 Task: Find connections with filter location Trier with filter topic #homebuyers with filter profile language Spanish with filter current company MathWorks with filter school IASE Deemed University with filter industry Education Administration Programs with filter service category Financial Advisory with filter keywords title Social Media Specialist
Action: Mouse moved to (585, 76)
Screenshot: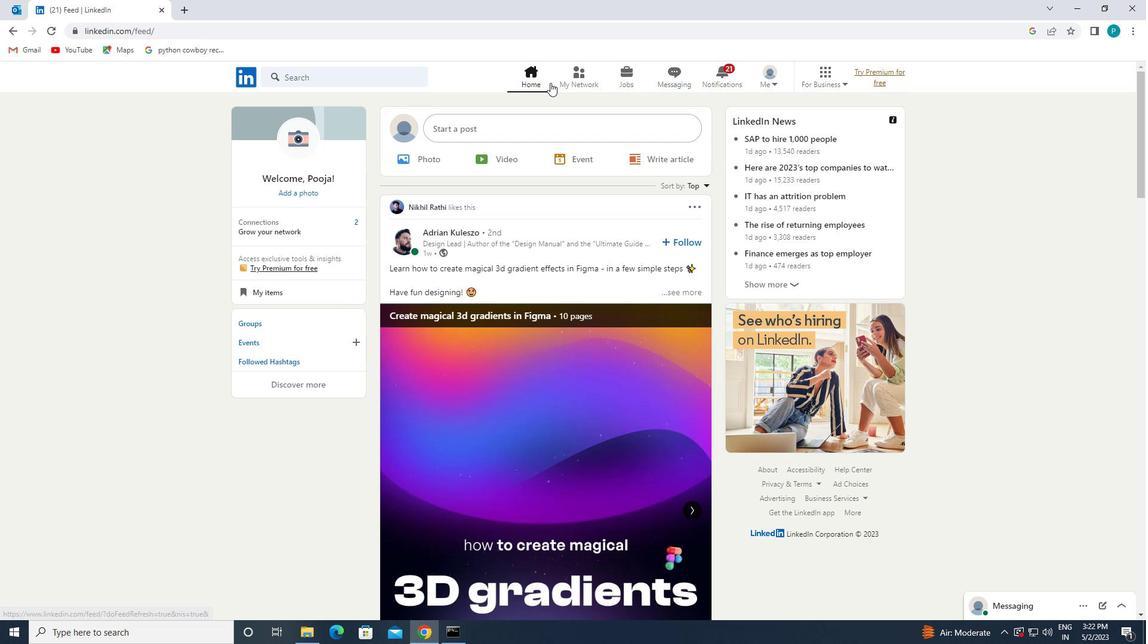 
Action: Mouse pressed left at (585, 76)
Screenshot: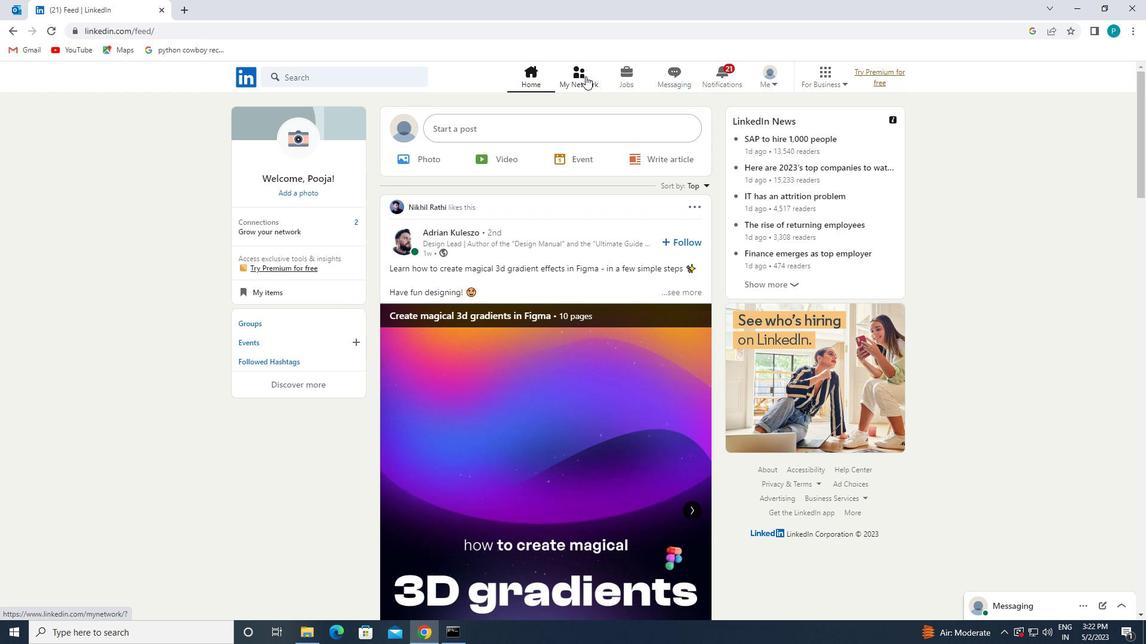 
Action: Mouse moved to (375, 150)
Screenshot: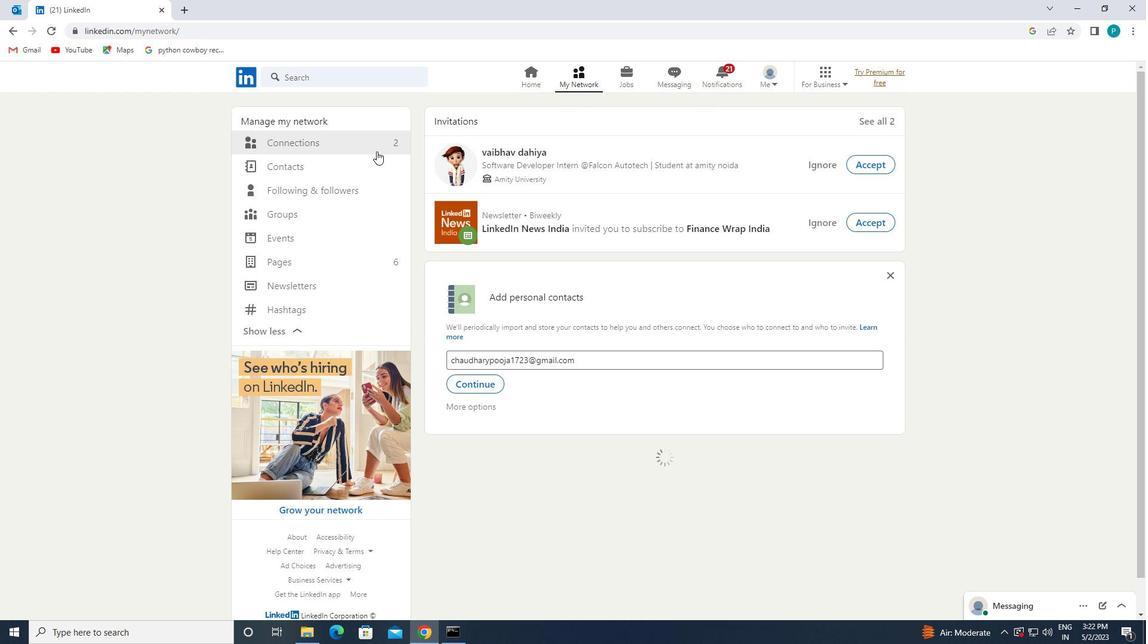 
Action: Mouse pressed left at (375, 150)
Screenshot: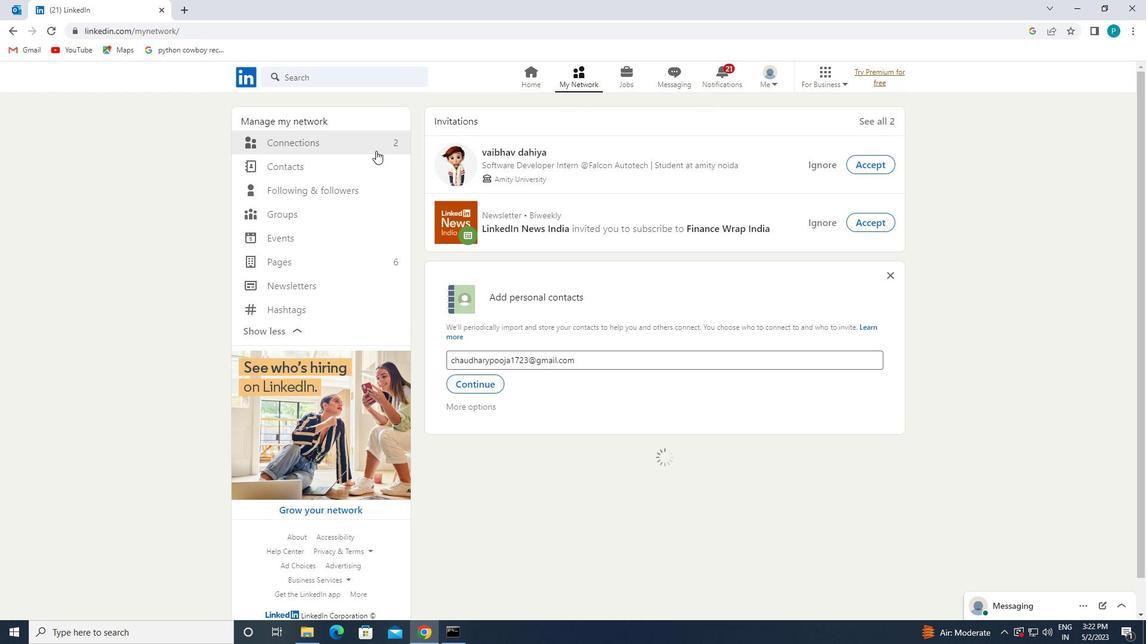 
Action: Mouse moved to (379, 146)
Screenshot: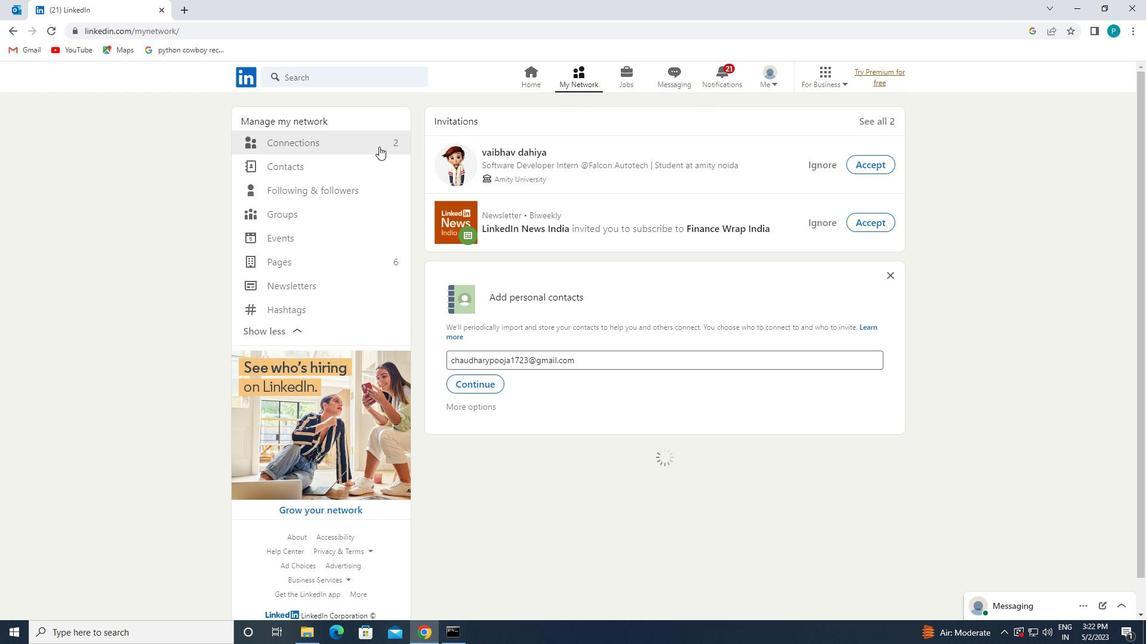 
Action: Mouse pressed left at (379, 146)
Screenshot: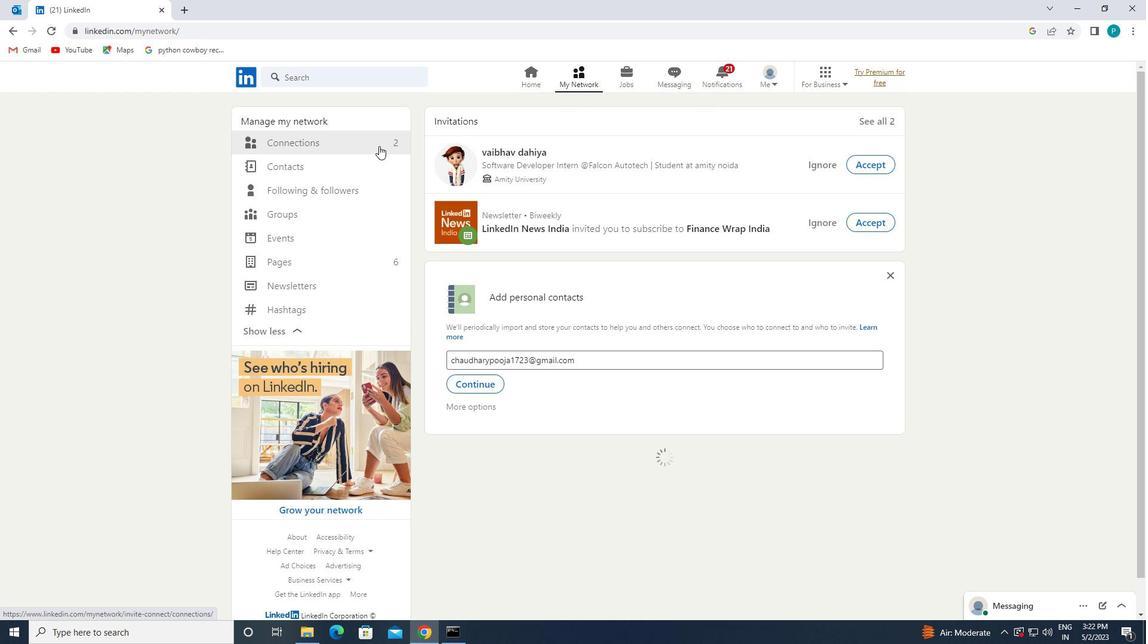 
Action: Mouse moved to (379, 140)
Screenshot: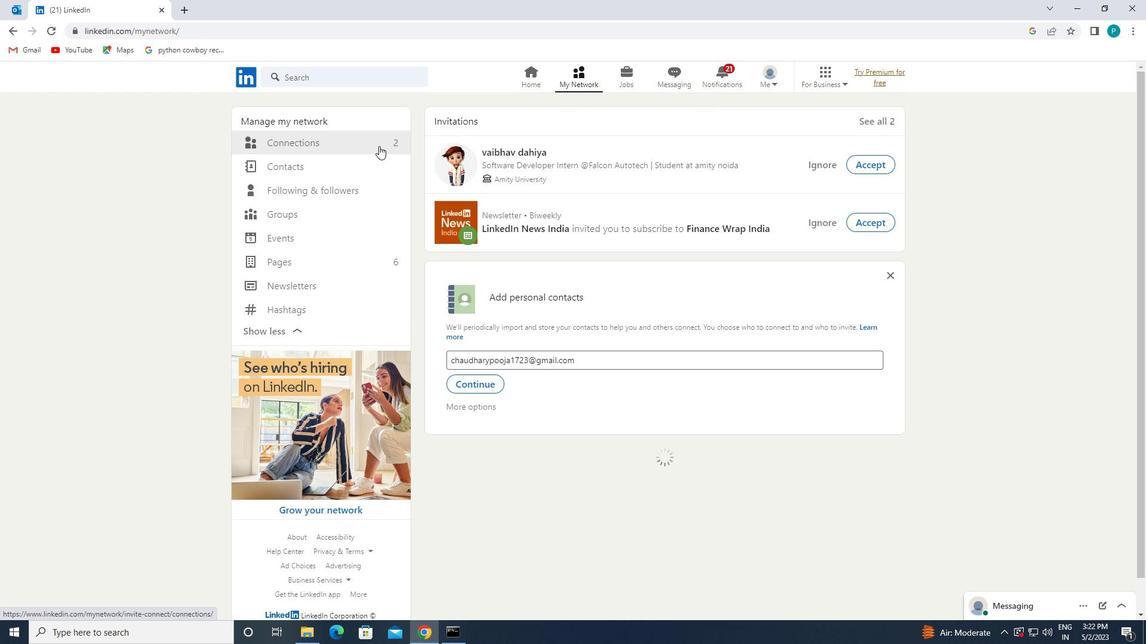 
Action: Mouse pressed left at (379, 140)
Screenshot: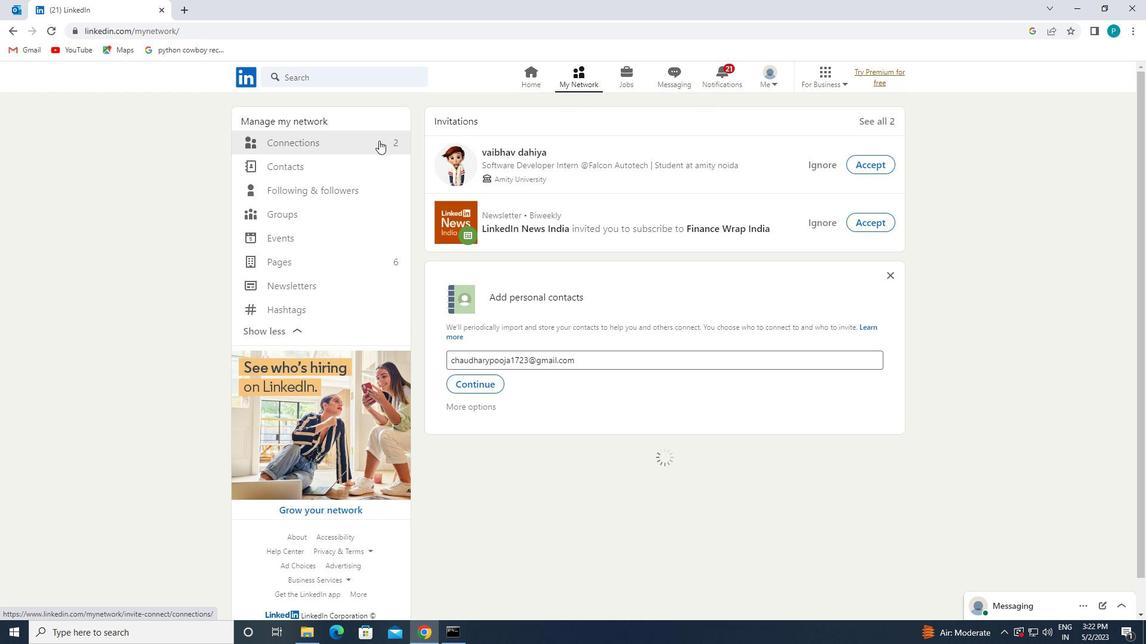 
Action: Mouse pressed left at (379, 140)
Screenshot: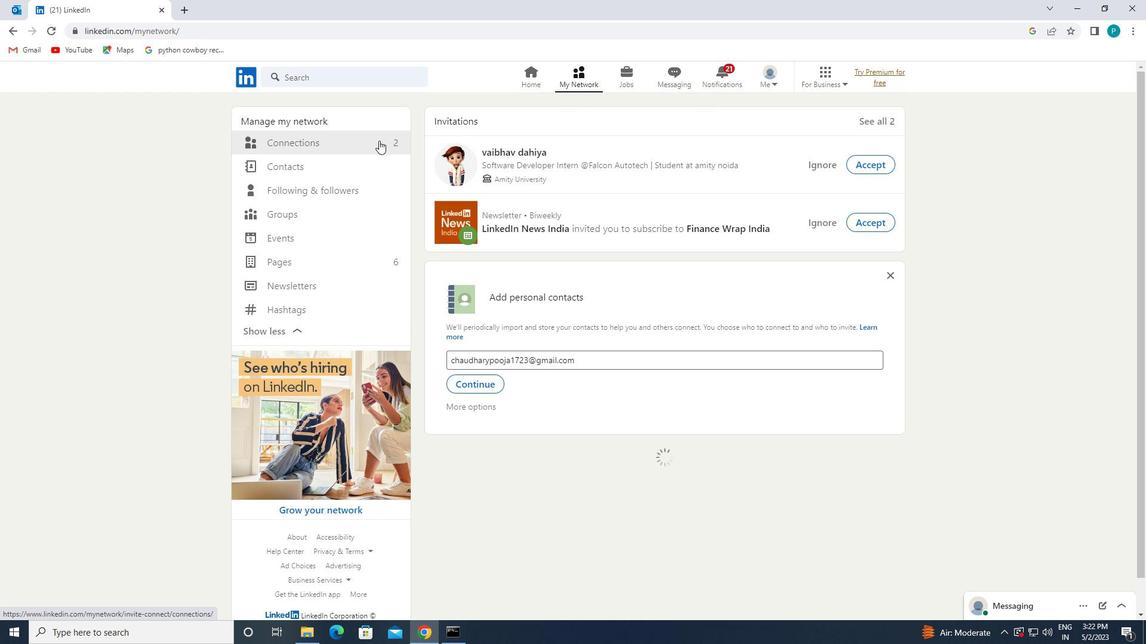 
Action: Mouse pressed left at (379, 140)
Screenshot: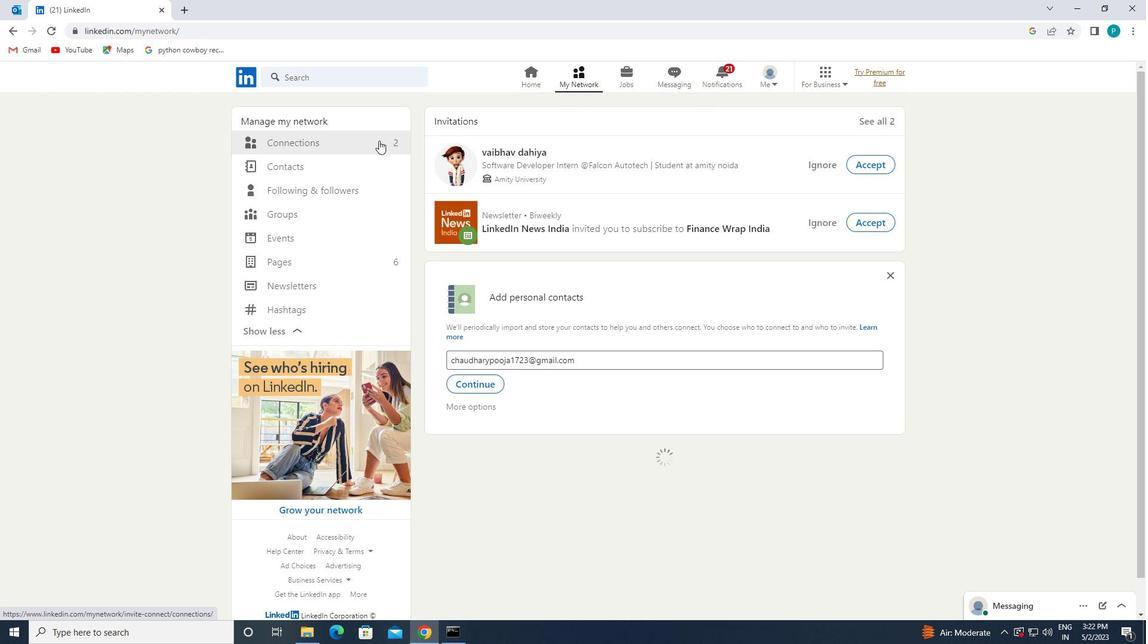 
Action: Mouse moved to (685, 137)
Screenshot: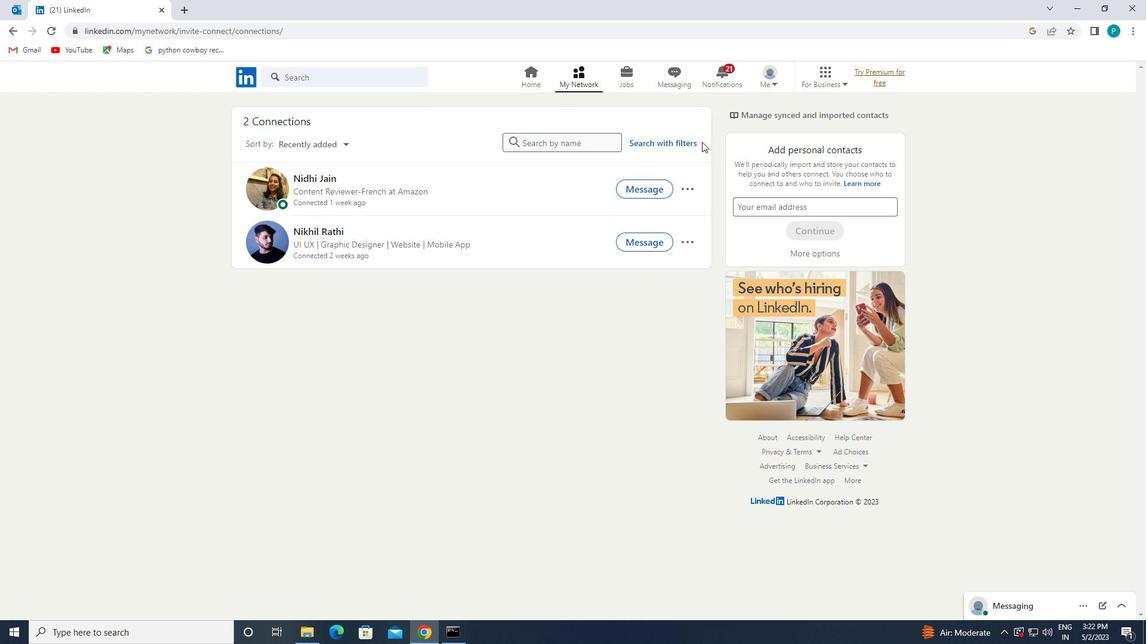 
Action: Mouse pressed left at (685, 137)
Screenshot: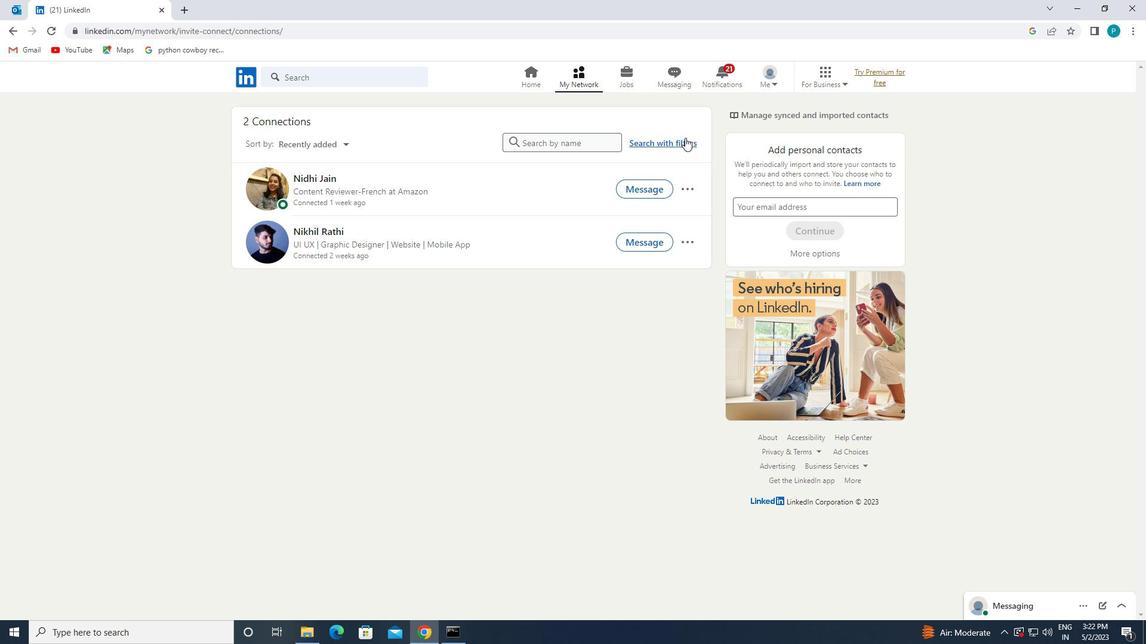 
Action: Mouse moved to (626, 107)
Screenshot: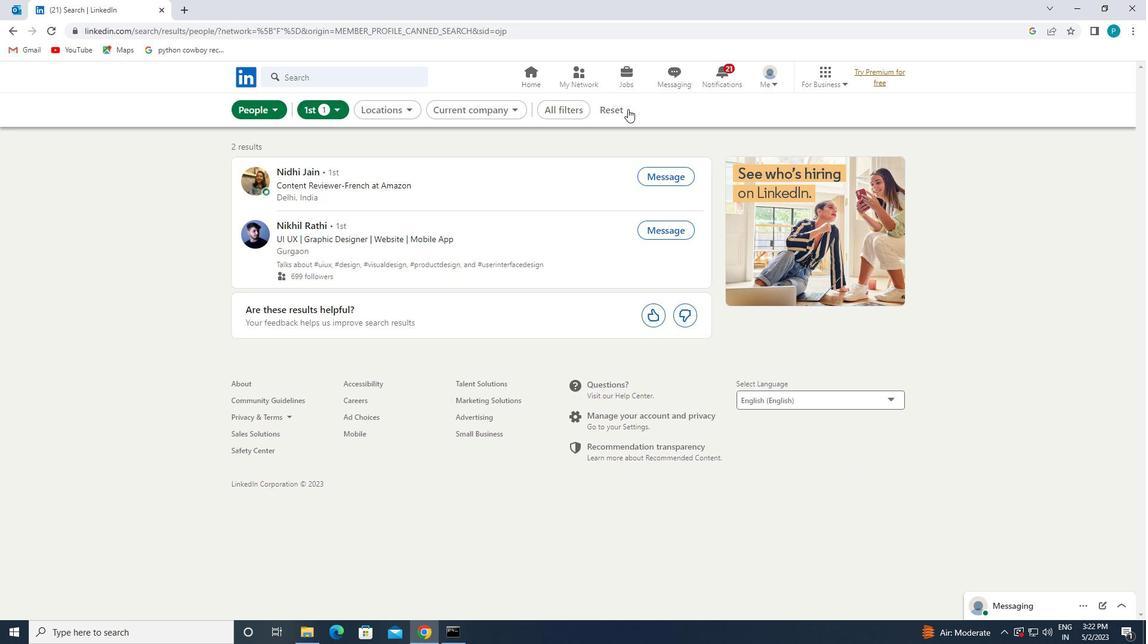 
Action: Mouse pressed left at (626, 107)
Screenshot: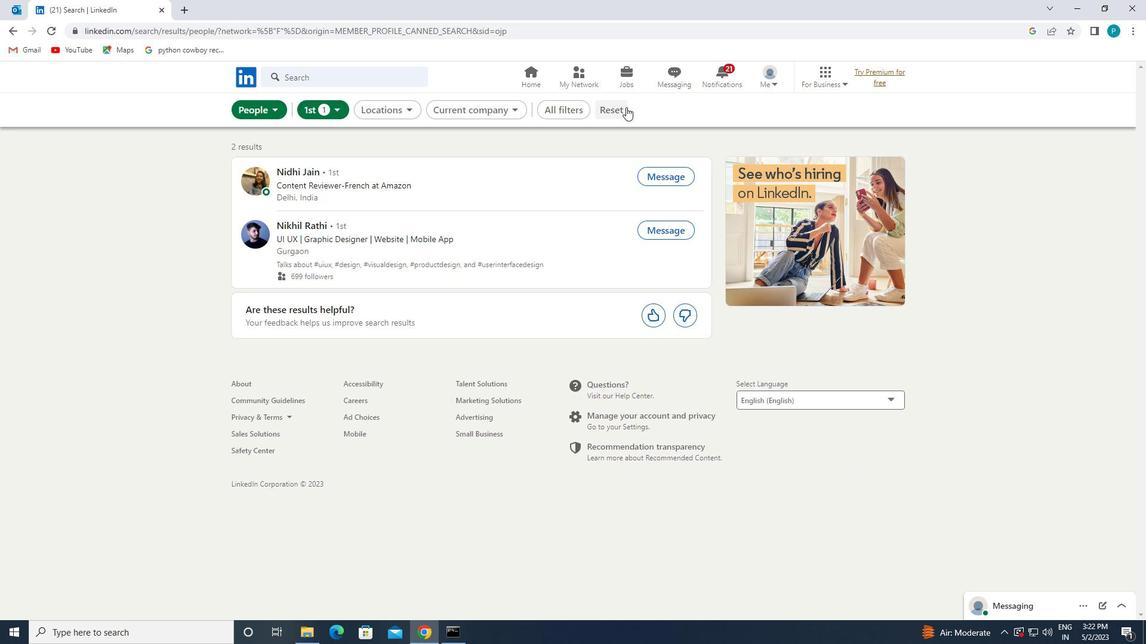 
Action: Mouse moved to (567, 112)
Screenshot: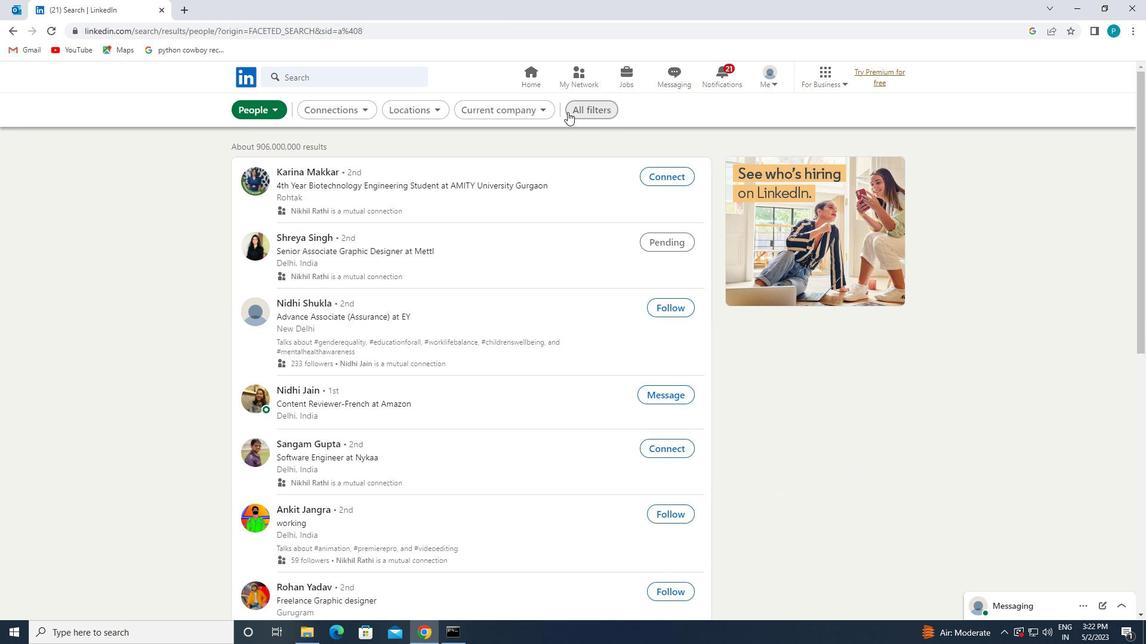 
Action: Mouse pressed left at (567, 112)
Screenshot: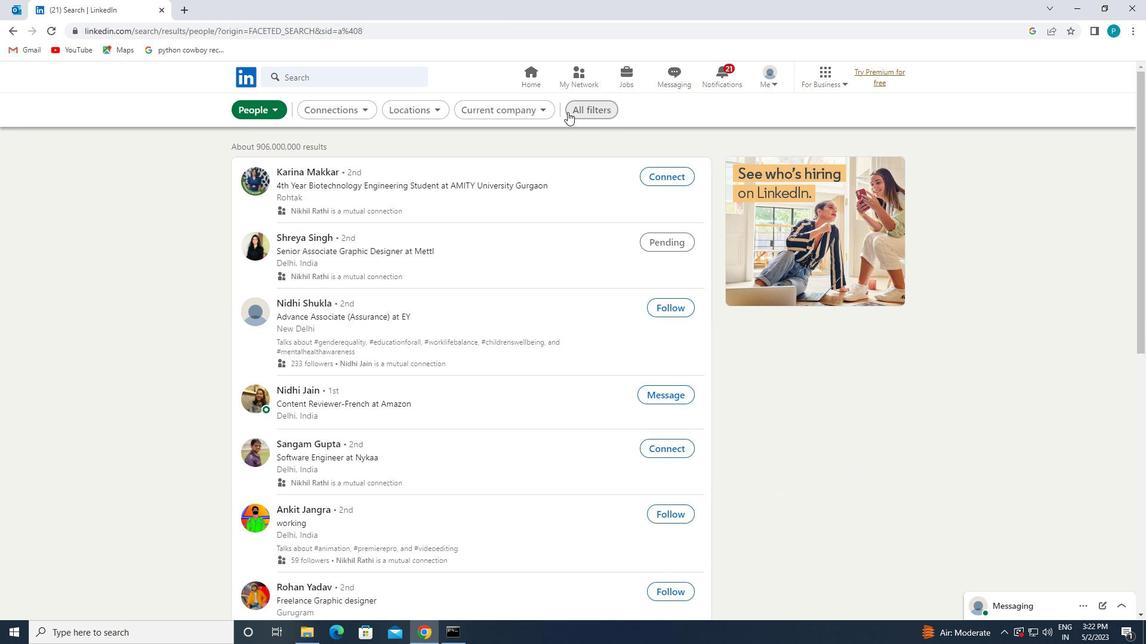 
Action: Mouse moved to (914, 435)
Screenshot: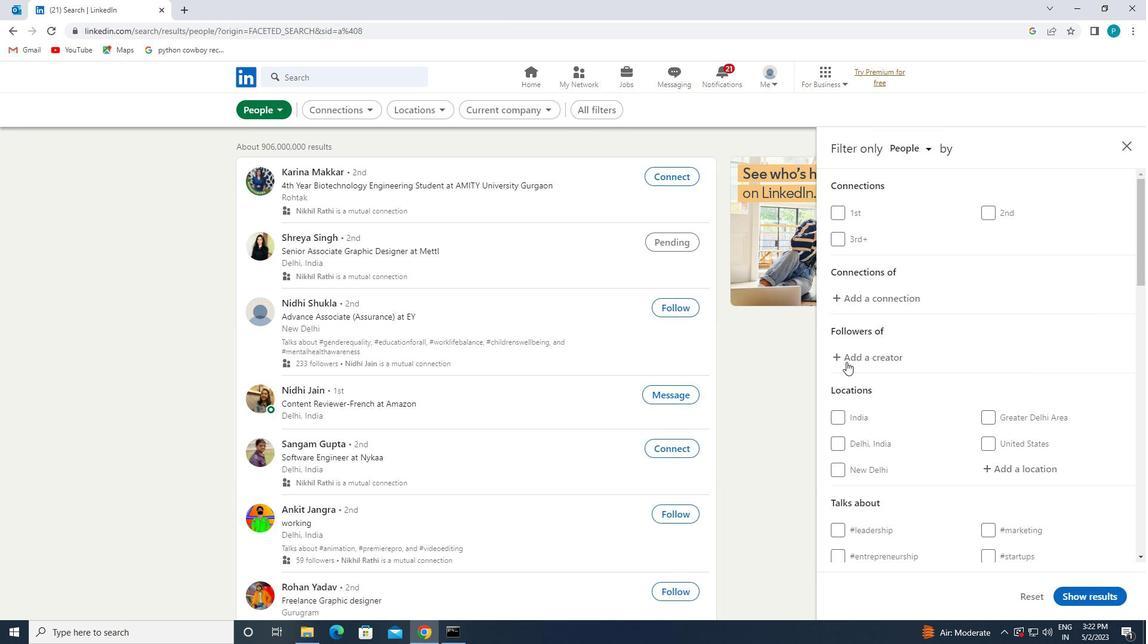 
Action: Mouse scrolled (914, 435) with delta (0, 0)
Screenshot: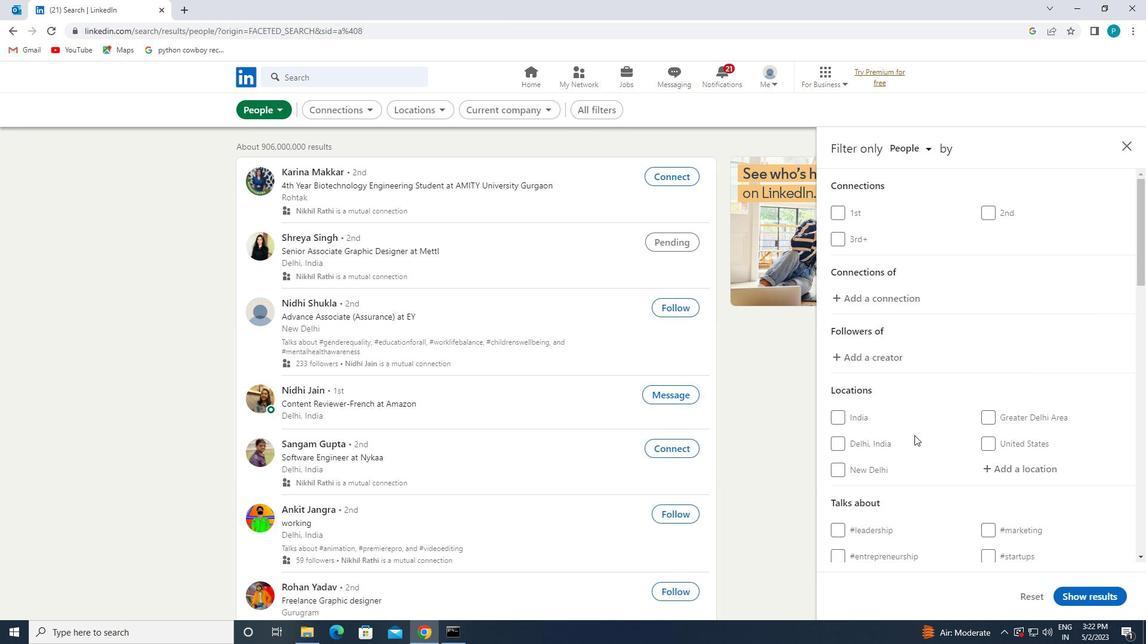 
Action: Mouse scrolled (914, 435) with delta (0, 0)
Screenshot: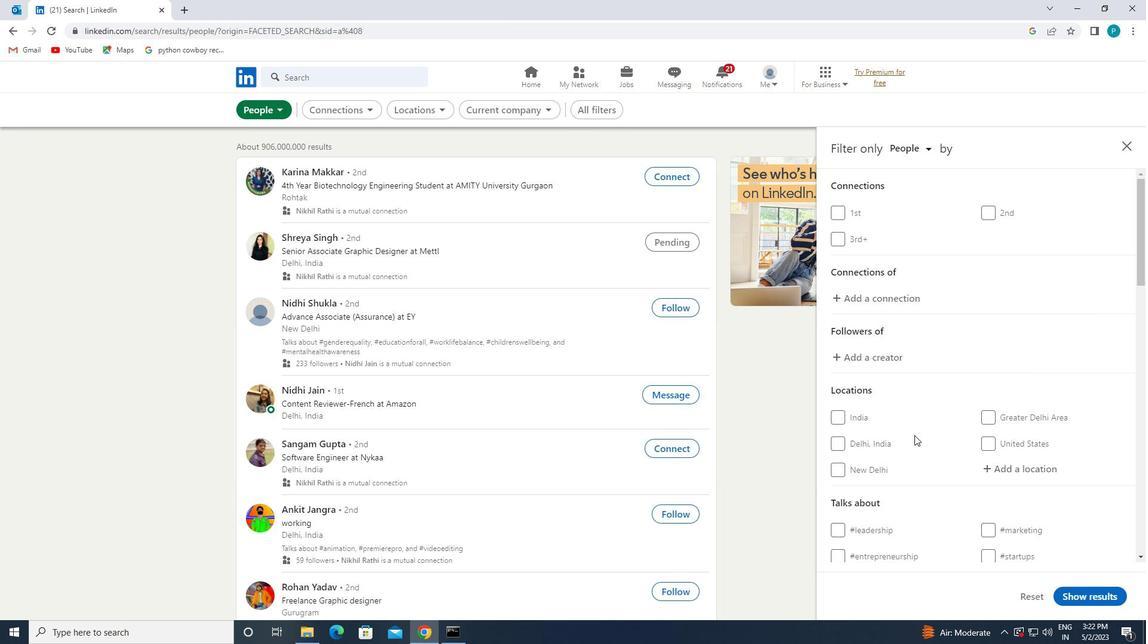 
Action: Mouse moved to (999, 357)
Screenshot: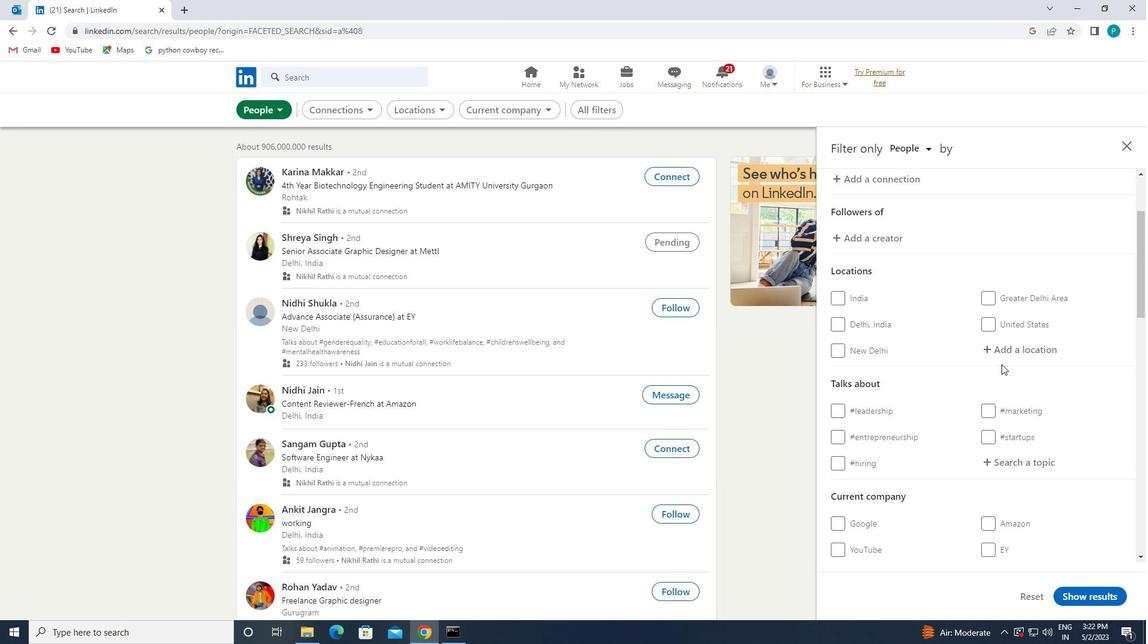 
Action: Mouse pressed left at (999, 357)
Screenshot: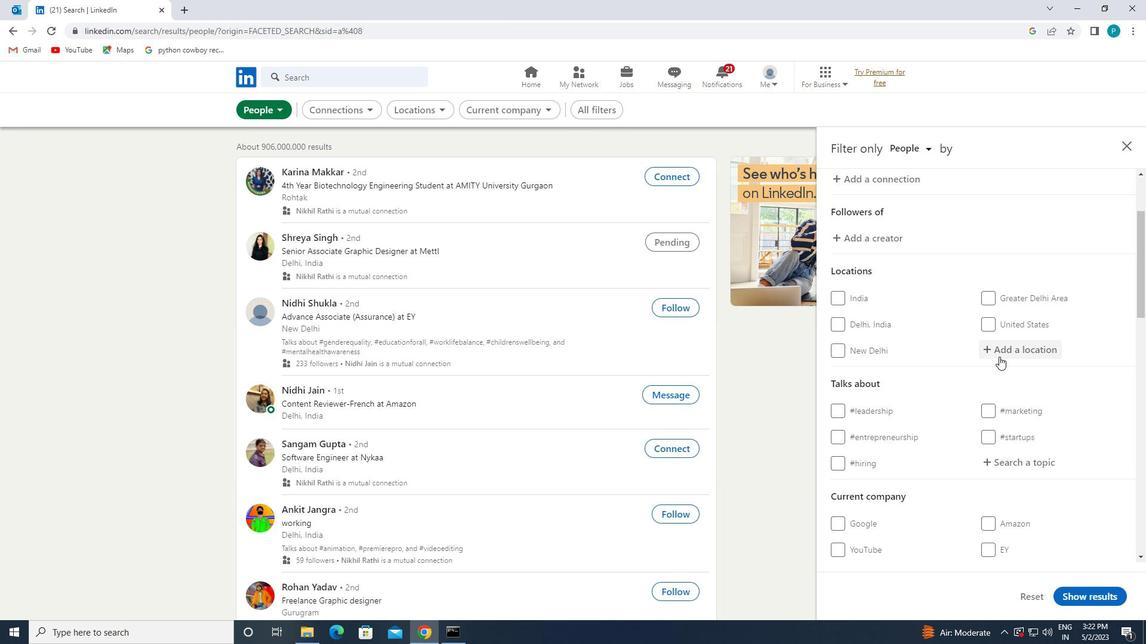 
Action: Key pressed <Key.caps_lock>t<Key.caps_lock>rier
Screenshot: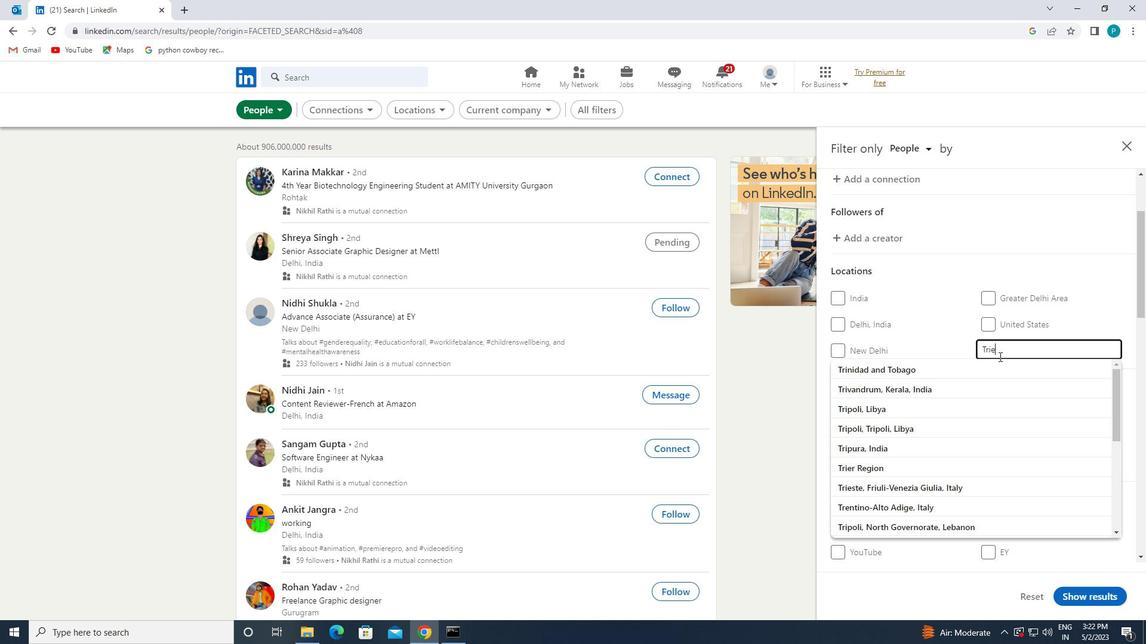 
Action: Mouse moved to (986, 377)
Screenshot: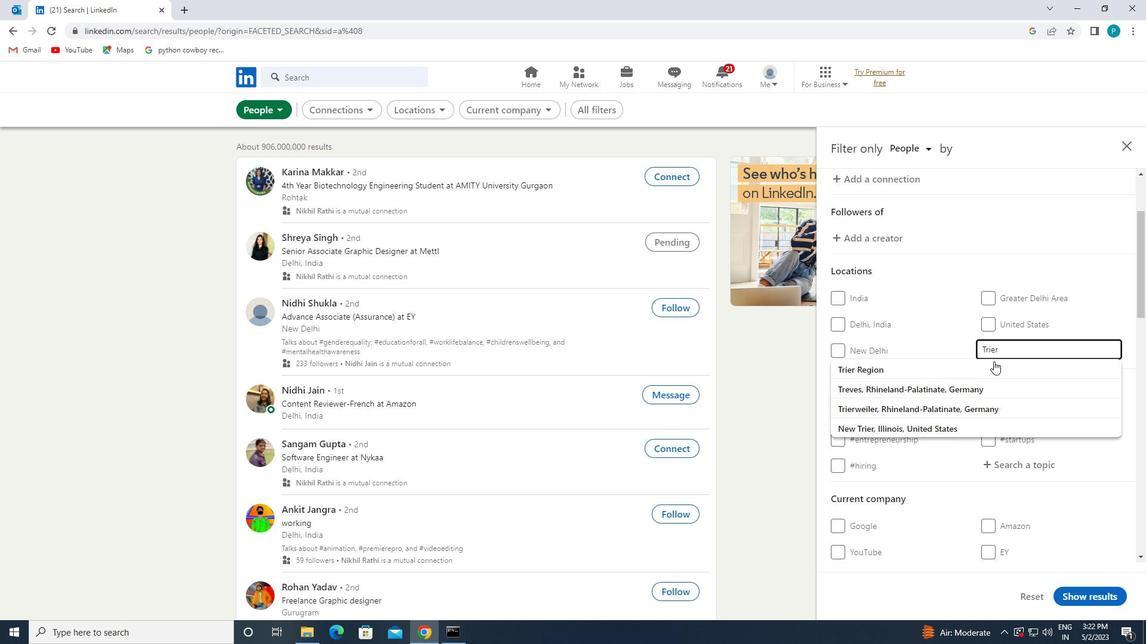 
Action: Mouse pressed left at (986, 377)
Screenshot: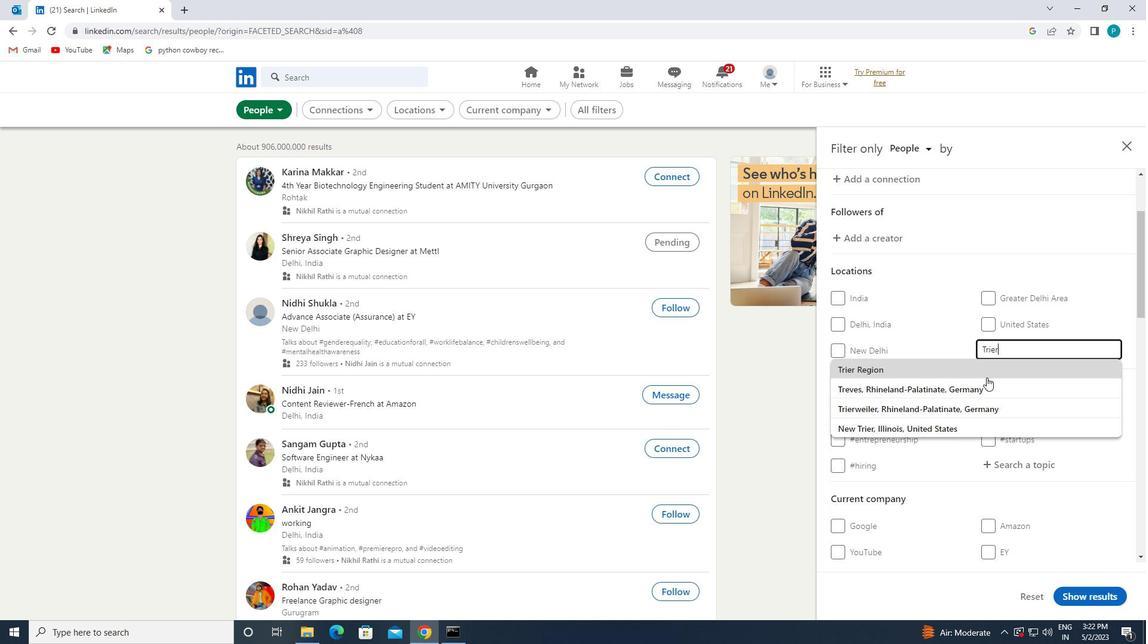 
Action: Mouse moved to (988, 382)
Screenshot: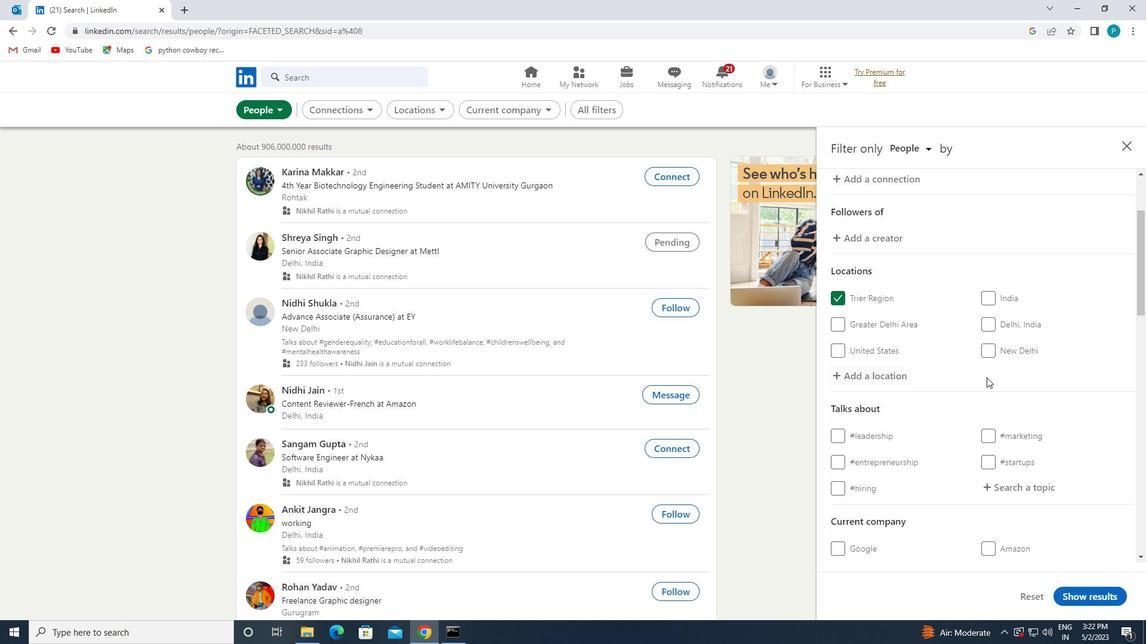 
Action: Mouse scrolled (988, 381) with delta (0, 0)
Screenshot: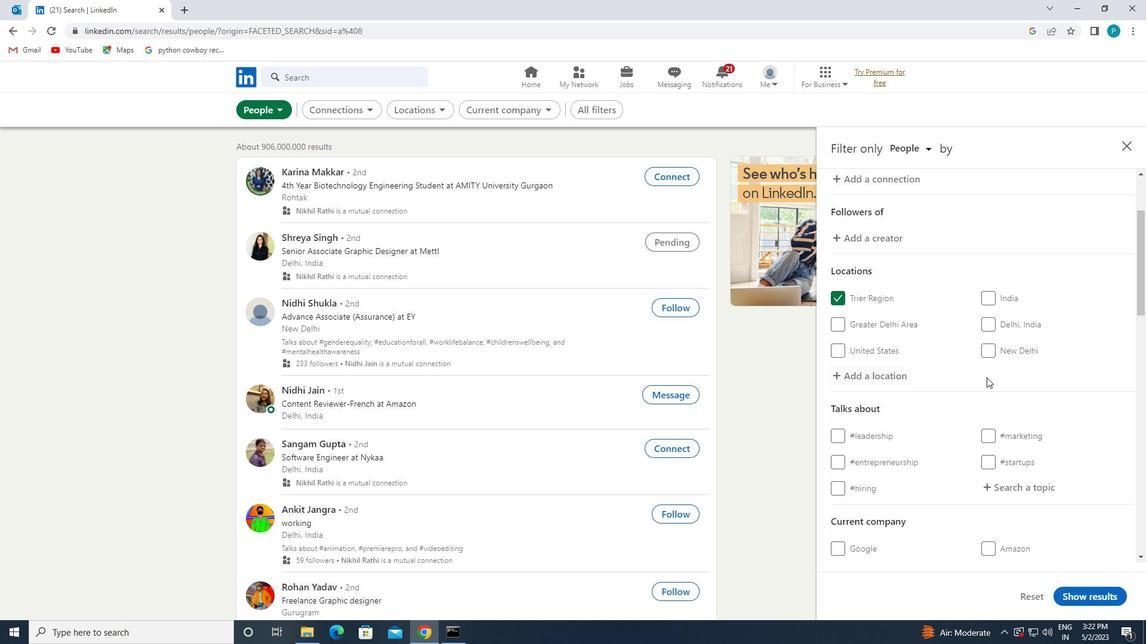 
Action: Mouse scrolled (988, 381) with delta (0, 0)
Screenshot: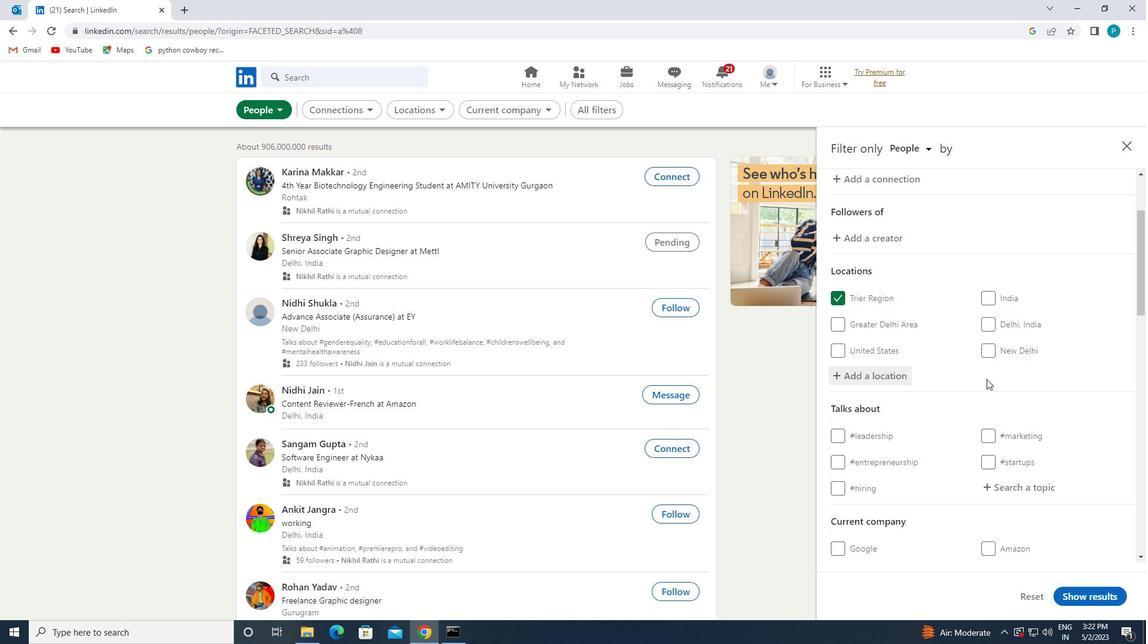 
Action: Mouse scrolled (988, 381) with delta (0, 0)
Screenshot: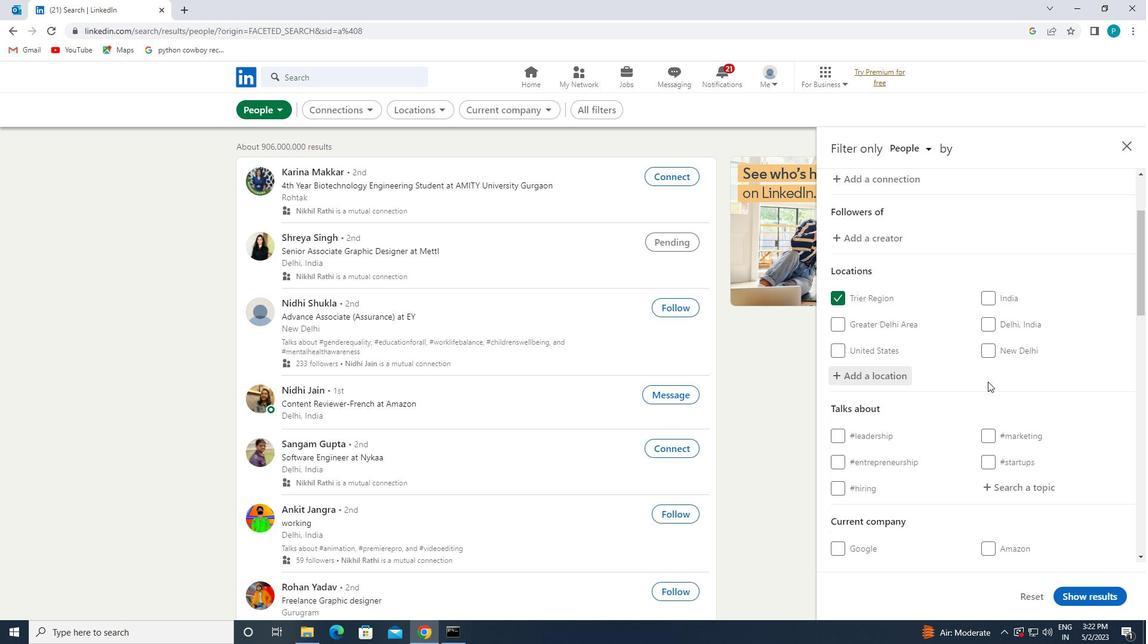 
Action: Mouse moved to (992, 289)
Screenshot: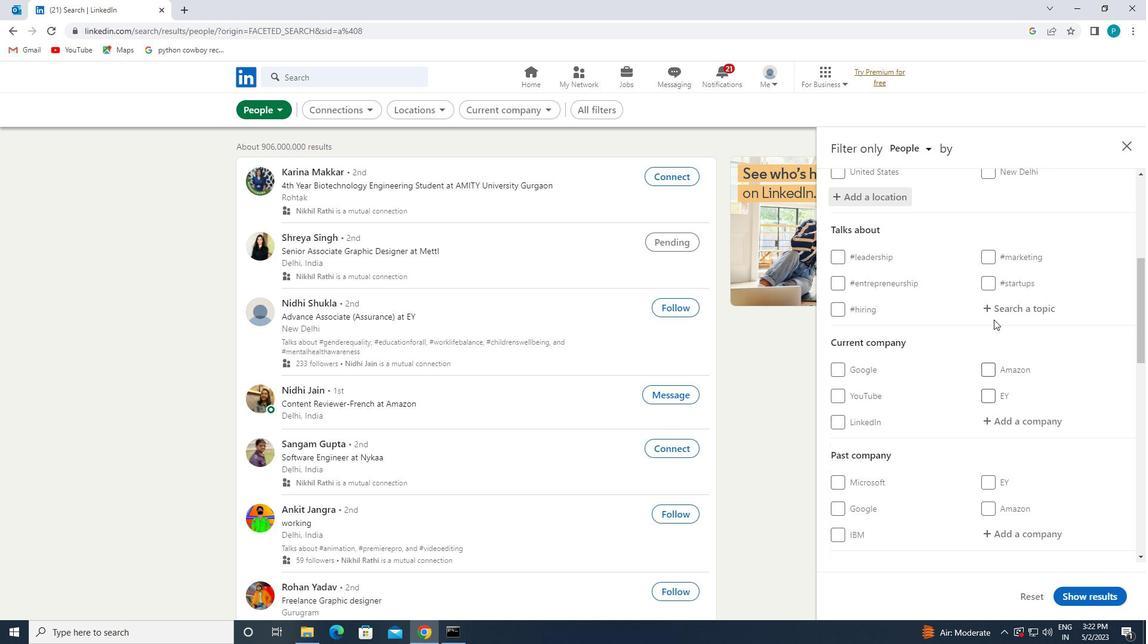 
Action: Mouse pressed left at (992, 289)
Screenshot: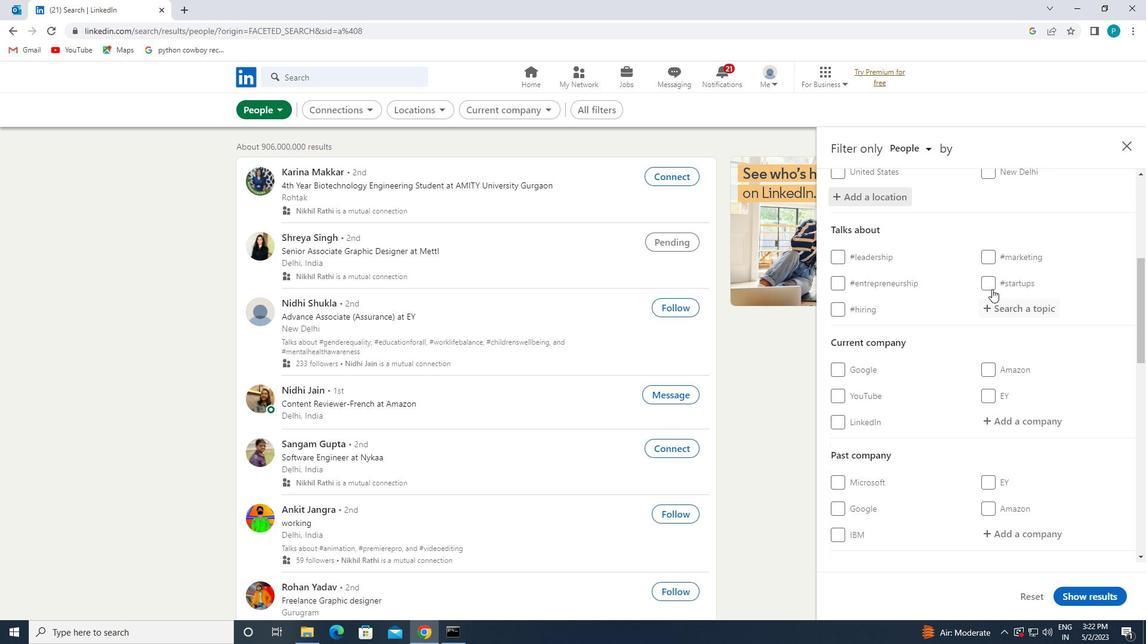 
Action: Mouse pressed left at (992, 289)
Screenshot: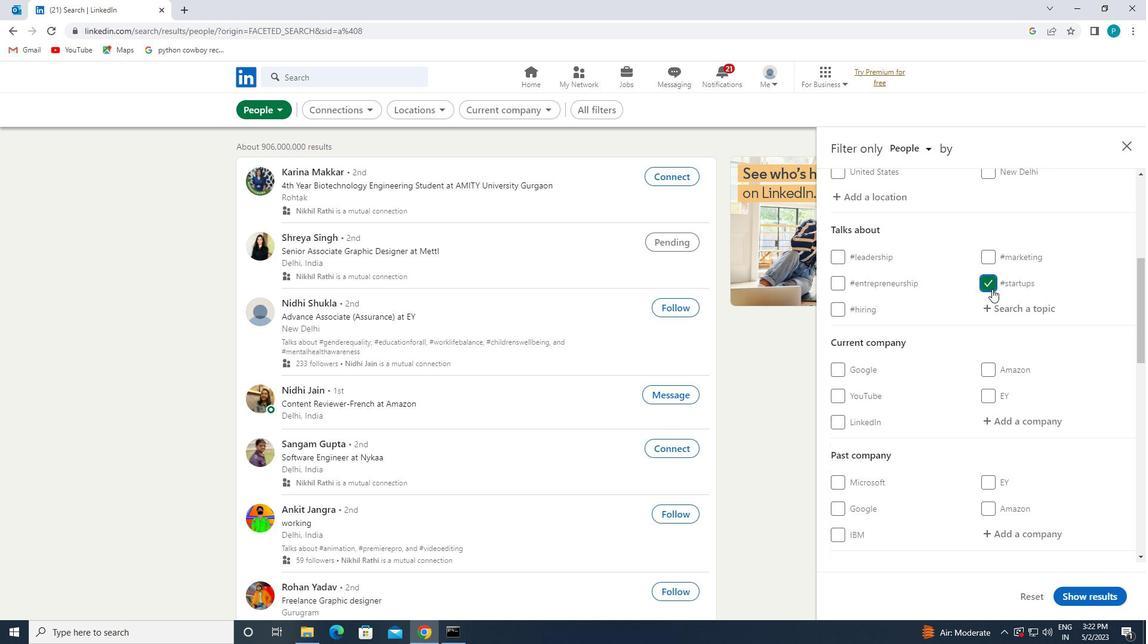 
Action: Mouse moved to (994, 300)
Screenshot: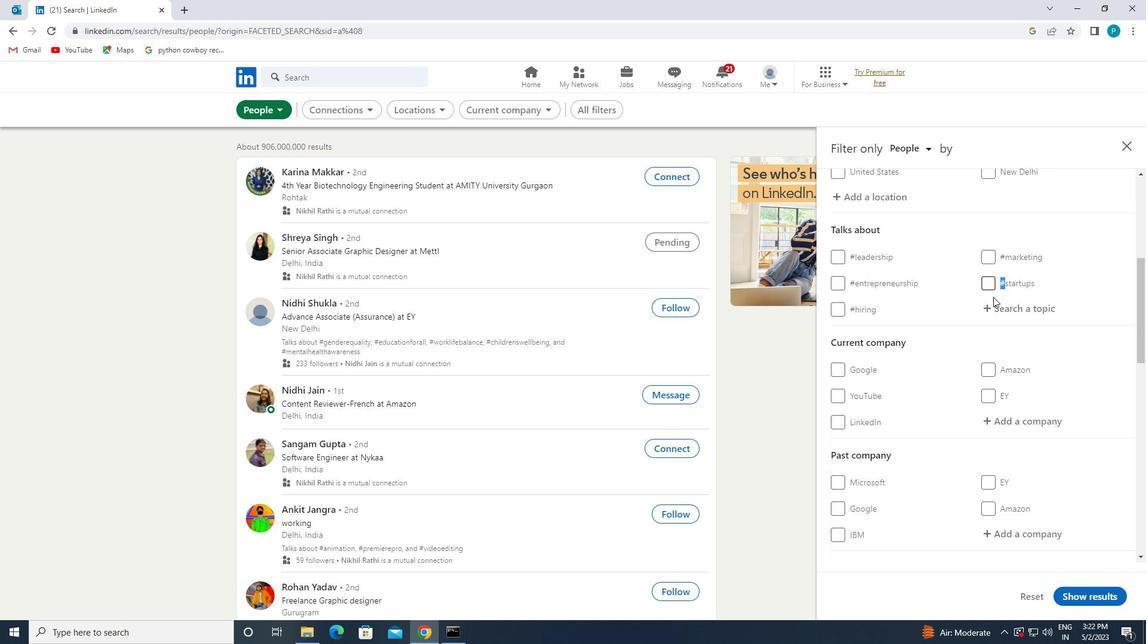 
Action: Mouse pressed left at (994, 300)
Screenshot: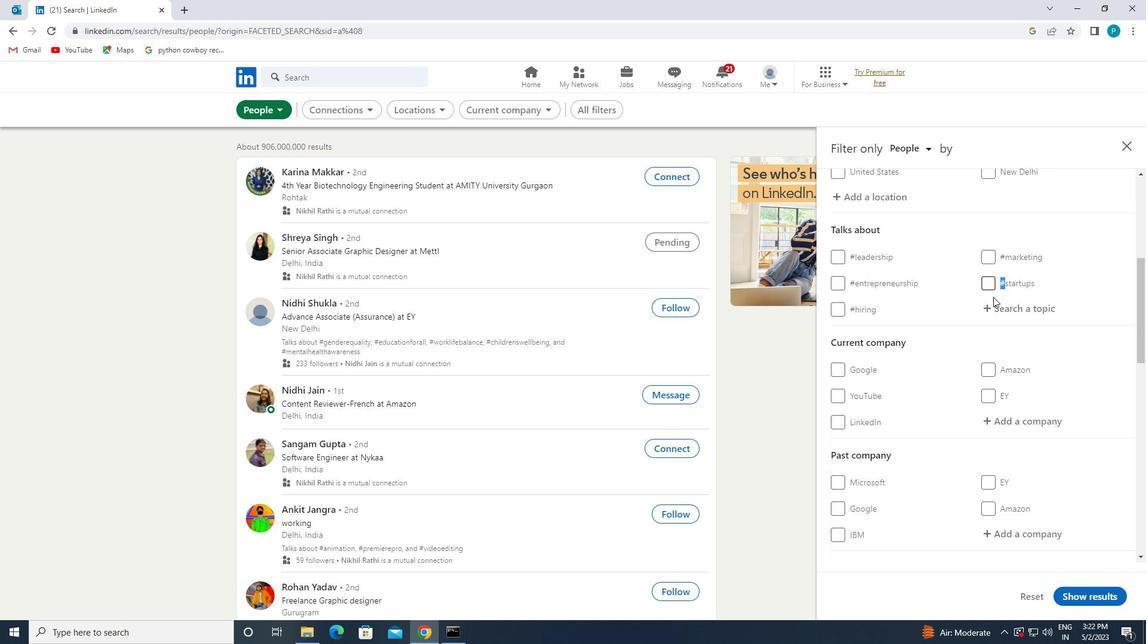 
Action: Mouse moved to (998, 305)
Screenshot: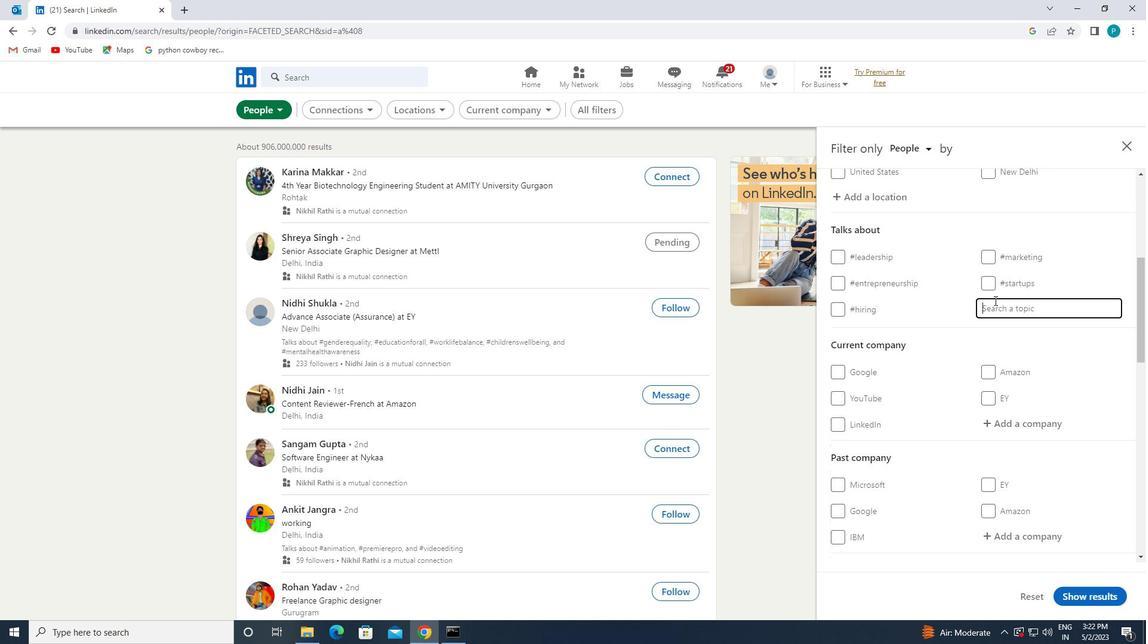 
Action: Key pressed <Key.shift>#HOMEBUYERS
Screenshot: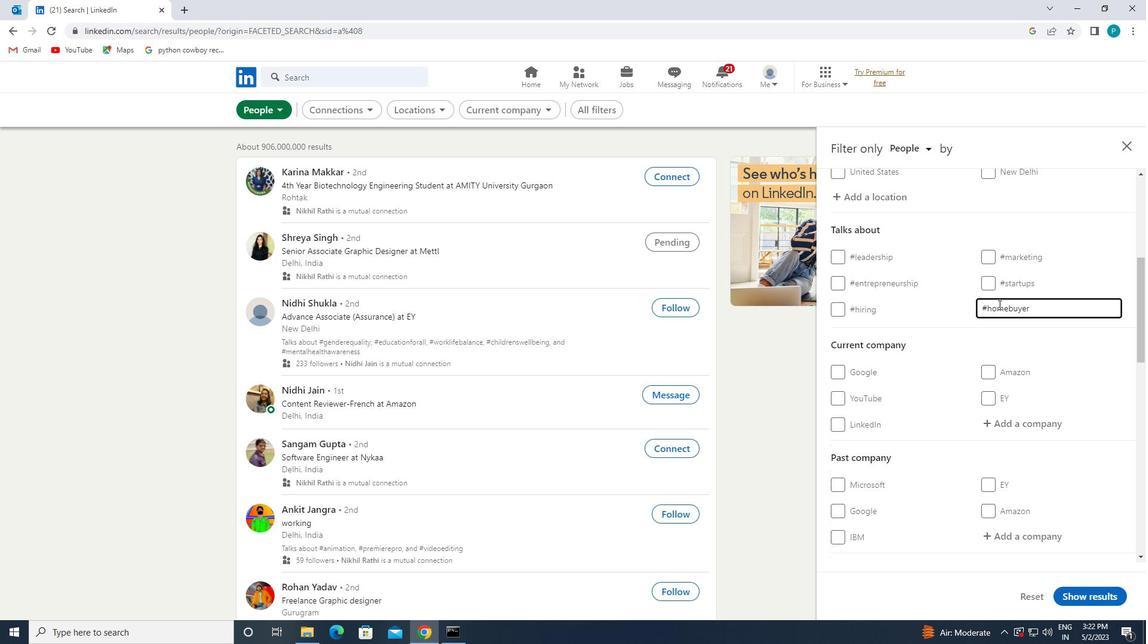 
Action: Mouse moved to (1026, 425)
Screenshot: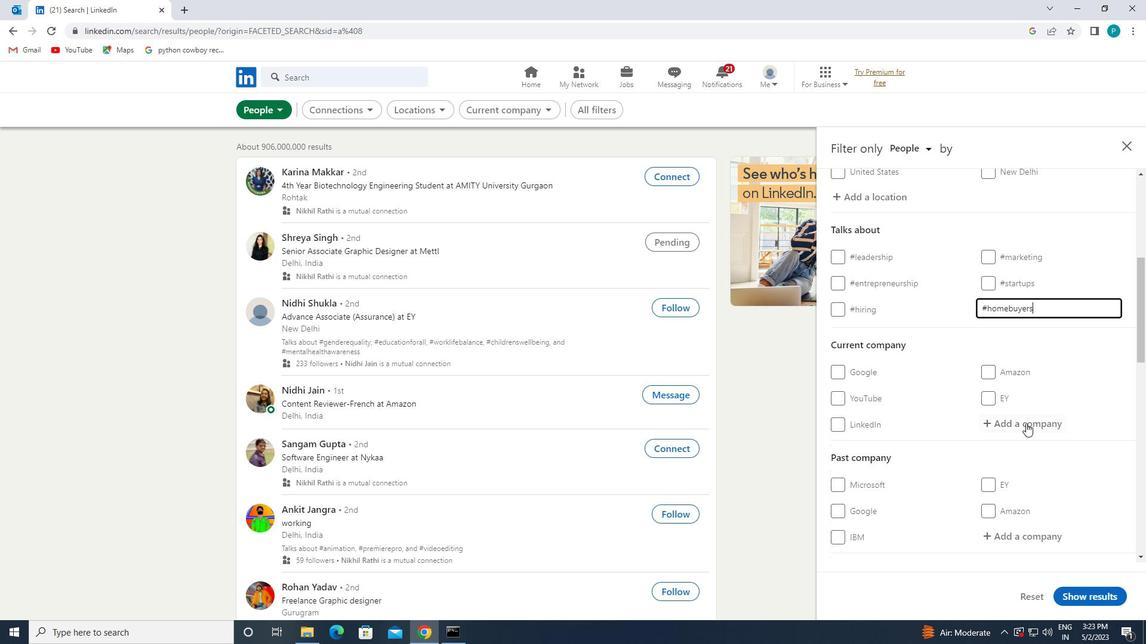 
Action: Mouse scrolled (1026, 424) with delta (0, 0)
Screenshot: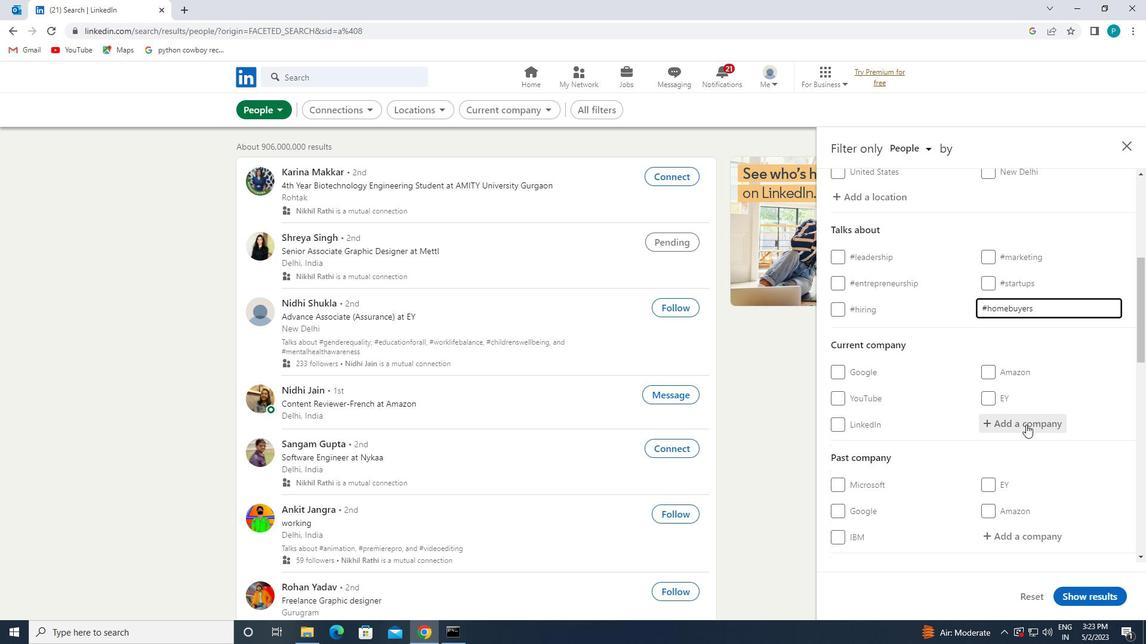 
Action: Mouse scrolled (1026, 424) with delta (0, 0)
Screenshot: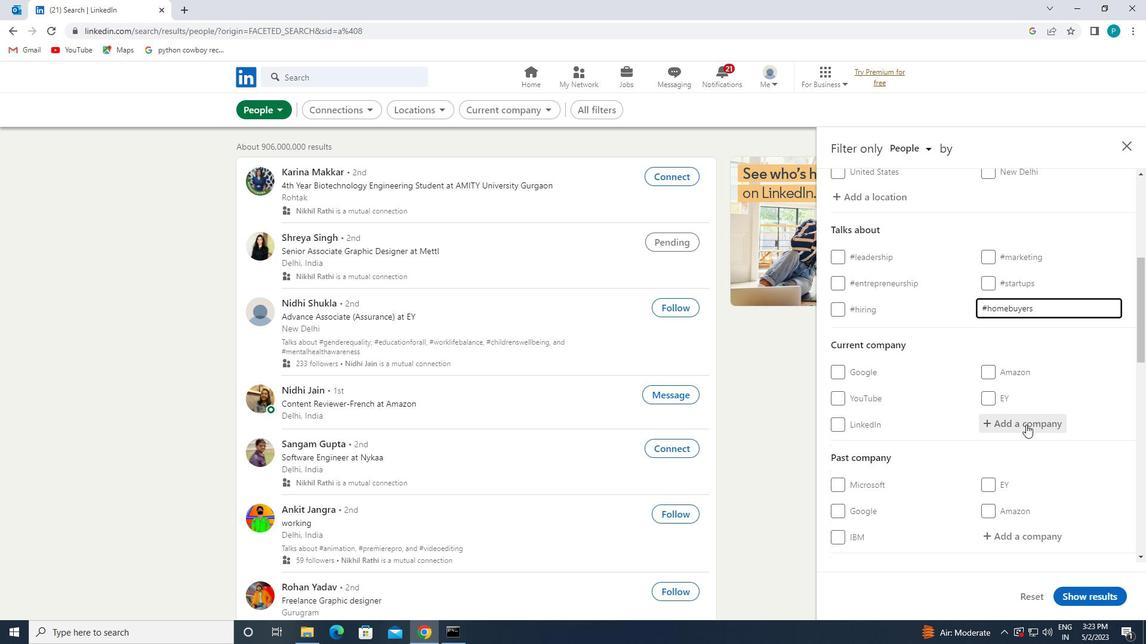 
Action: Mouse scrolled (1026, 424) with delta (0, 0)
Screenshot: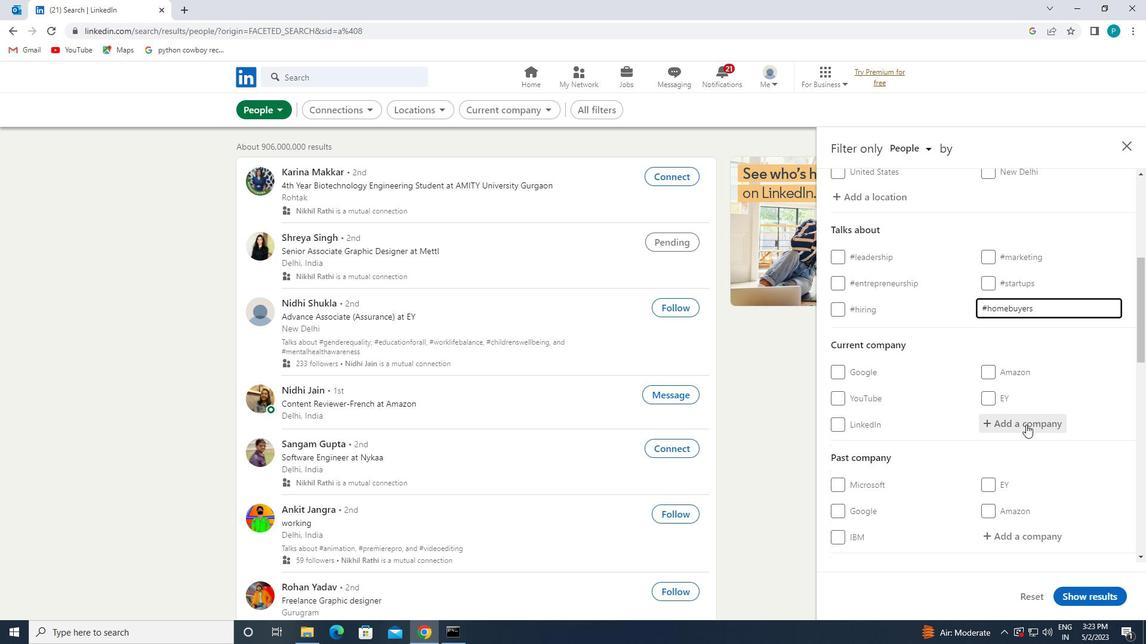 
Action: Mouse moved to (963, 419)
Screenshot: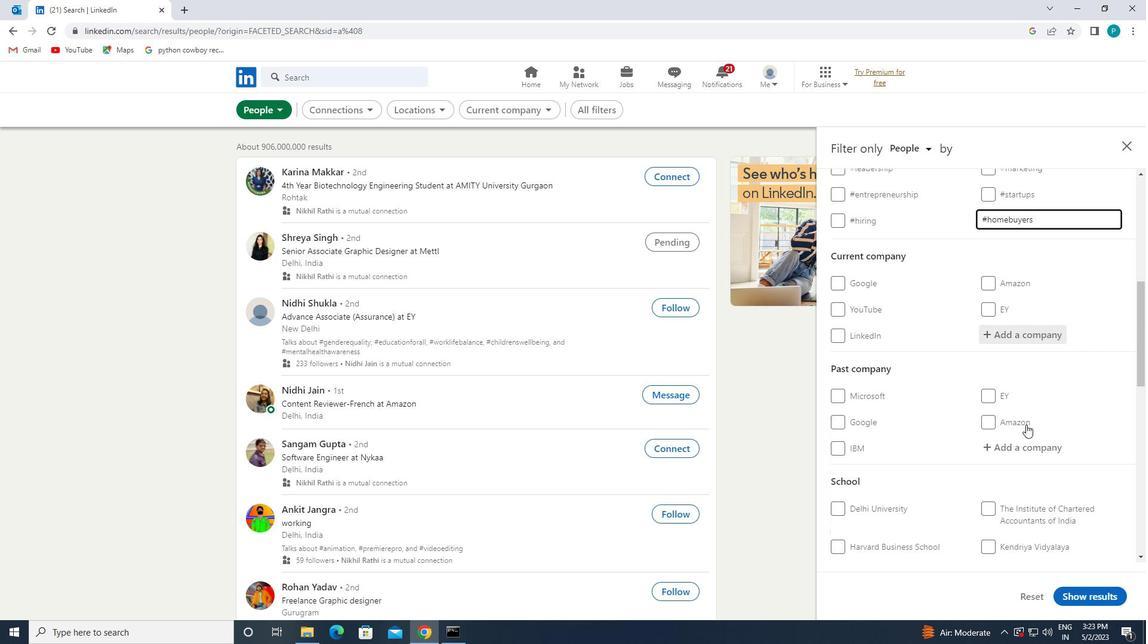 
Action: Mouse scrolled (963, 419) with delta (0, 0)
Screenshot: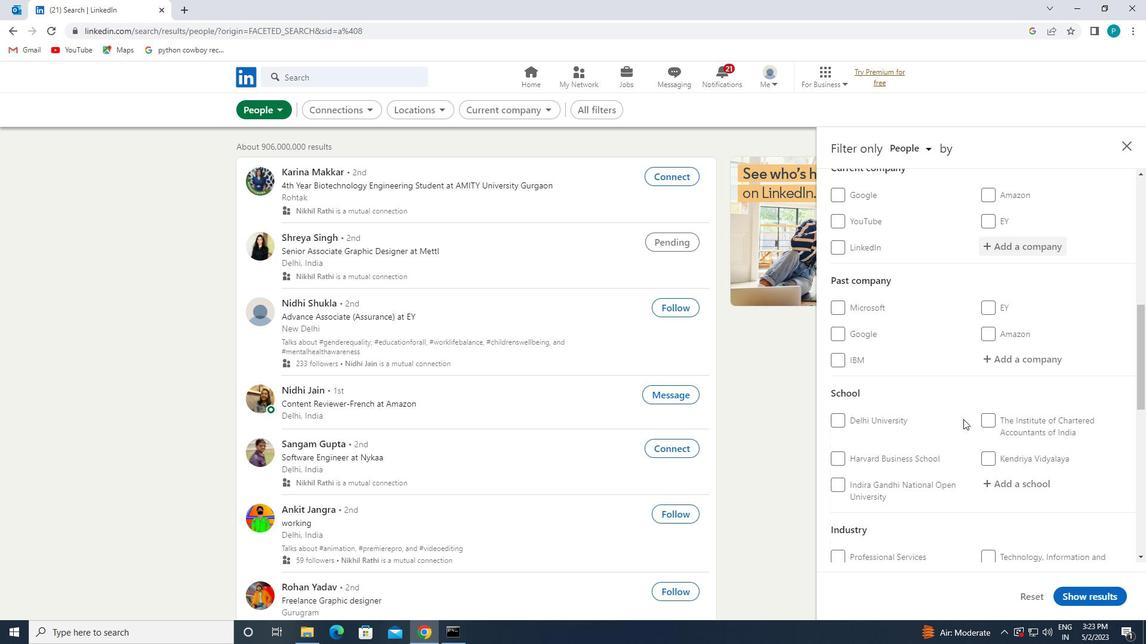 
Action: Mouse moved to (962, 419)
Screenshot: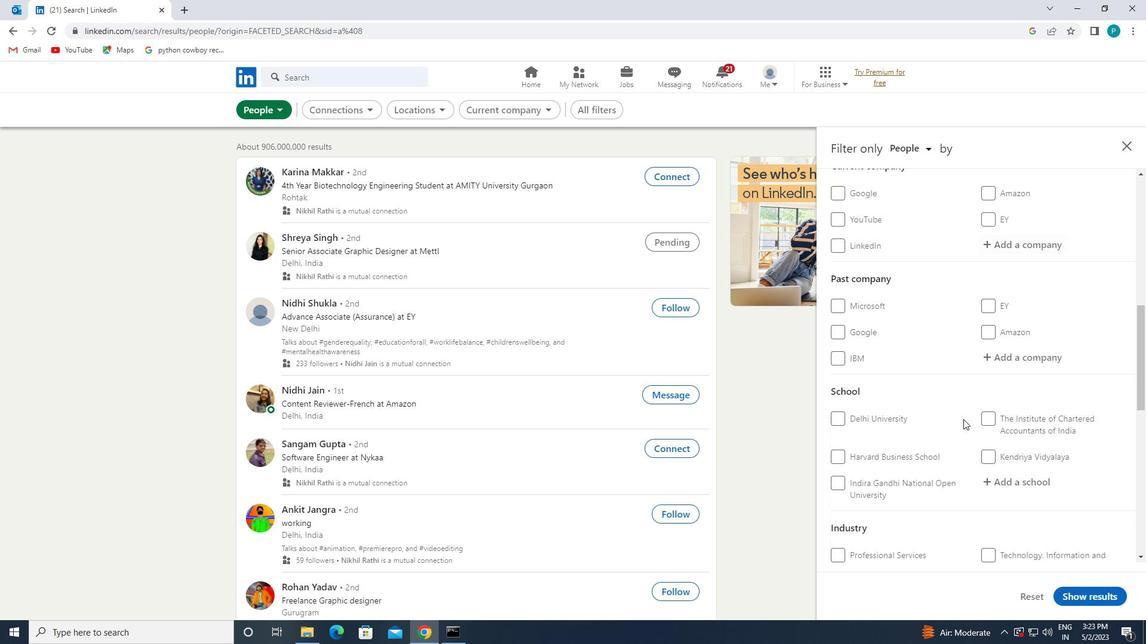 
Action: Mouse scrolled (962, 419) with delta (0, 0)
Screenshot: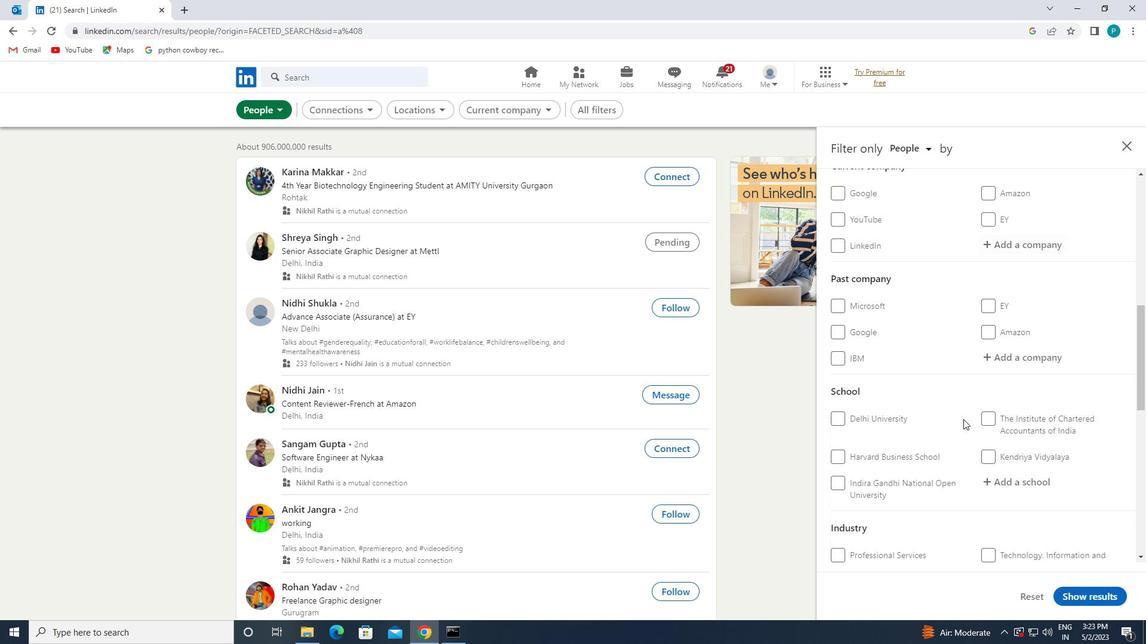
Action: Mouse moved to (957, 423)
Screenshot: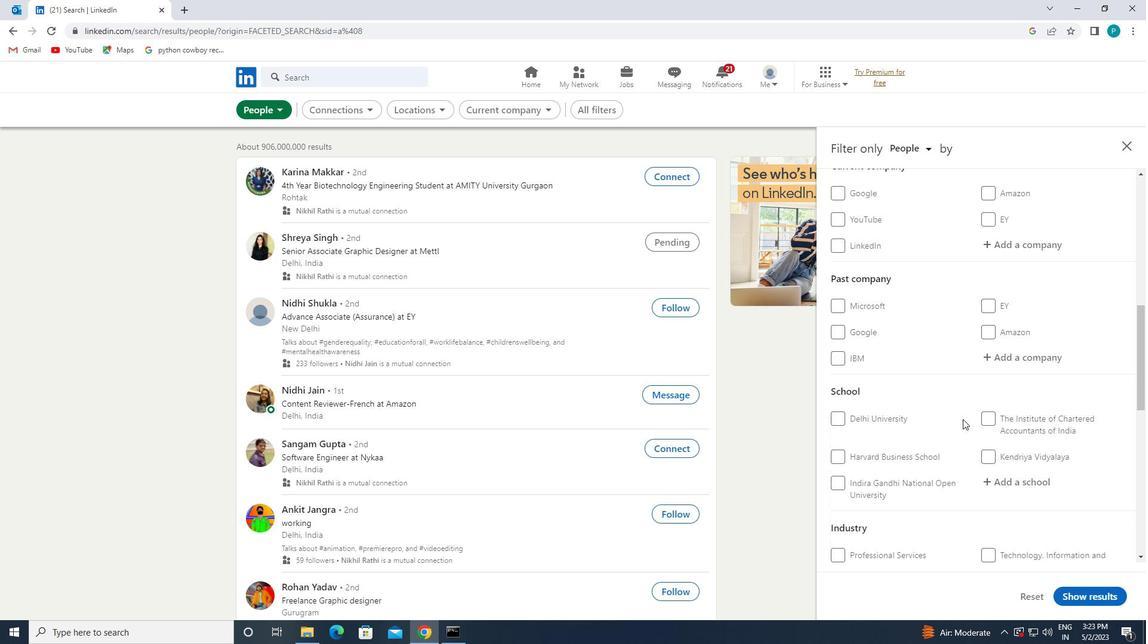 
Action: Mouse scrolled (957, 423) with delta (0, 0)
Screenshot: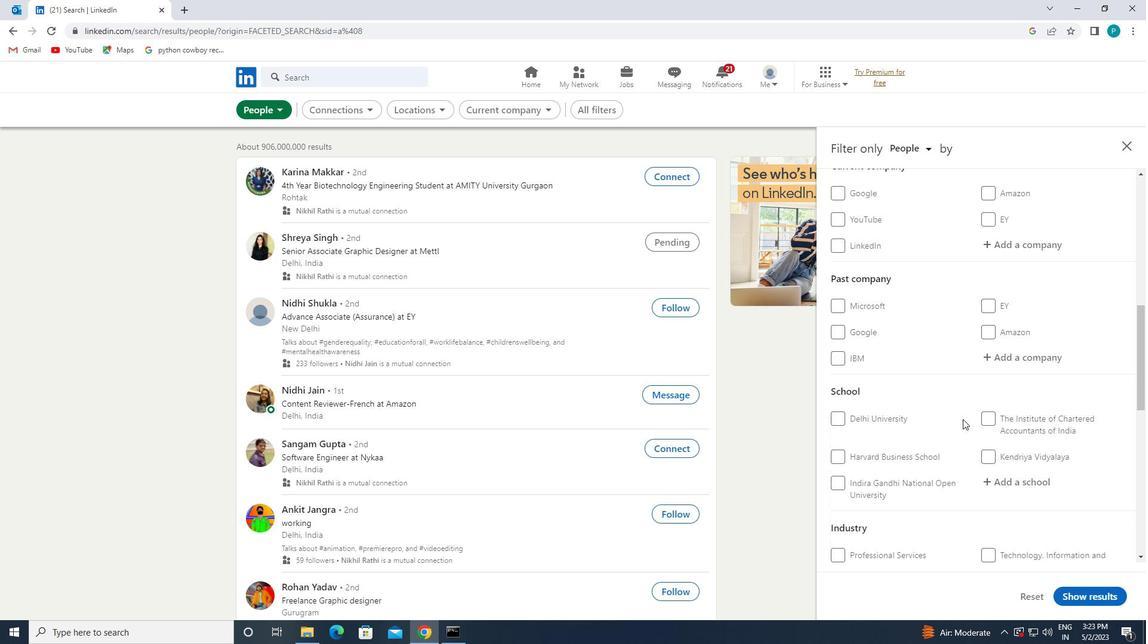
Action: Mouse moved to (896, 460)
Screenshot: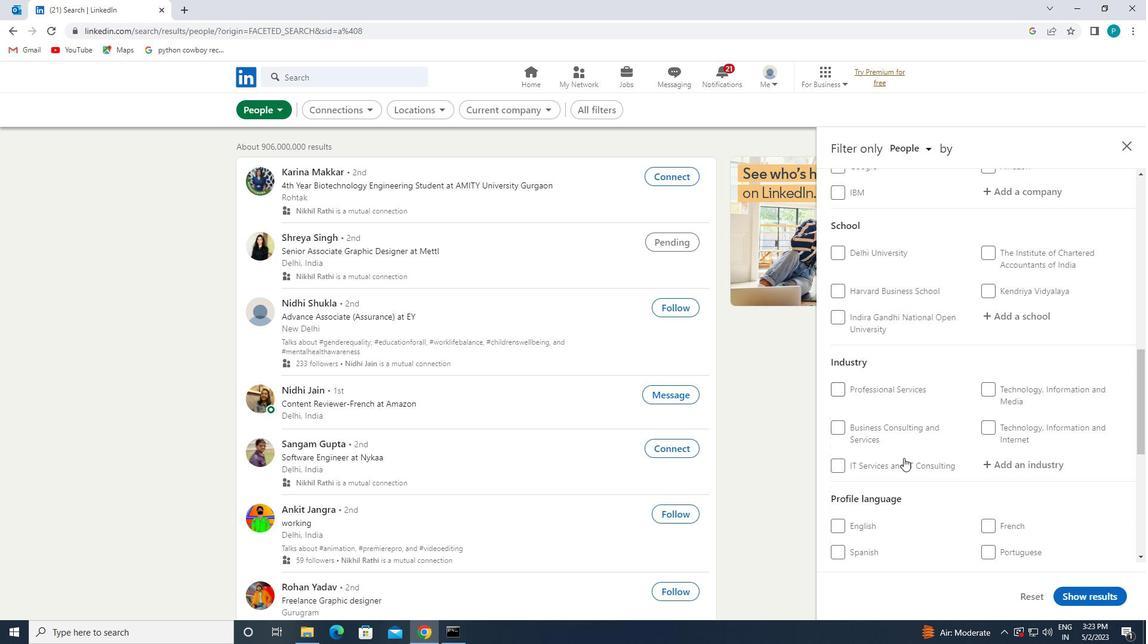 
Action: Mouse scrolled (896, 460) with delta (0, 0)
Screenshot: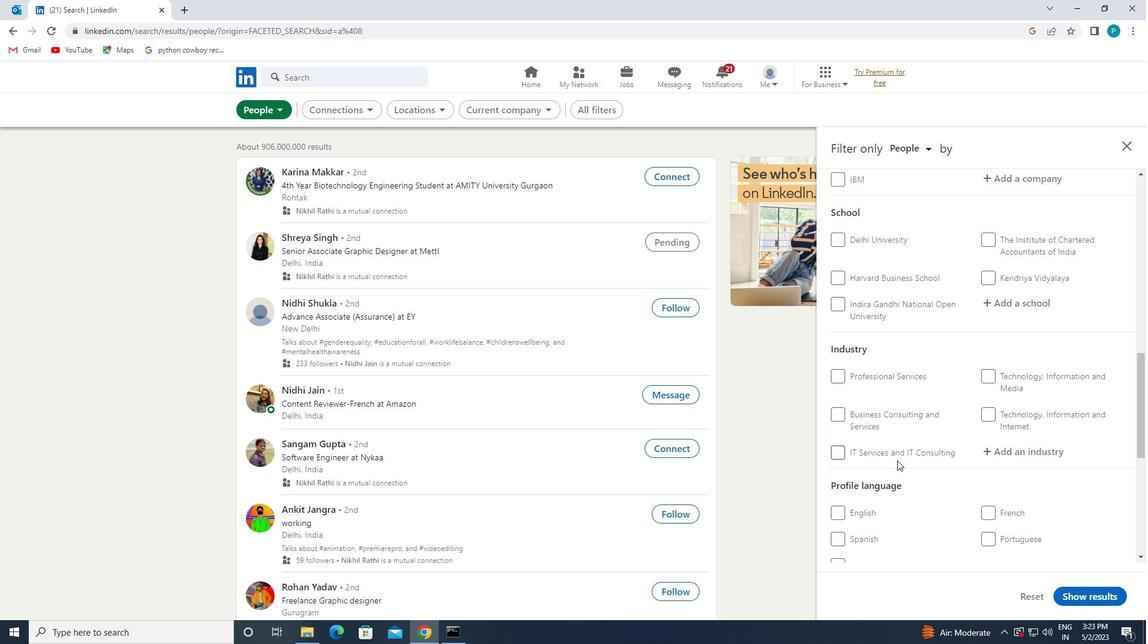 
Action: Mouse scrolled (896, 460) with delta (0, 0)
Screenshot: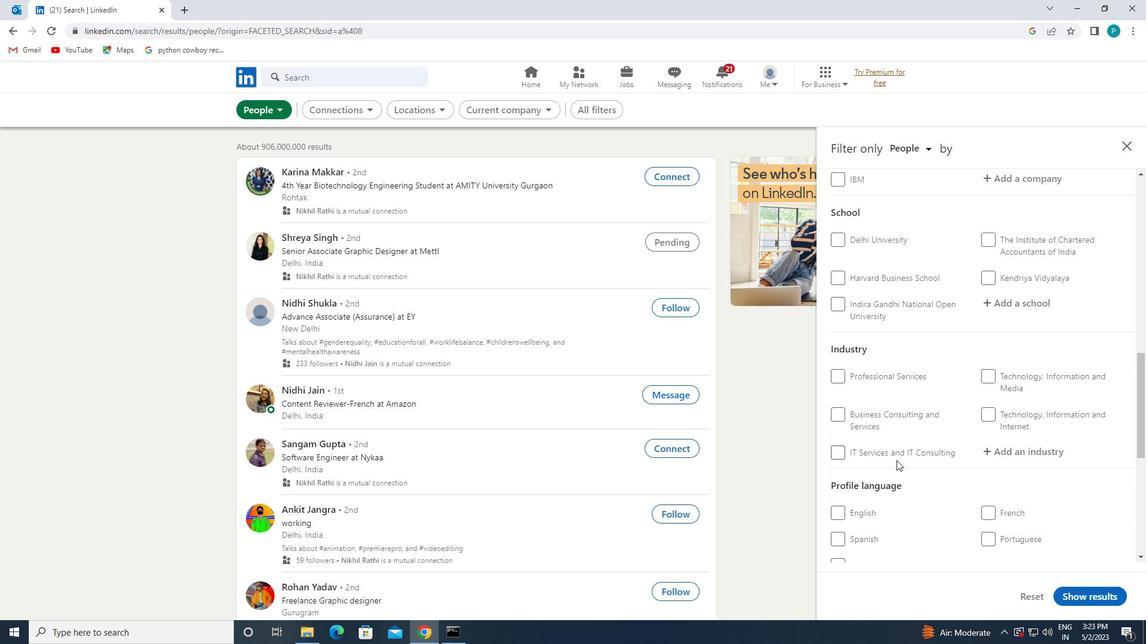 
Action: Mouse moved to (853, 419)
Screenshot: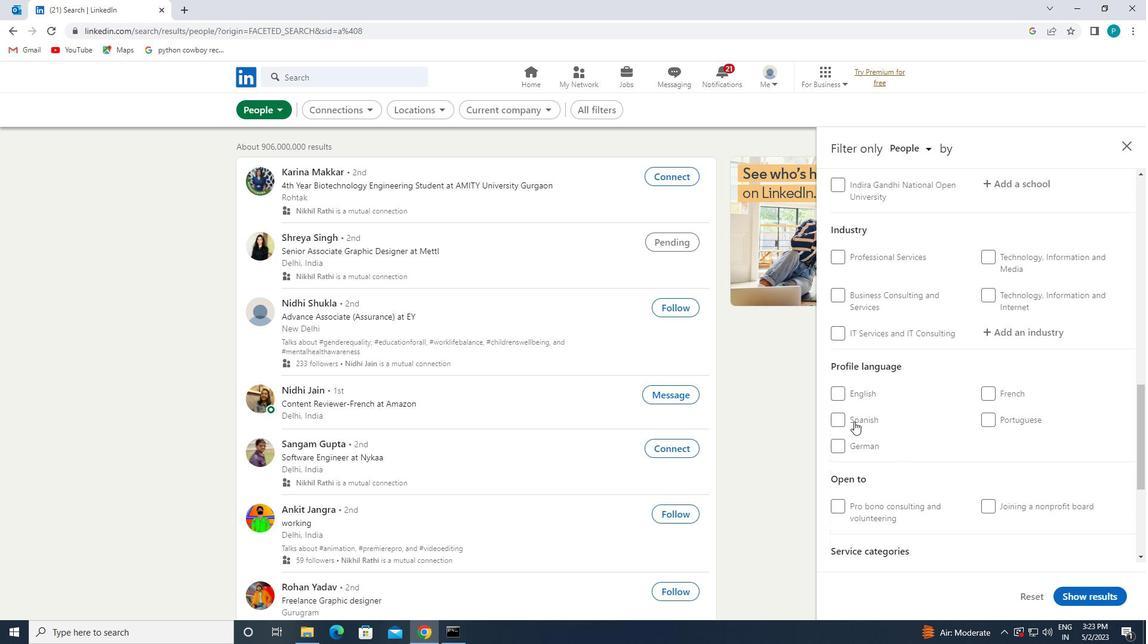 
Action: Mouse pressed left at (853, 419)
Screenshot: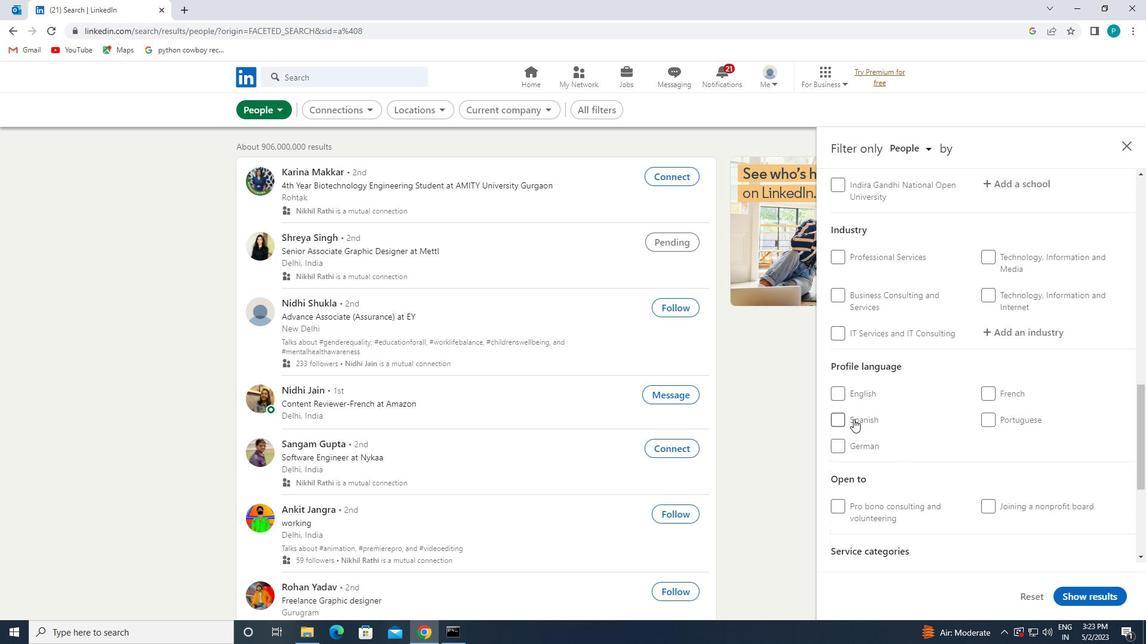 
Action: Mouse moved to (975, 427)
Screenshot: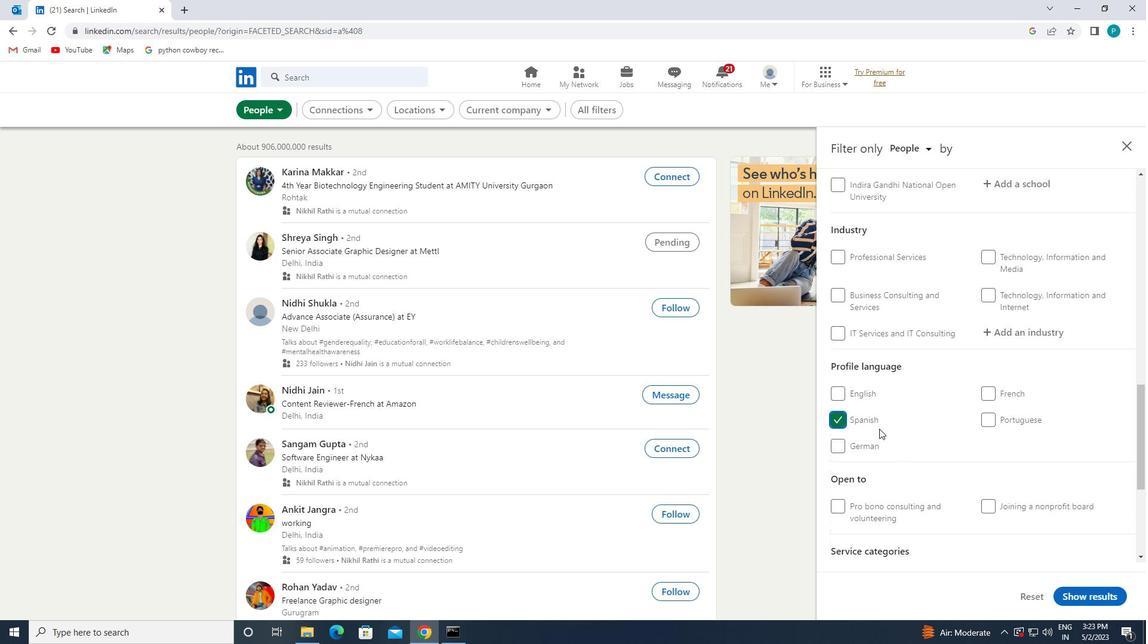 
Action: Mouse scrolled (975, 428) with delta (0, 0)
Screenshot: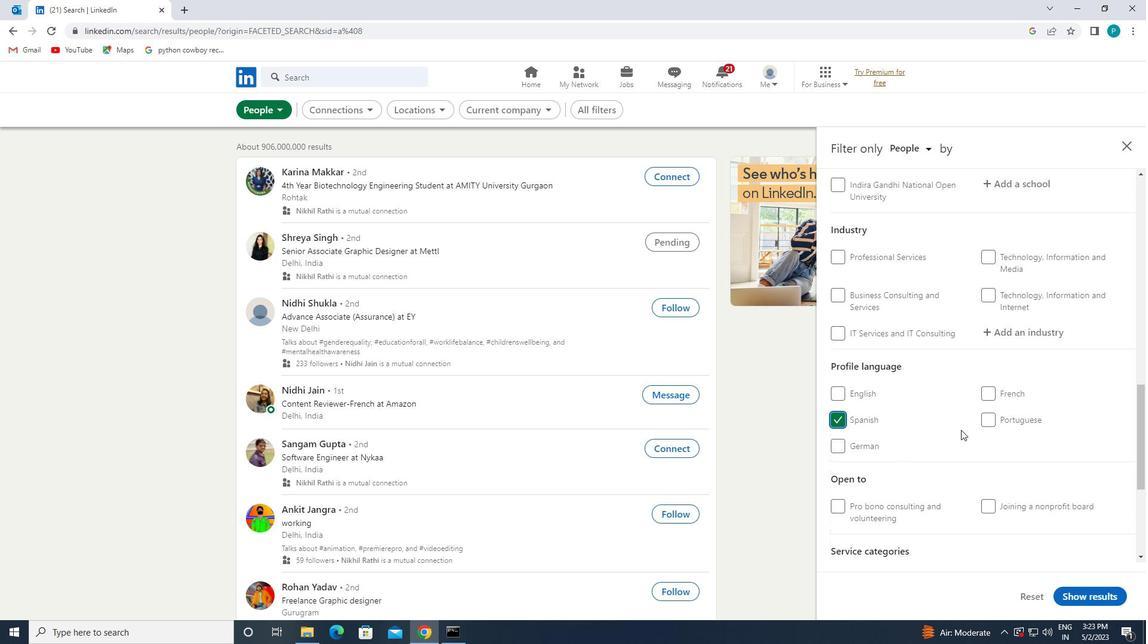 
Action: Mouse scrolled (975, 428) with delta (0, 0)
Screenshot: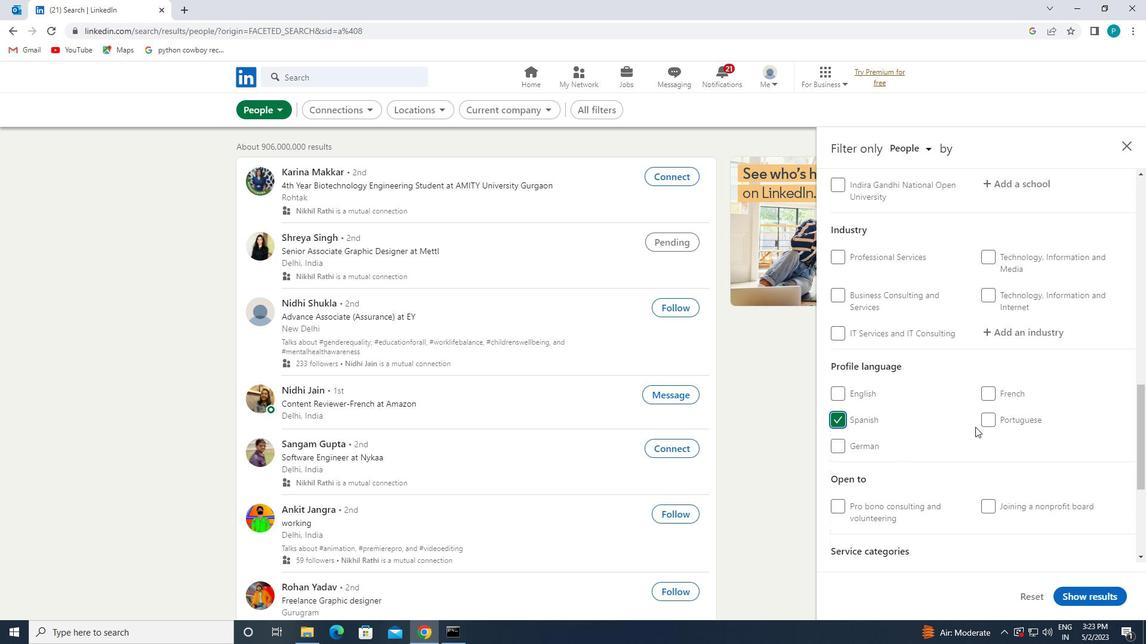 
Action: Mouse scrolled (975, 428) with delta (0, 0)
Screenshot: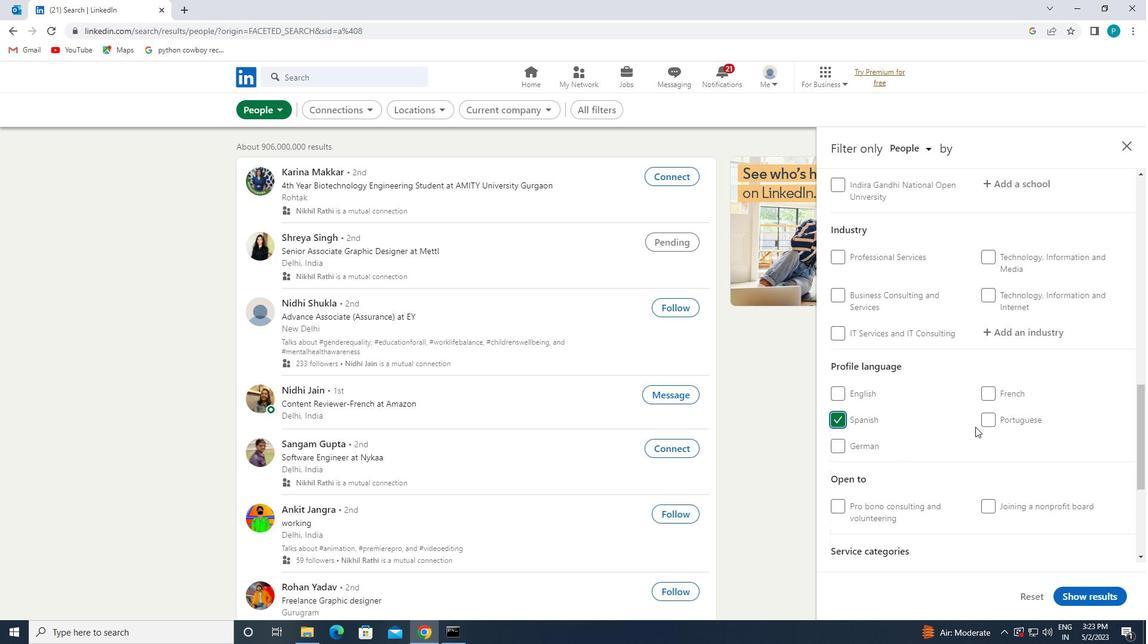 
Action: Mouse scrolled (975, 428) with delta (0, 0)
Screenshot: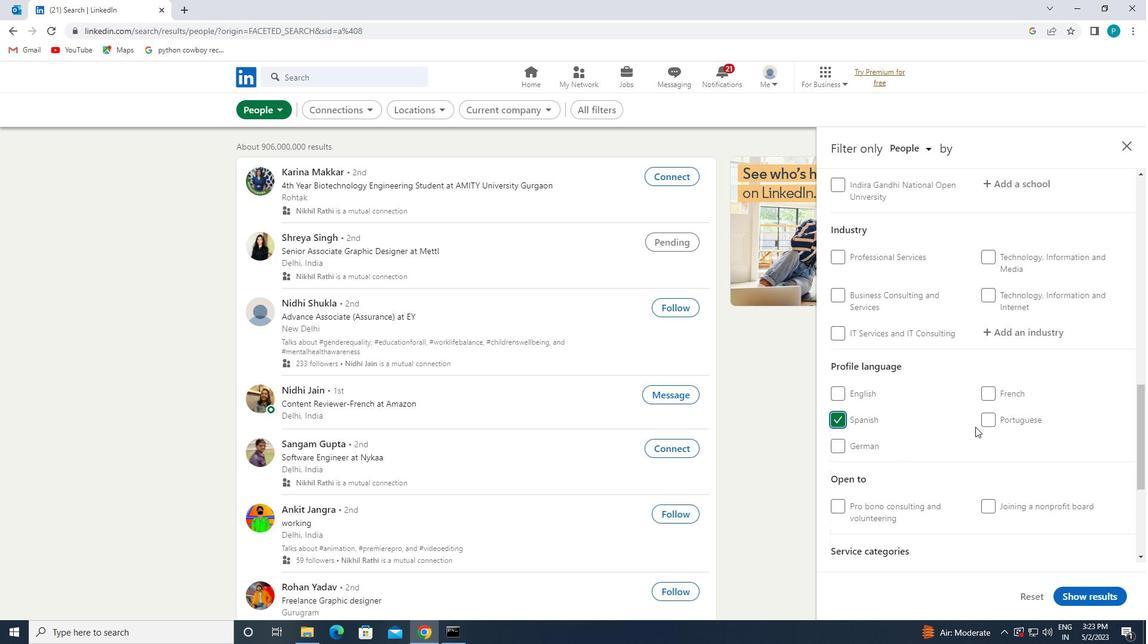 
Action: Mouse scrolled (975, 428) with delta (0, 0)
Screenshot: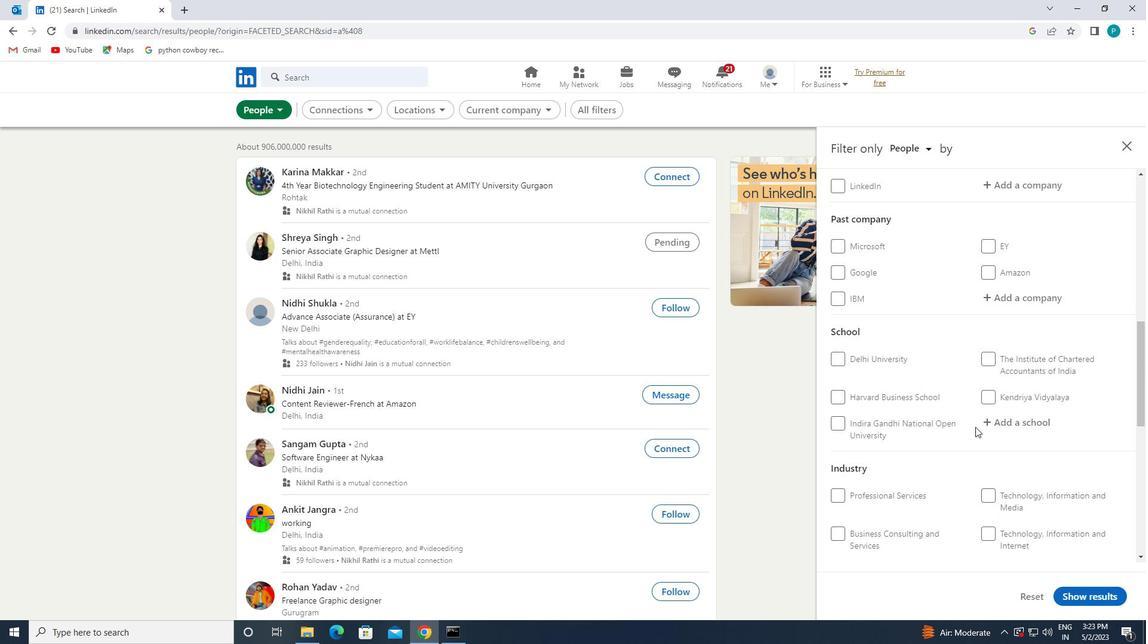 
Action: Mouse scrolled (975, 428) with delta (0, 0)
Screenshot: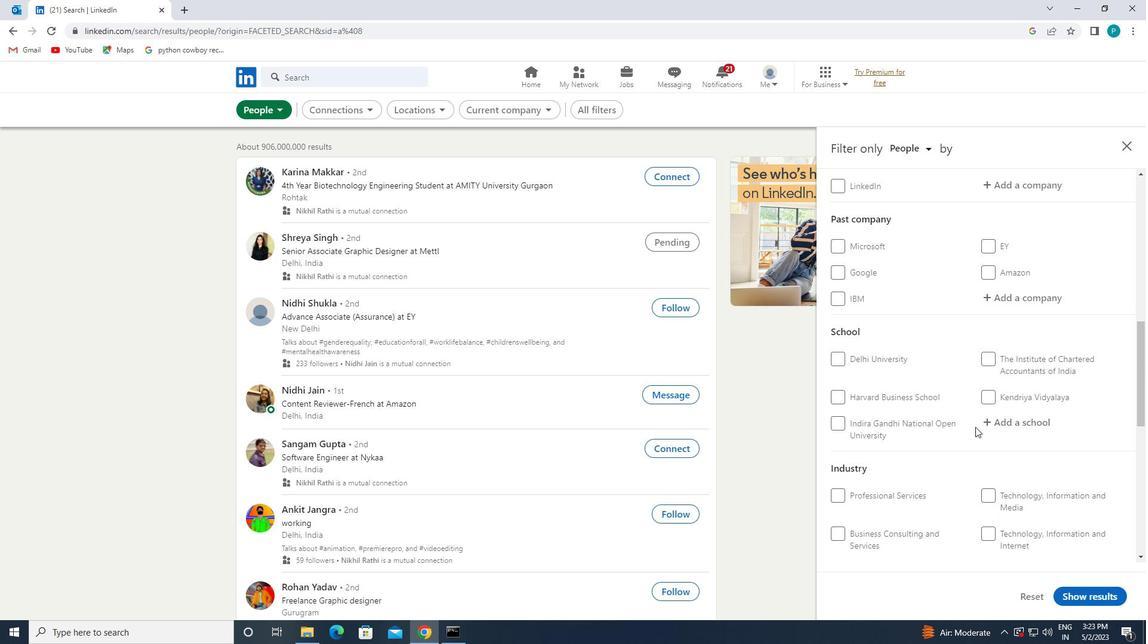 
Action: Mouse scrolled (975, 428) with delta (0, 0)
Screenshot: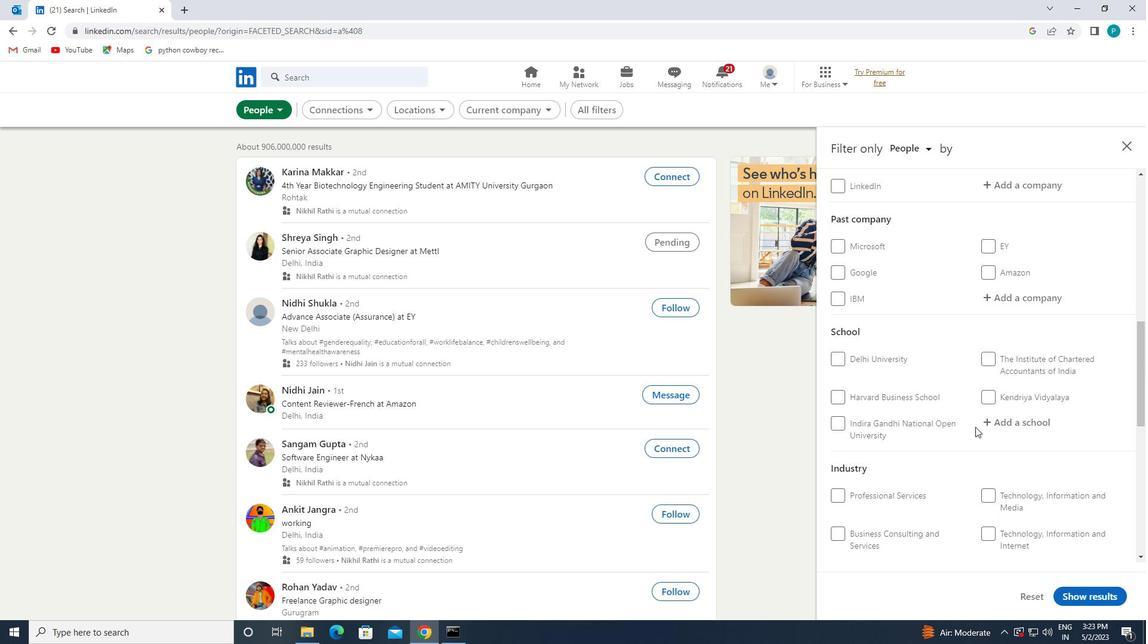 
Action: Mouse moved to (1010, 363)
Screenshot: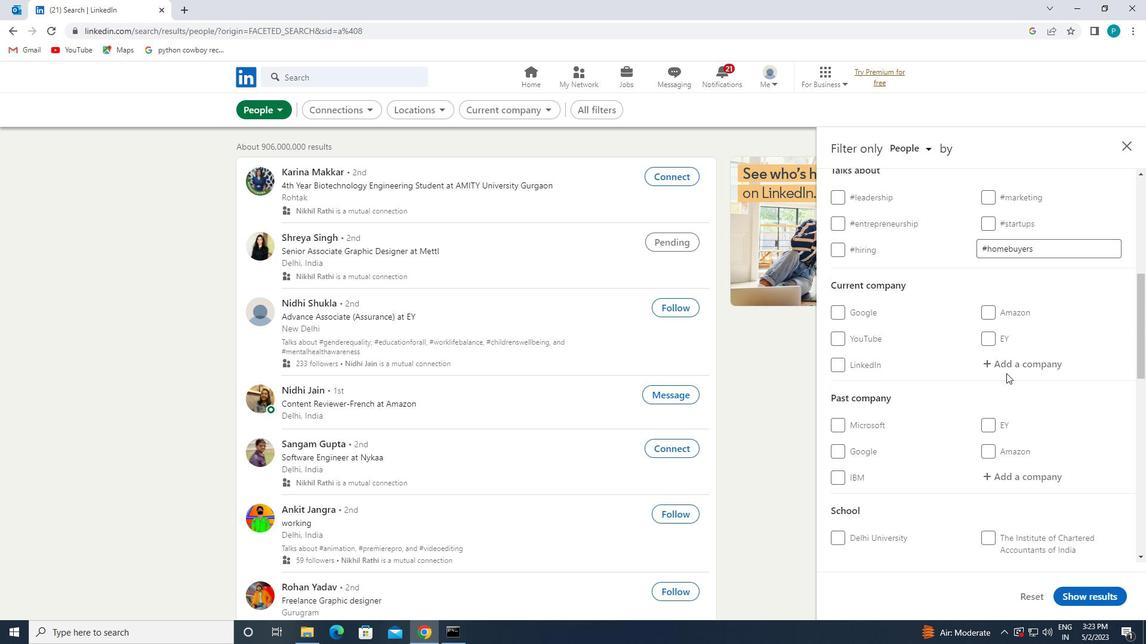 
Action: Mouse pressed left at (1010, 363)
Screenshot: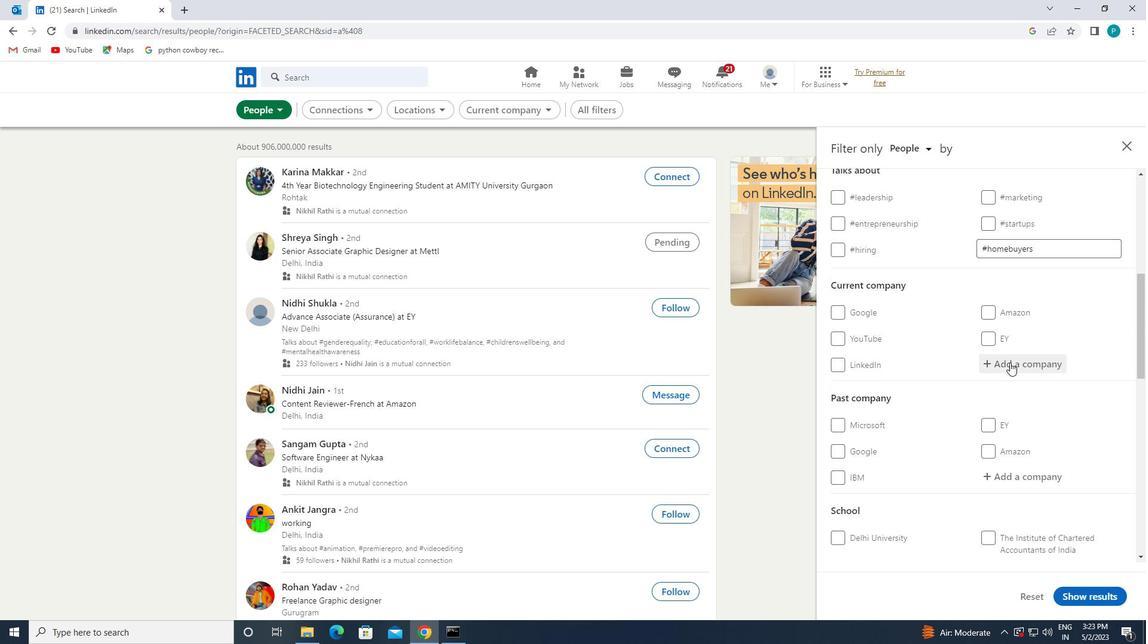 
Action: Key pressed <Key.caps_lock>M<Key.caps_lock>ATH<Key.caps_lock>W<Key.caps_lock>ORKS
Screenshot: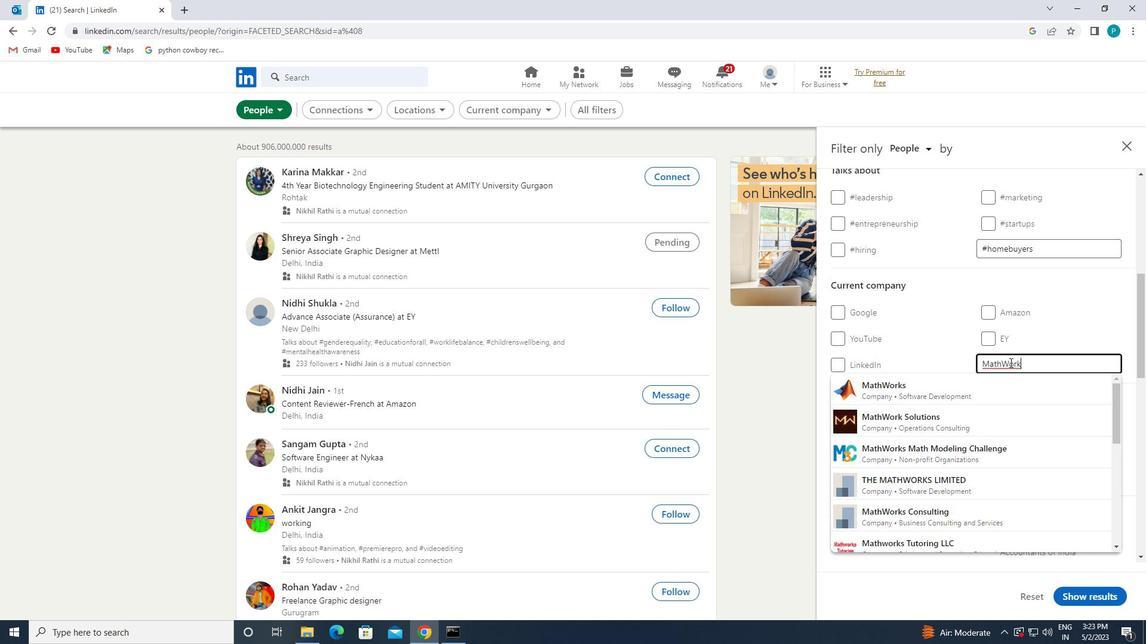
Action: Mouse moved to (1003, 383)
Screenshot: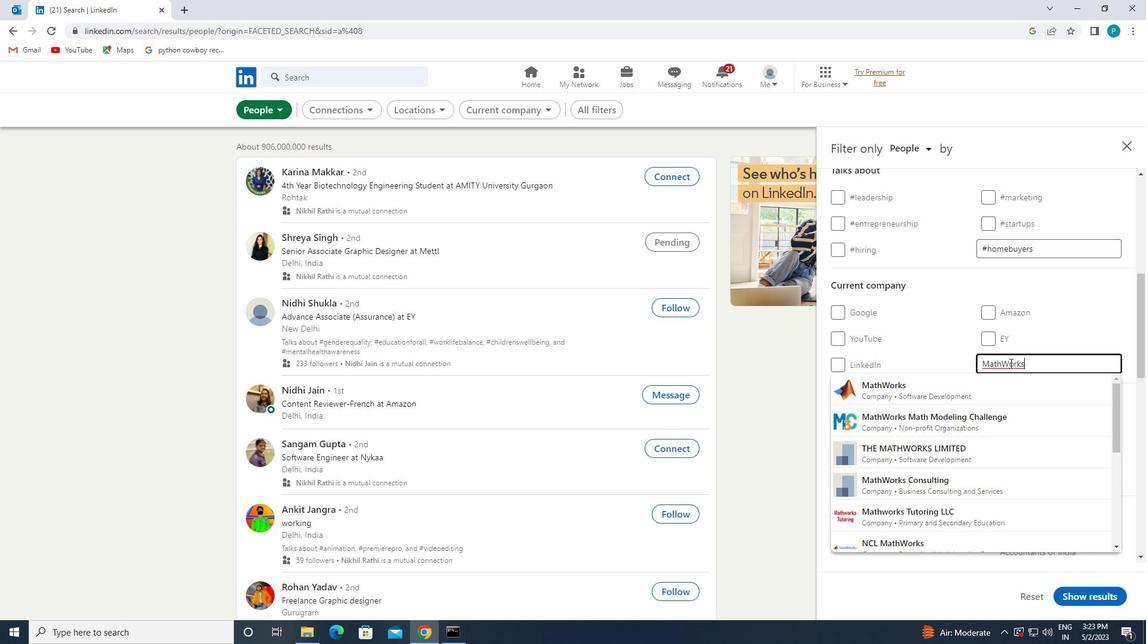 
Action: Mouse pressed left at (1003, 383)
Screenshot: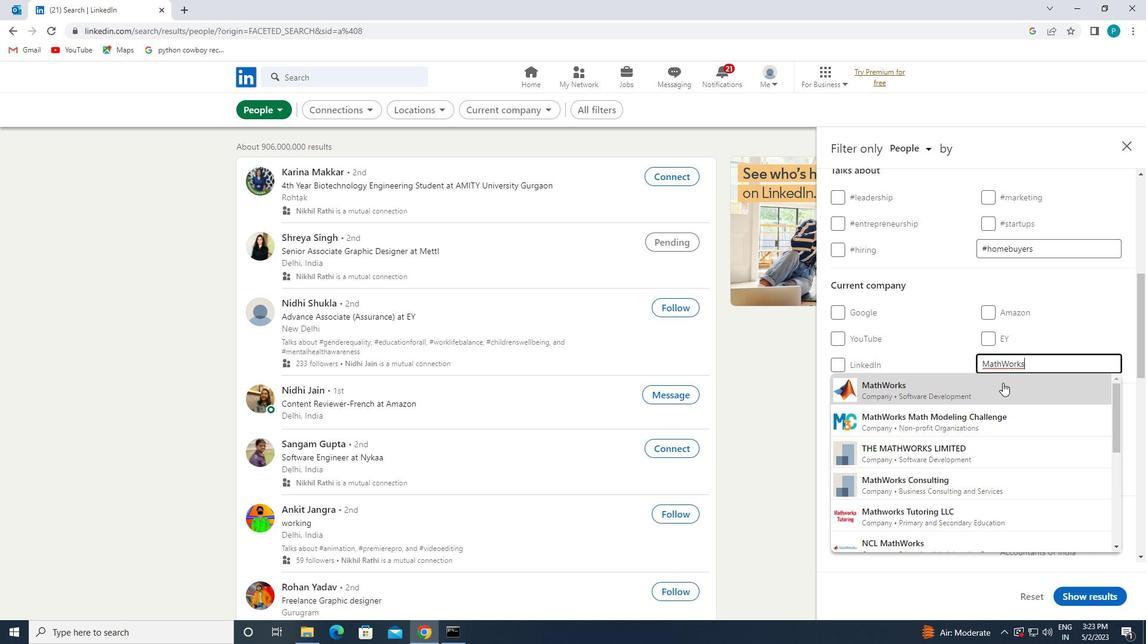 
Action: Mouse scrolled (1003, 382) with delta (0, 0)
Screenshot: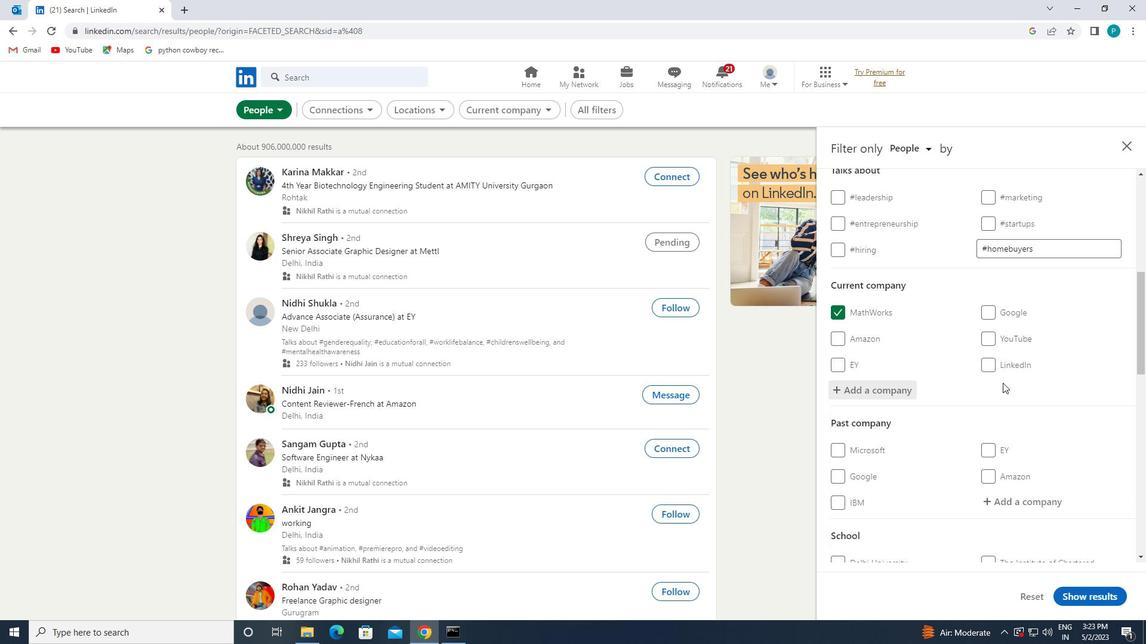 
Action: Mouse scrolled (1003, 382) with delta (0, 0)
Screenshot: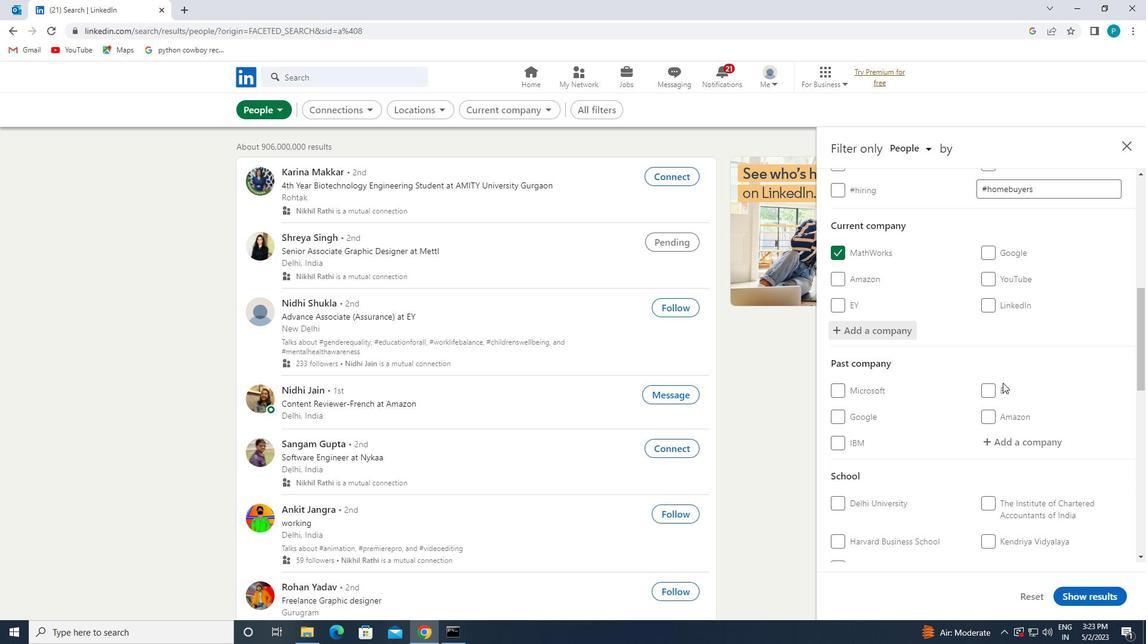 
Action: Mouse scrolled (1003, 382) with delta (0, 0)
Screenshot: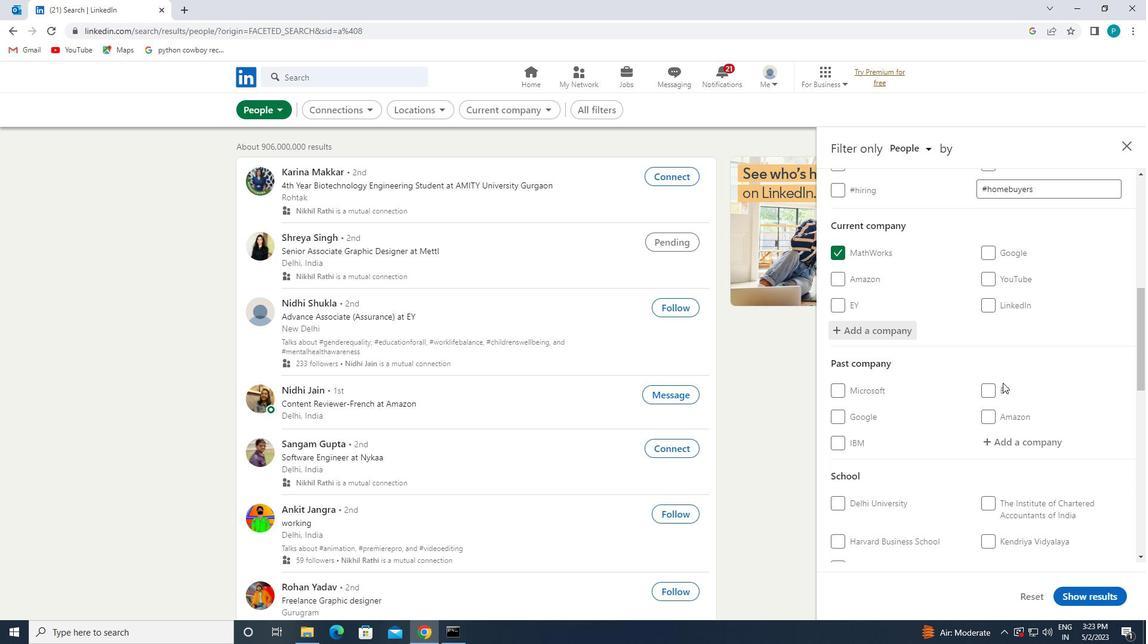 
Action: Mouse moved to (1018, 450)
Screenshot: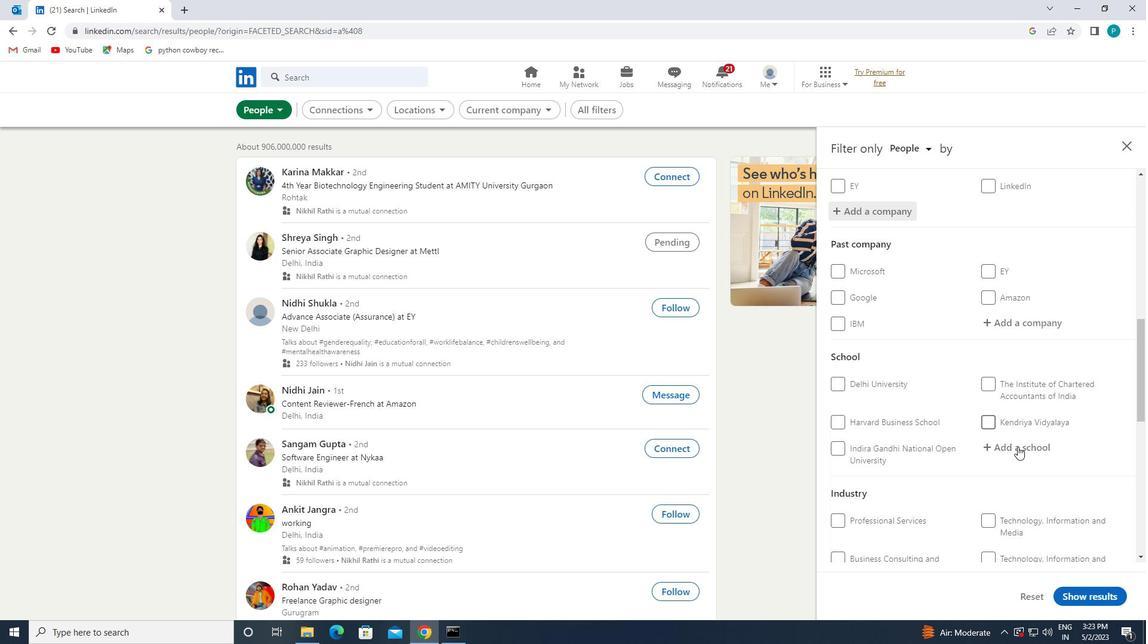 
Action: Mouse pressed left at (1018, 450)
Screenshot: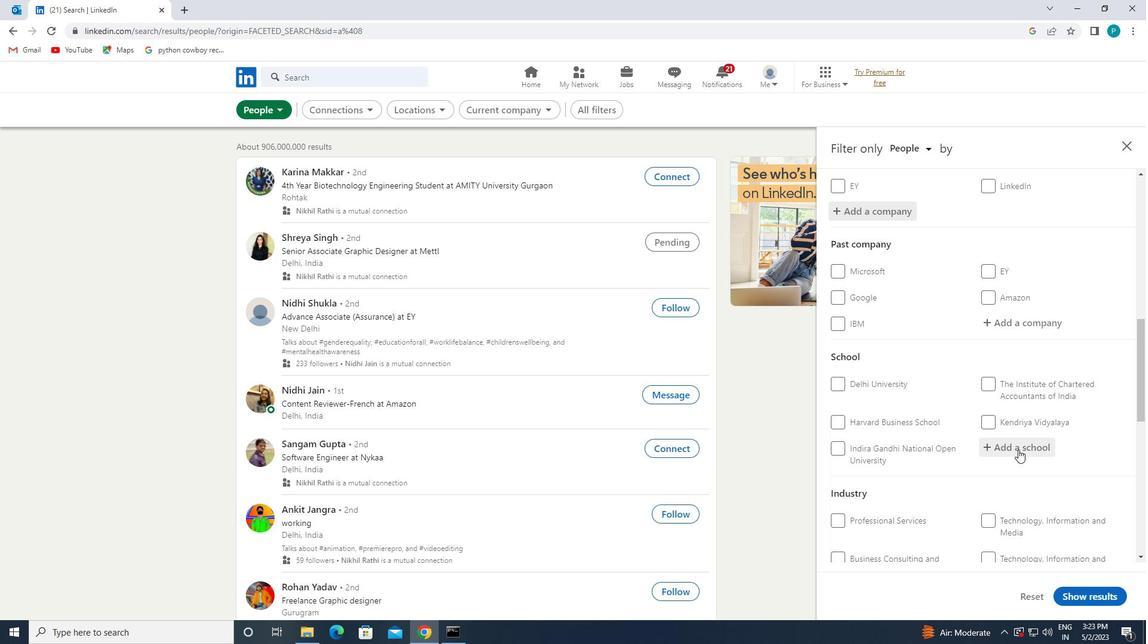 
Action: Key pressed <Key.caps_lock>IASE
Screenshot: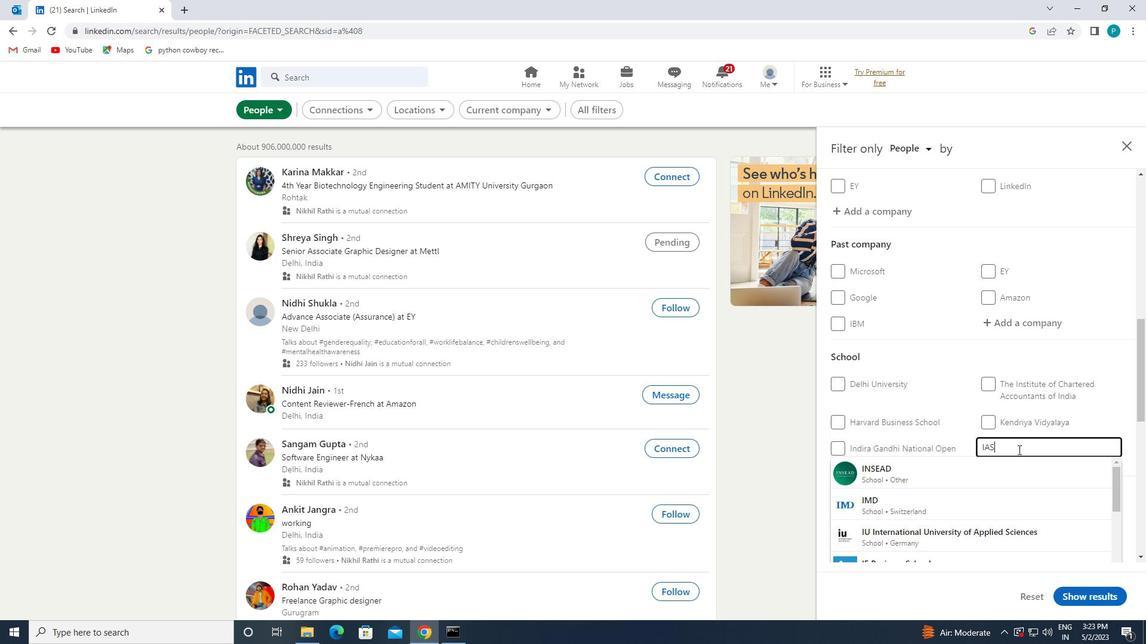 
Action: Mouse moved to (1006, 478)
Screenshot: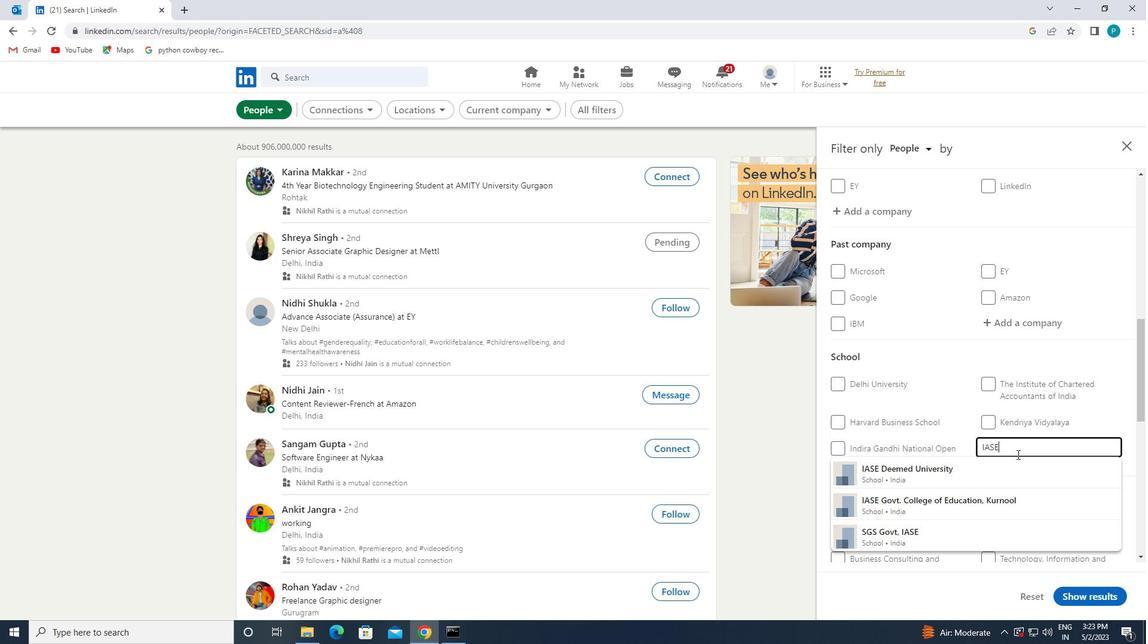 
Action: Mouse pressed left at (1006, 478)
Screenshot: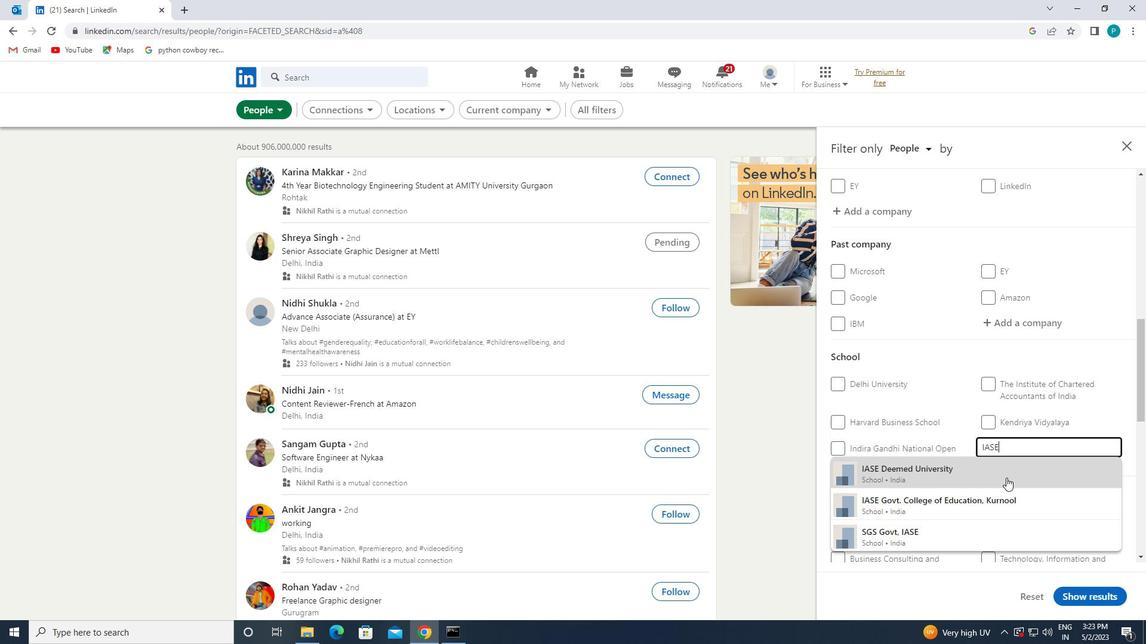 
Action: Mouse scrolled (1006, 477) with delta (0, 0)
Screenshot: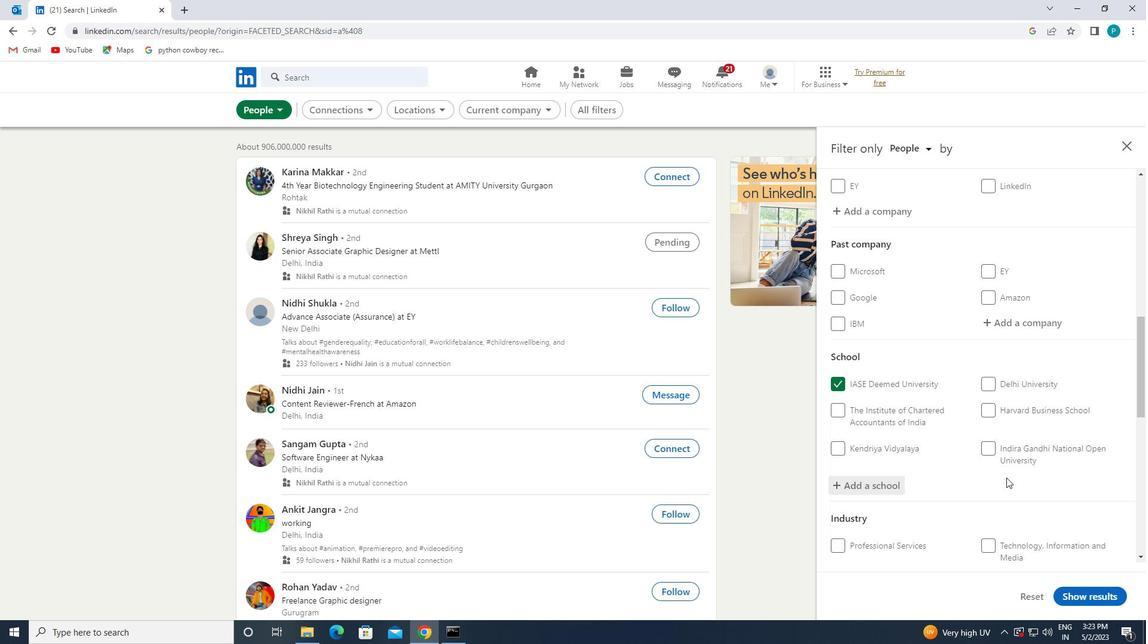 
Action: Mouse scrolled (1006, 477) with delta (0, 0)
Screenshot: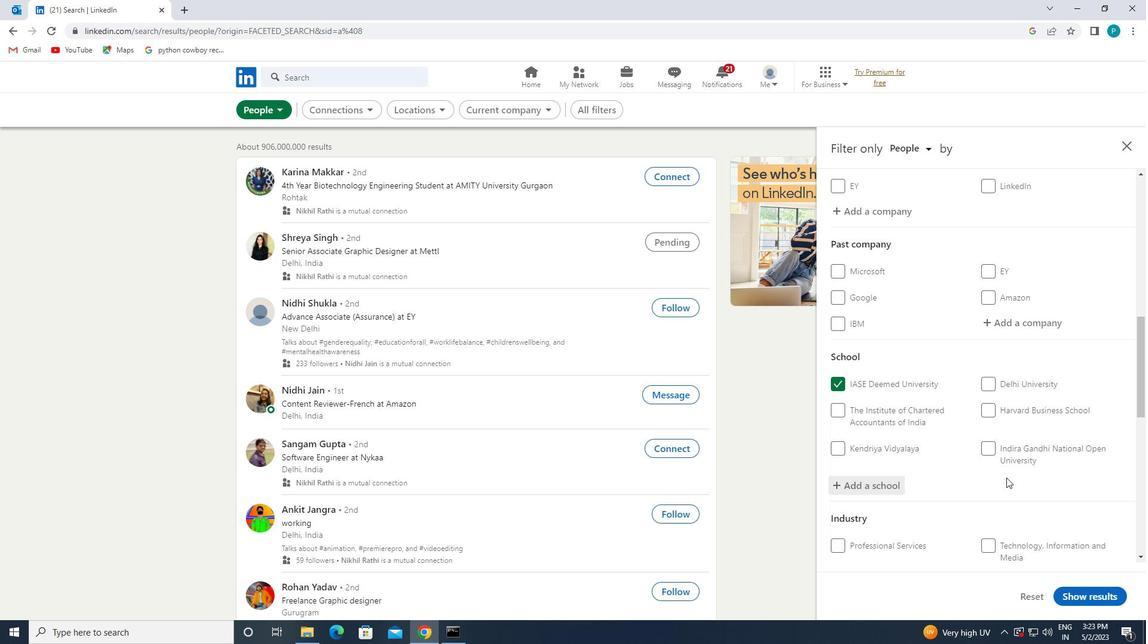
Action: Mouse moved to (1015, 509)
Screenshot: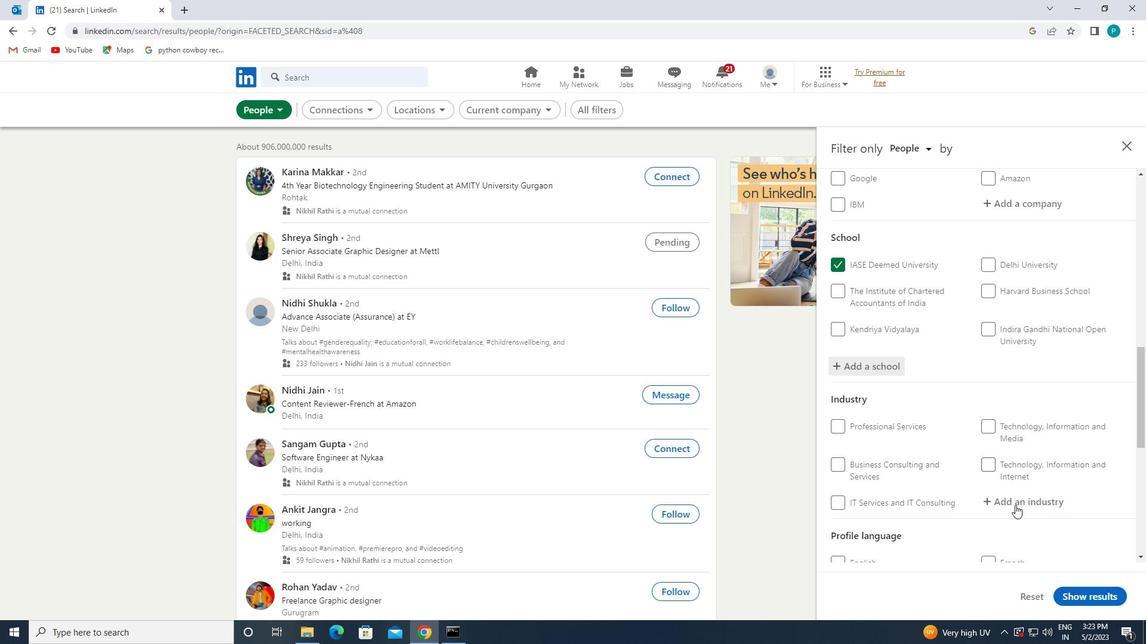 
Action: Mouse pressed left at (1015, 509)
Screenshot: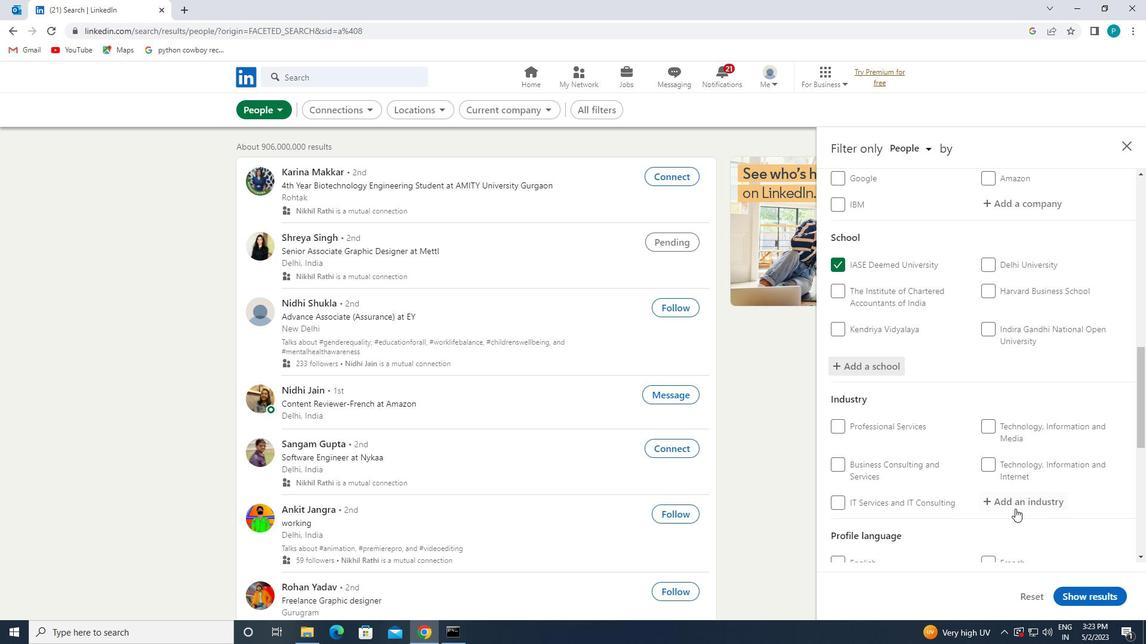 
Action: Key pressed <Key.caps_lock>E<Key.caps_lock>DUCATION
Screenshot: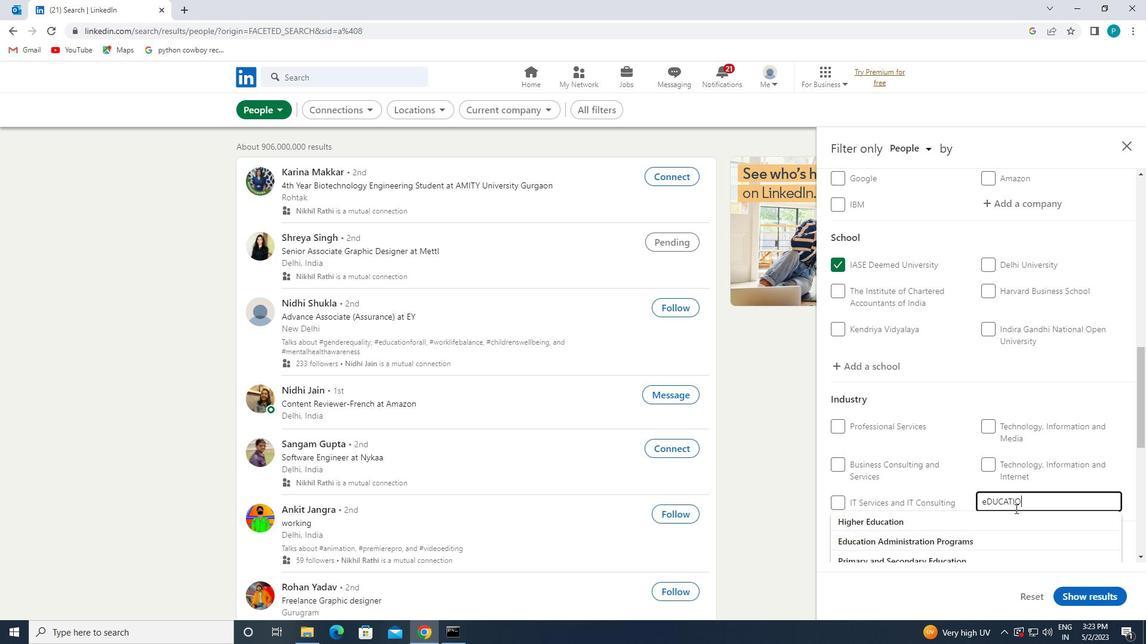 
Action: Mouse moved to (988, 481)
Screenshot: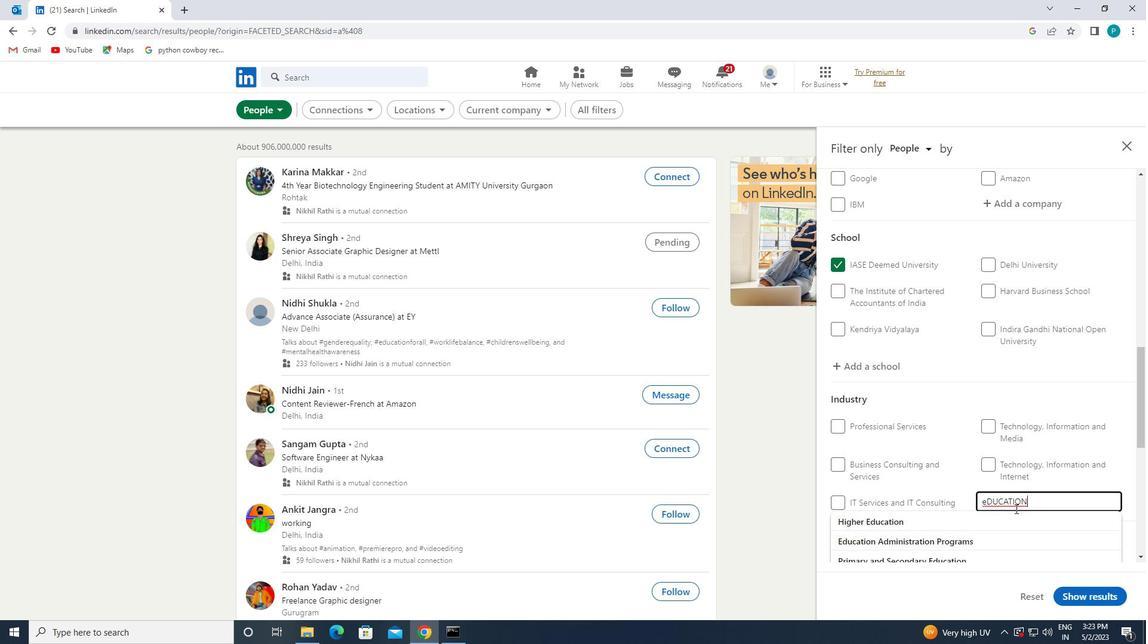 
Action: Mouse scrolled (988, 480) with delta (0, 0)
Screenshot: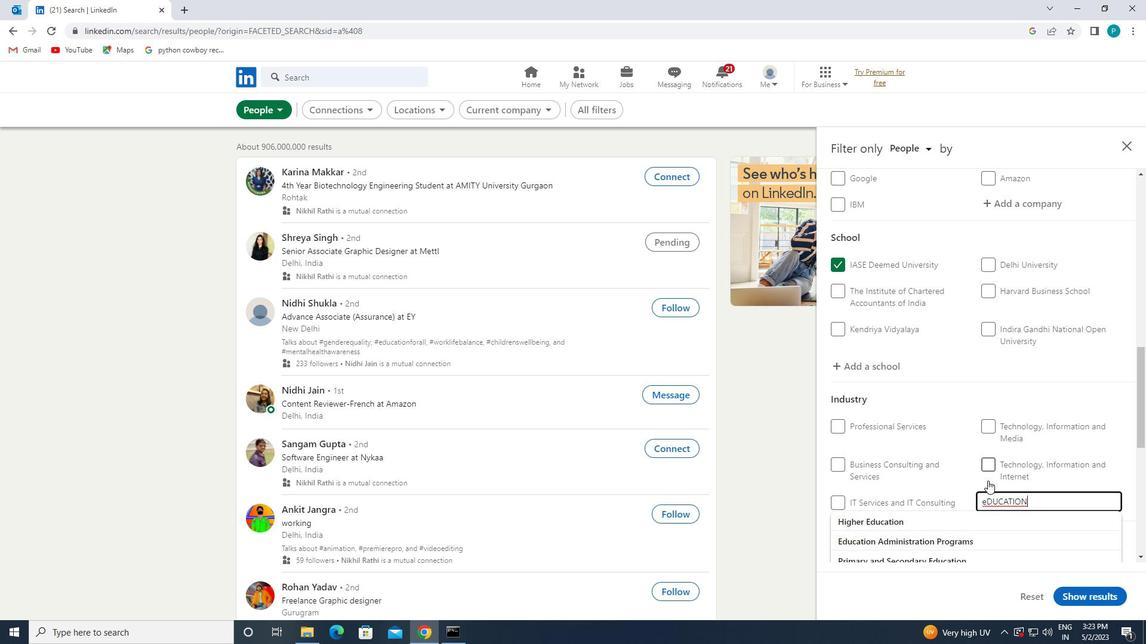 
Action: Mouse moved to (944, 481)
Screenshot: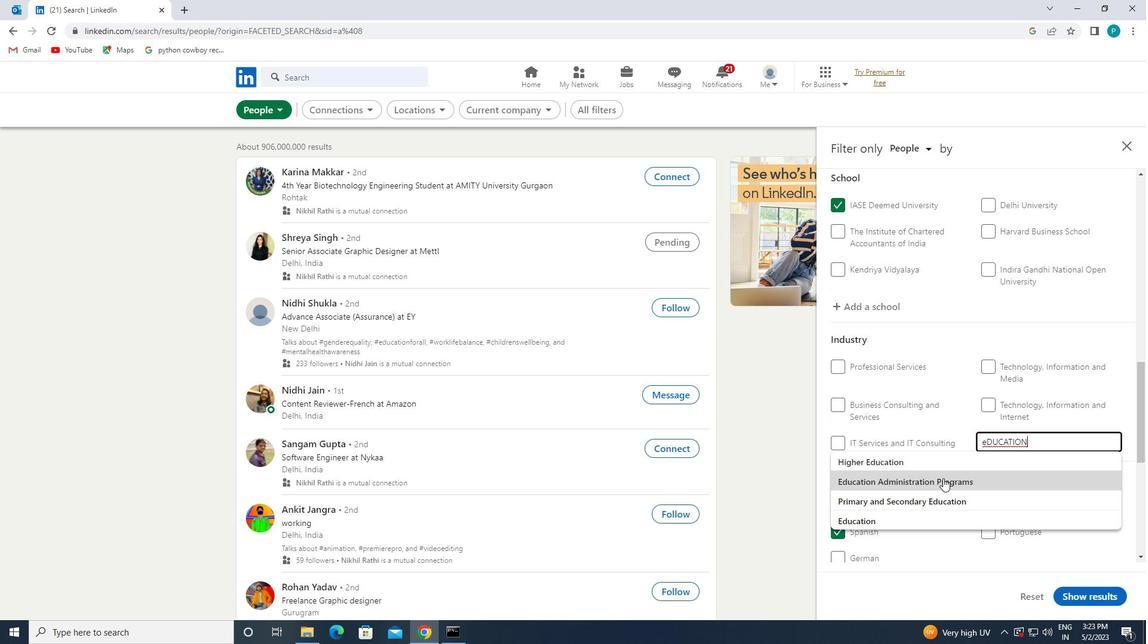 
Action: Mouse pressed left at (944, 481)
Screenshot: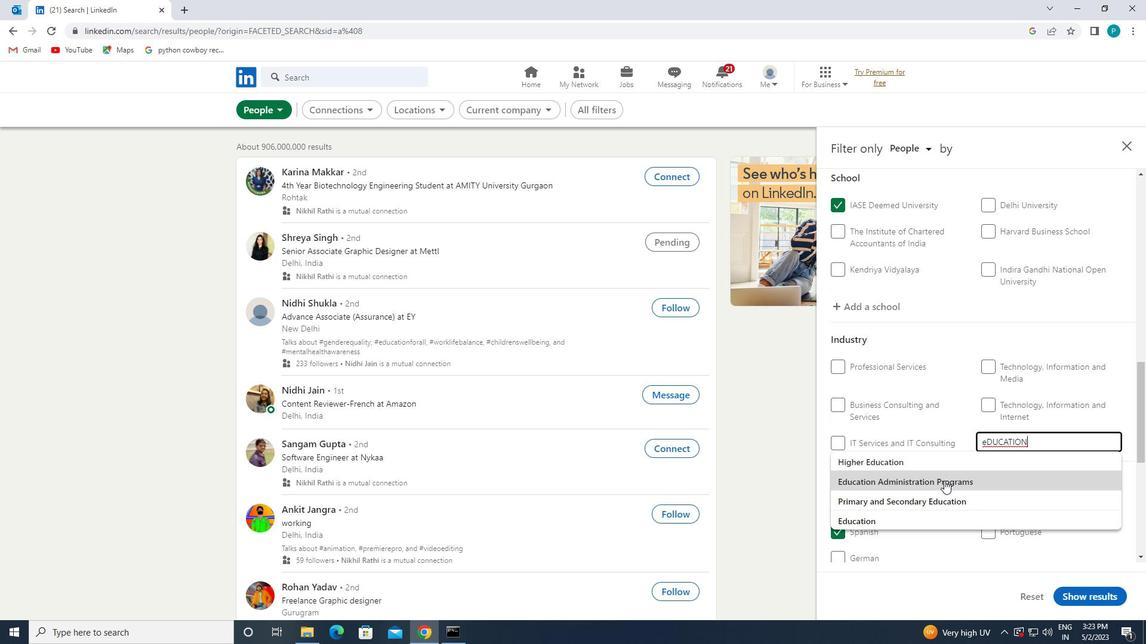 
Action: Mouse scrolled (944, 480) with delta (0, 0)
Screenshot: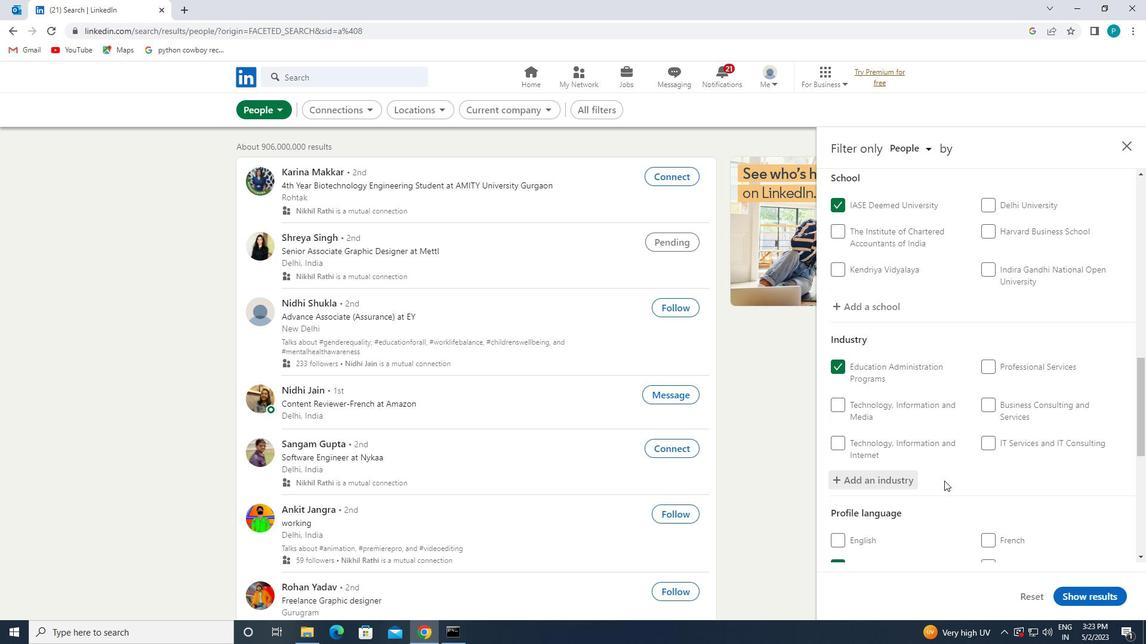 
Action: Mouse scrolled (944, 480) with delta (0, 0)
Screenshot: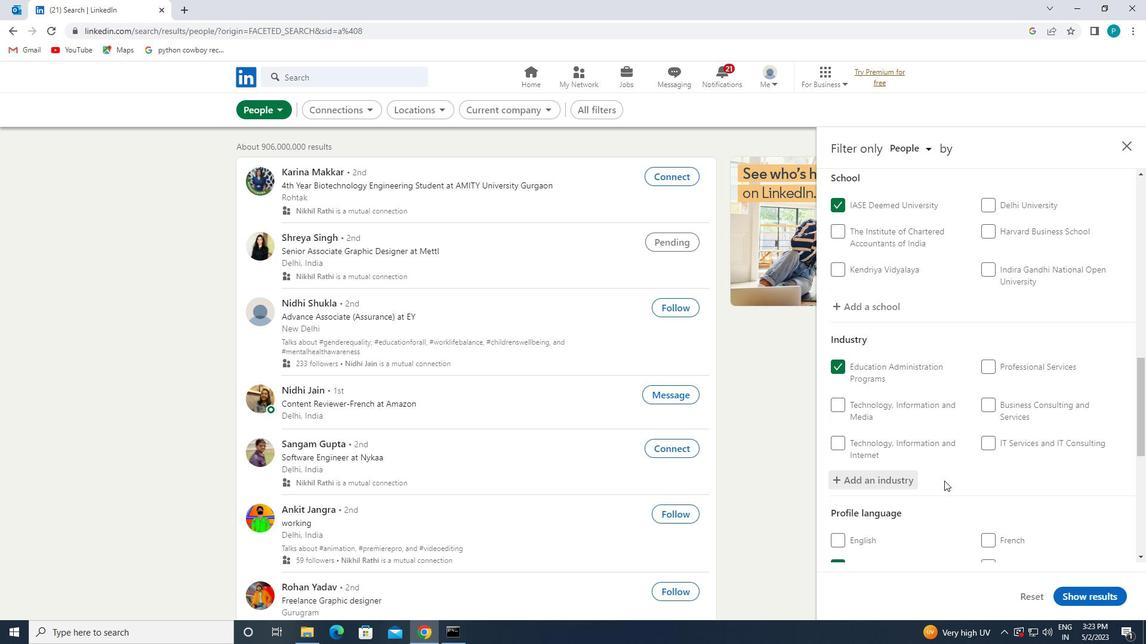 
Action: Mouse scrolled (944, 480) with delta (0, 0)
Screenshot: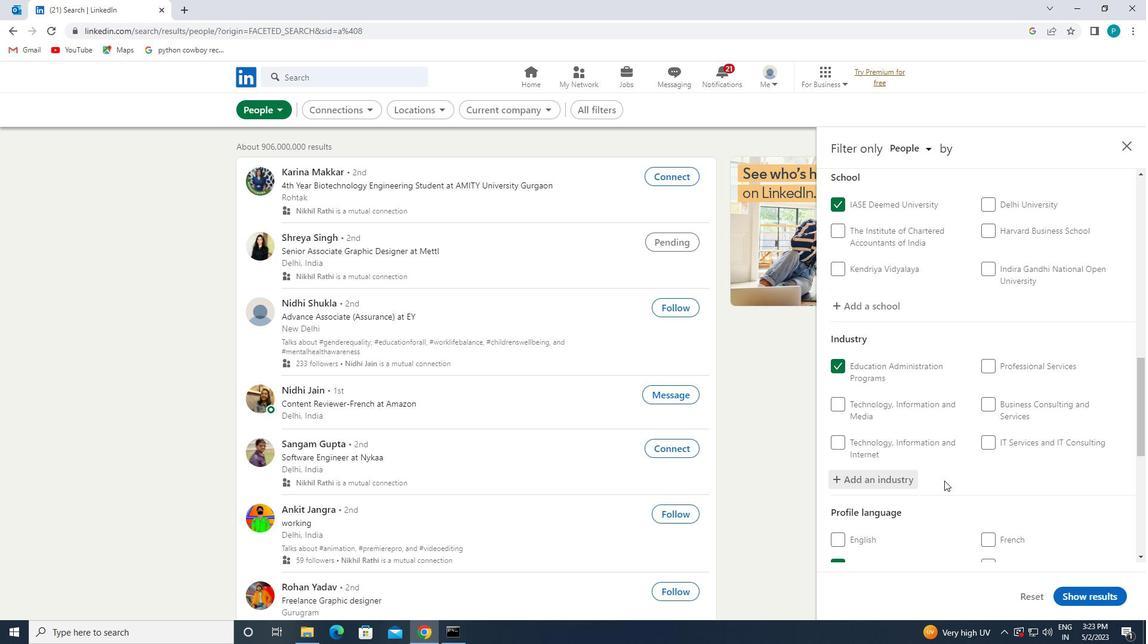 
Action: Mouse moved to (997, 504)
Screenshot: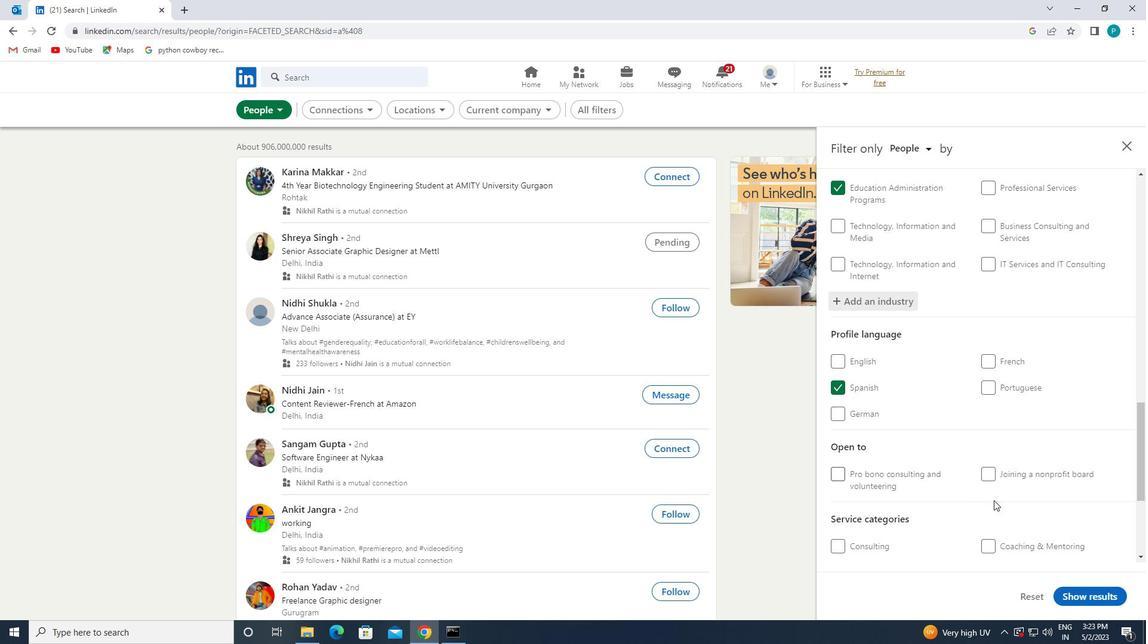 
Action: Mouse scrolled (997, 503) with delta (0, 0)
Screenshot: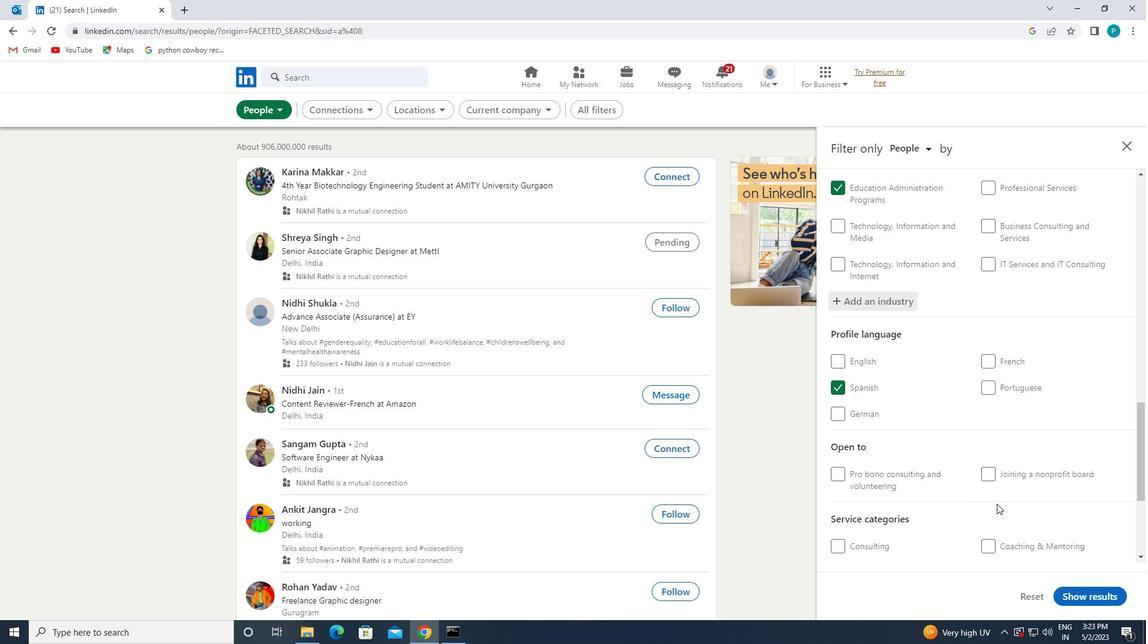 
Action: Mouse moved to (1006, 533)
Screenshot: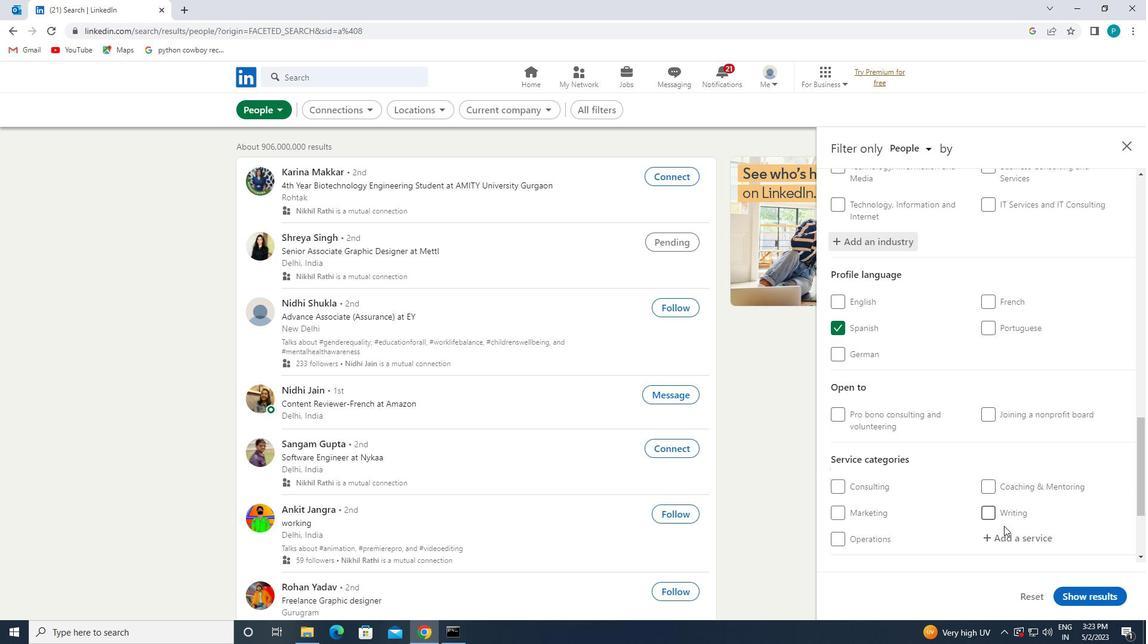 
Action: Mouse pressed left at (1006, 533)
Screenshot: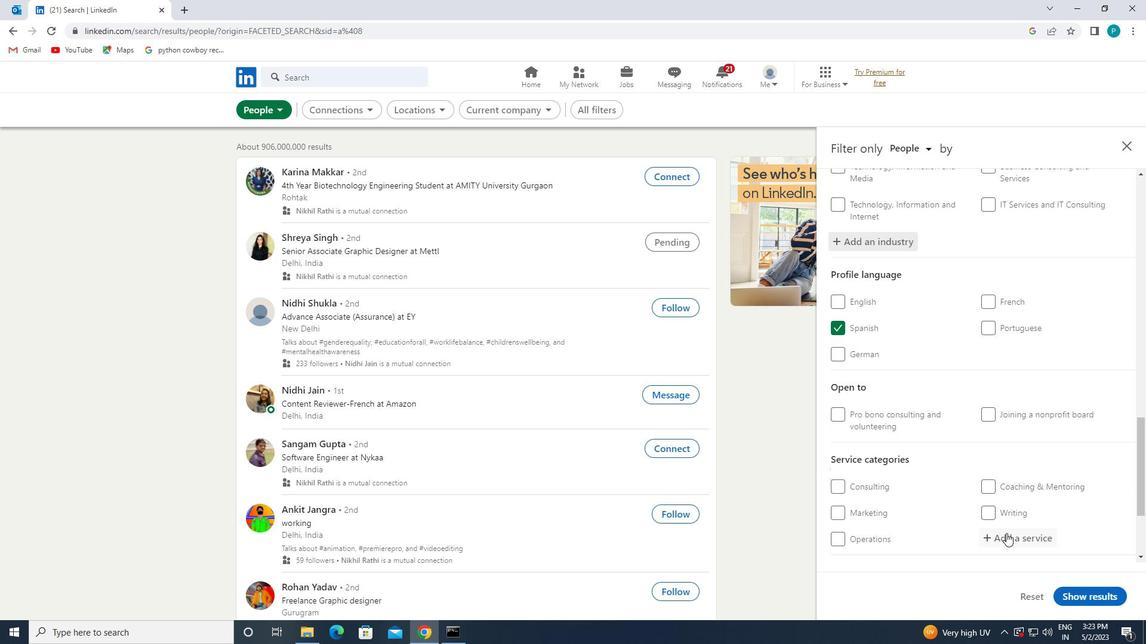 
Action: Key pressed F<Key.caps_lock>INAB<Key.backspace>NCIAL
Screenshot: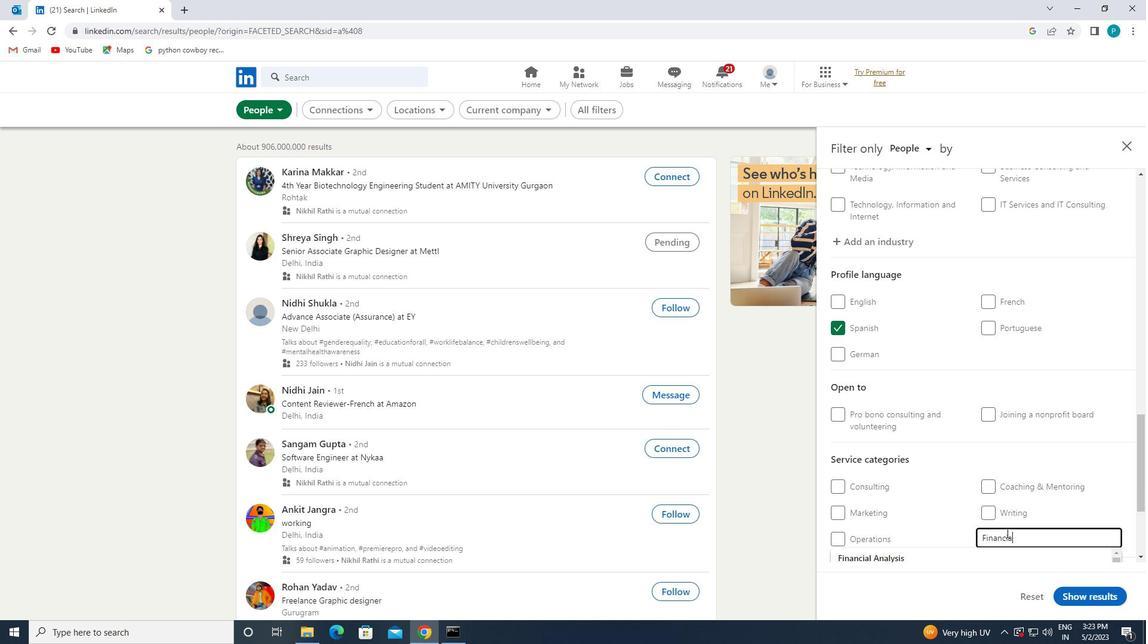 
Action: Mouse scrolled (1006, 533) with delta (0, 0)
Screenshot: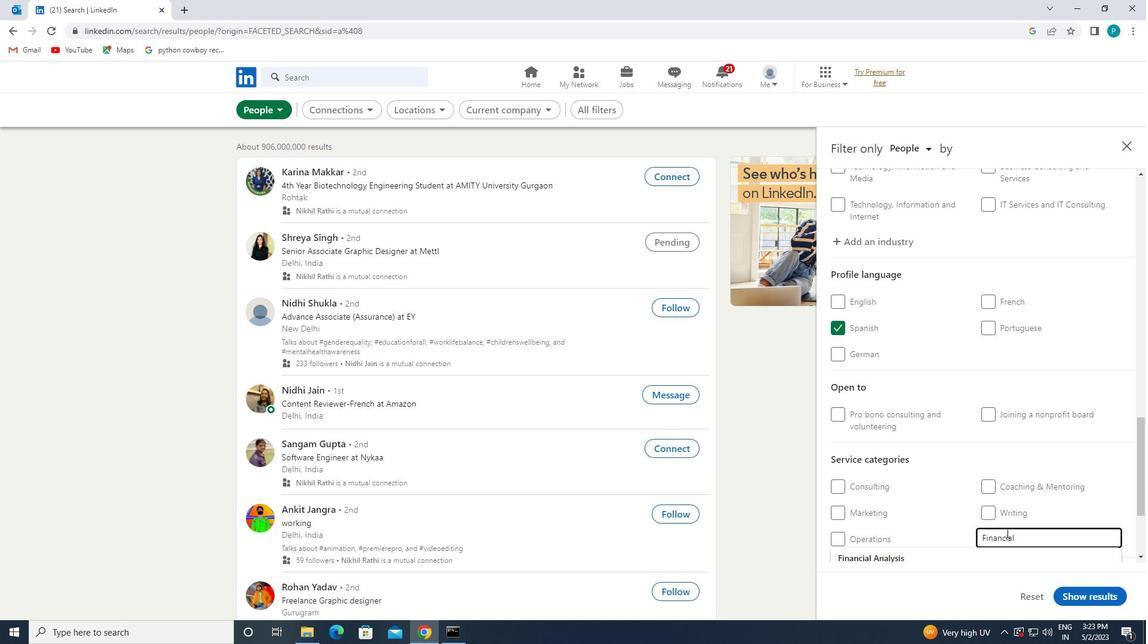 
Action: Mouse moved to (986, 519)
Screenshot: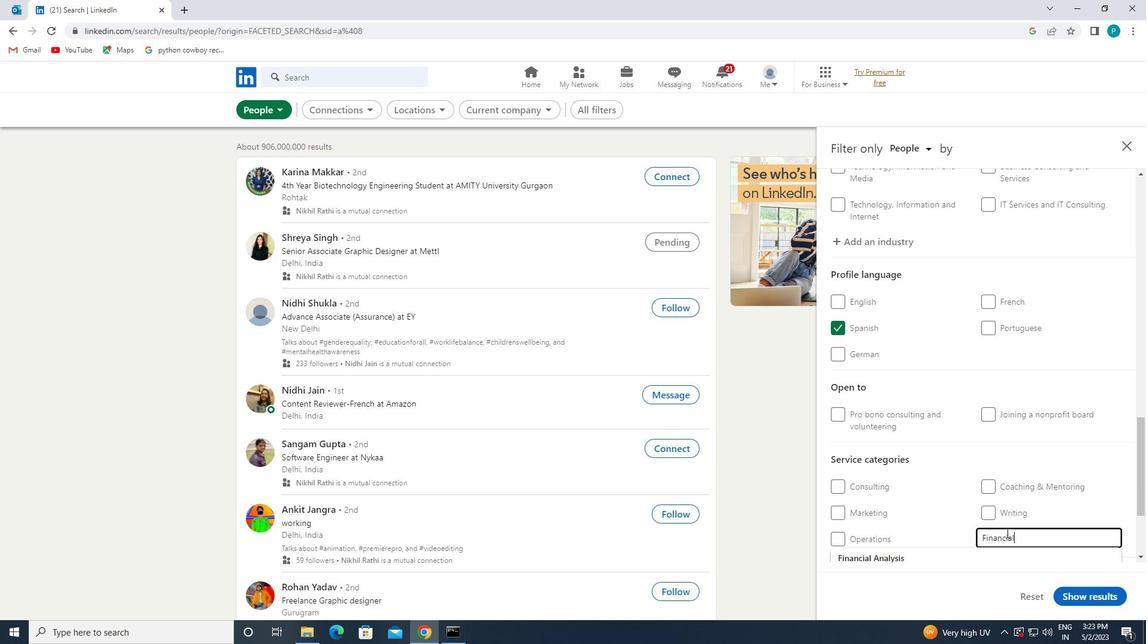 
Action: Mouse scrolled (986, 518) with delta (0, 0)
Screenshot: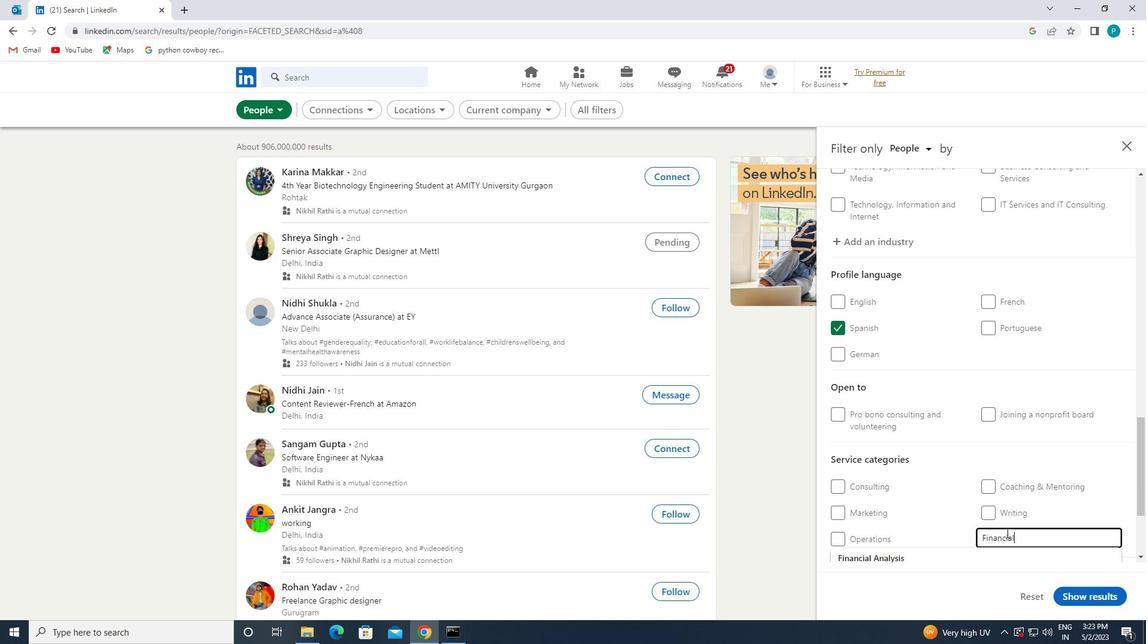 
Action: Mouse moved to (916, 515)
Screenshot: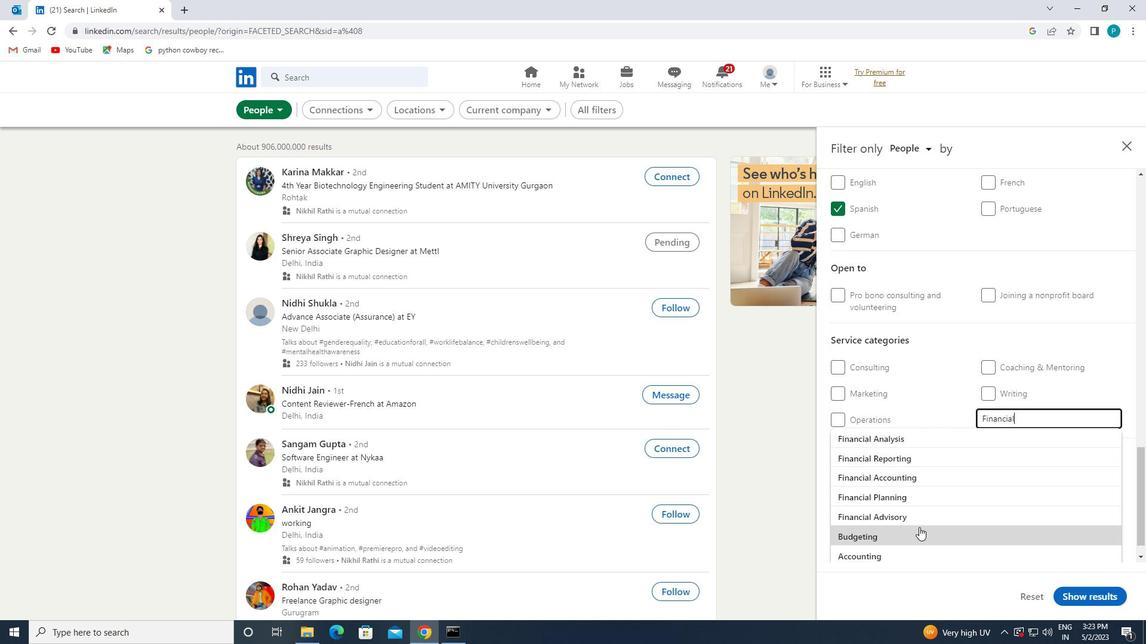 
Action: Mouse pressed left at (916, 515)
Screenshot: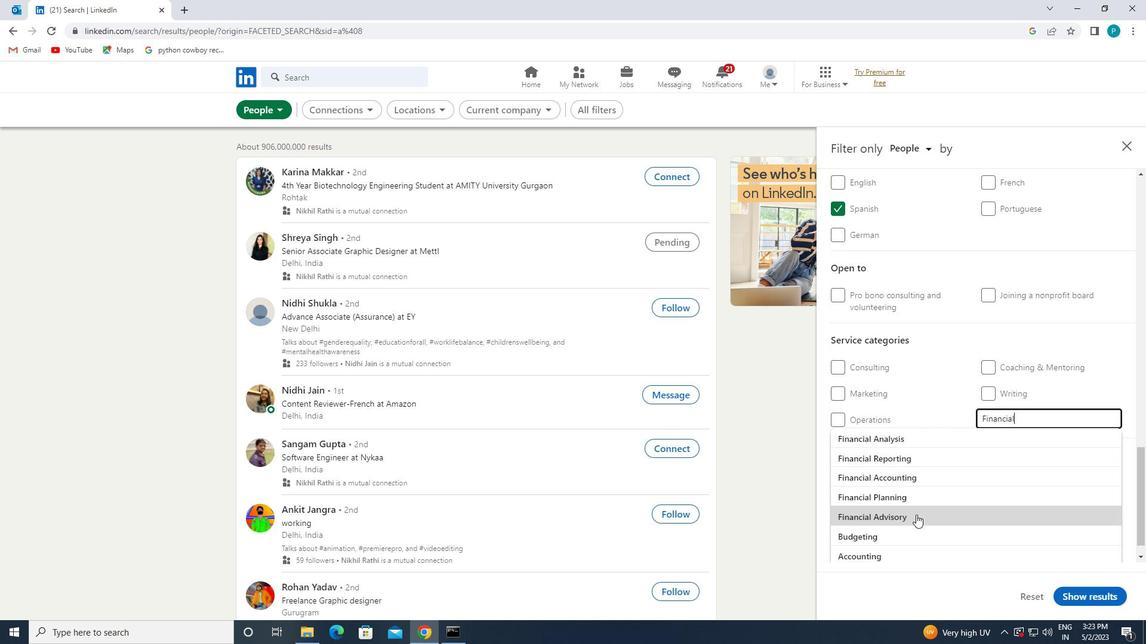 
Action: Mouse scrolled (916, 514) with delta (0, 0)
Screenshot: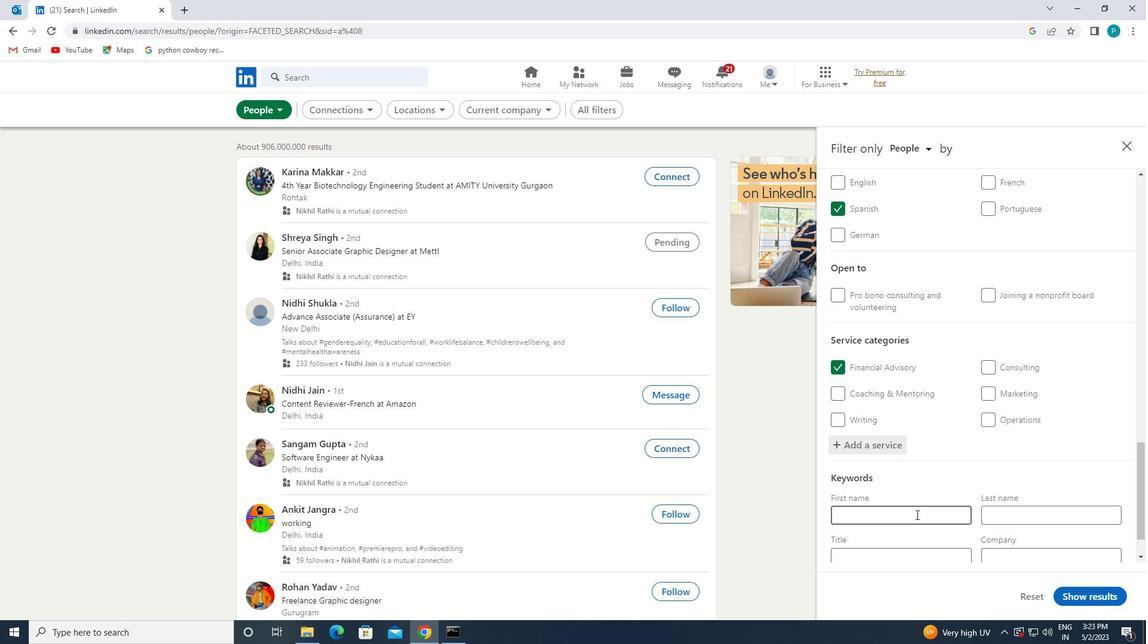 
Action: Mouse scrolled (916, 514) with delta (0, 0)
Screenshot: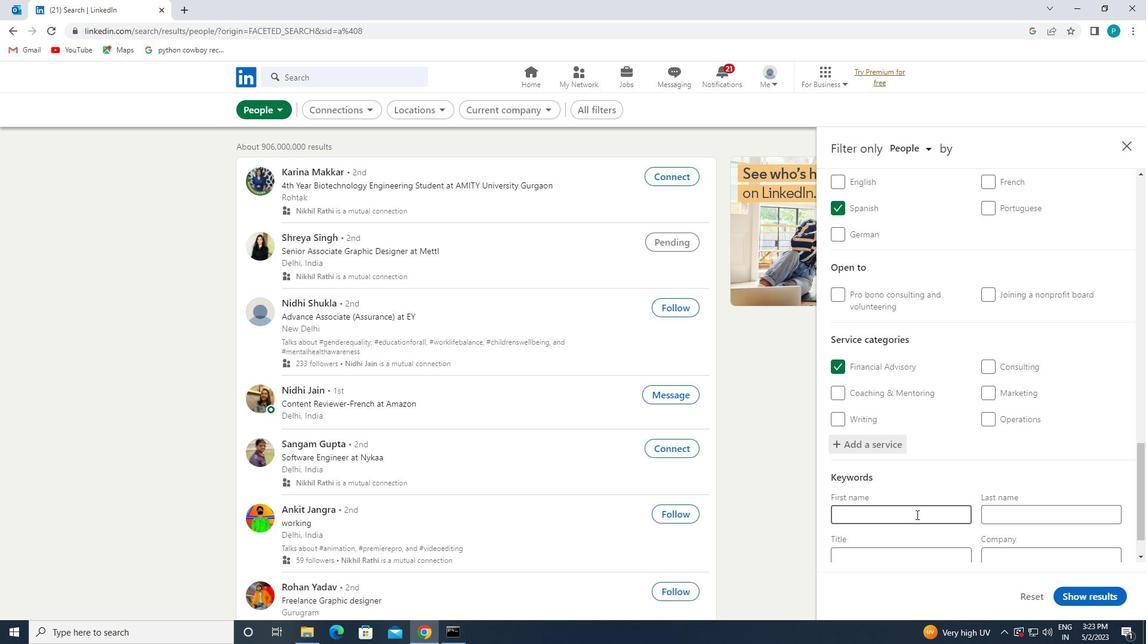 
Action: Mouse pressed left at (916, 515)
Screenshot: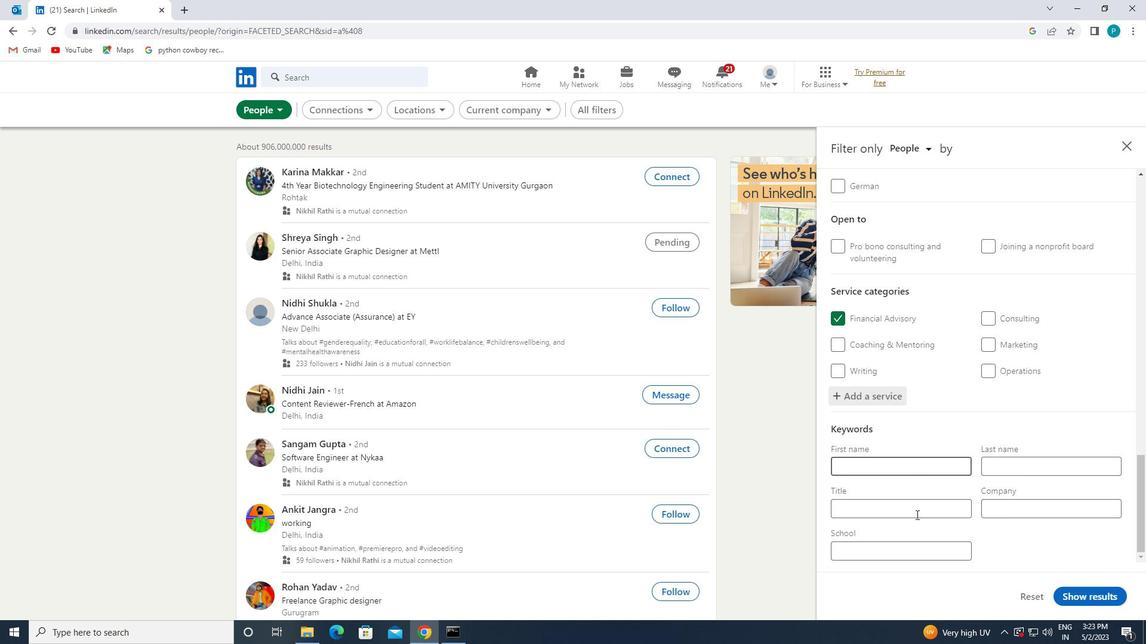 
Action: Key pressed <Key.caps_lock>S<Key.caps_lock>OCIAL<Key.space><Key.caps_lock>M<Key.caps_lock>EDIA<Key.space><Key.caps_lock>S<Key.caps_lock>PECIALIST
Screenshot: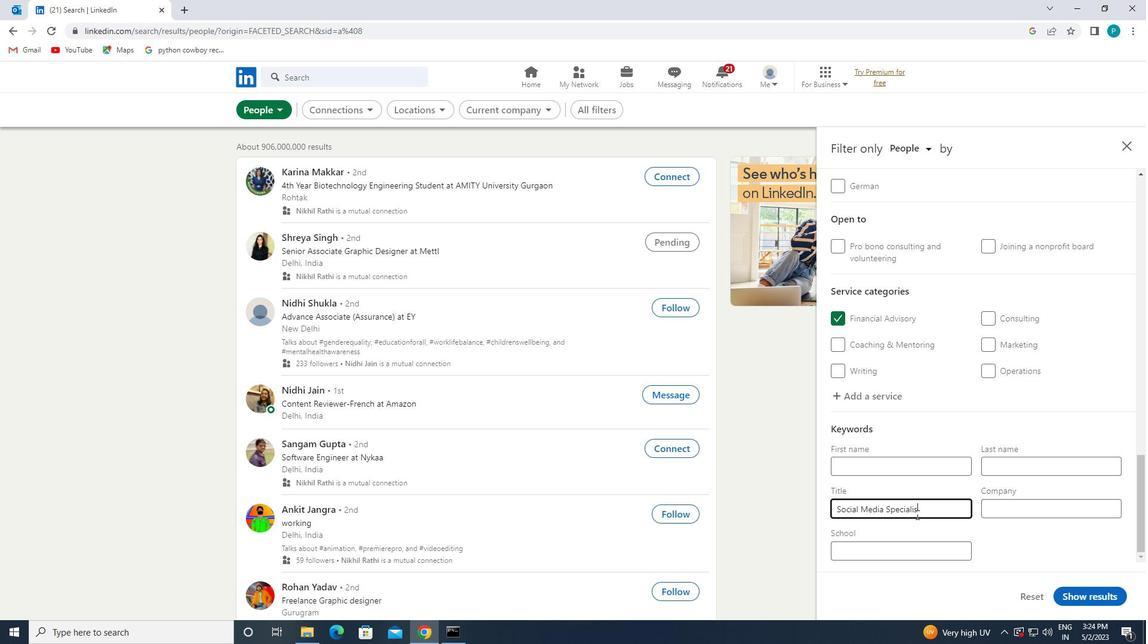 
Action: Mouse moved to (1074, 594)
Screenshot: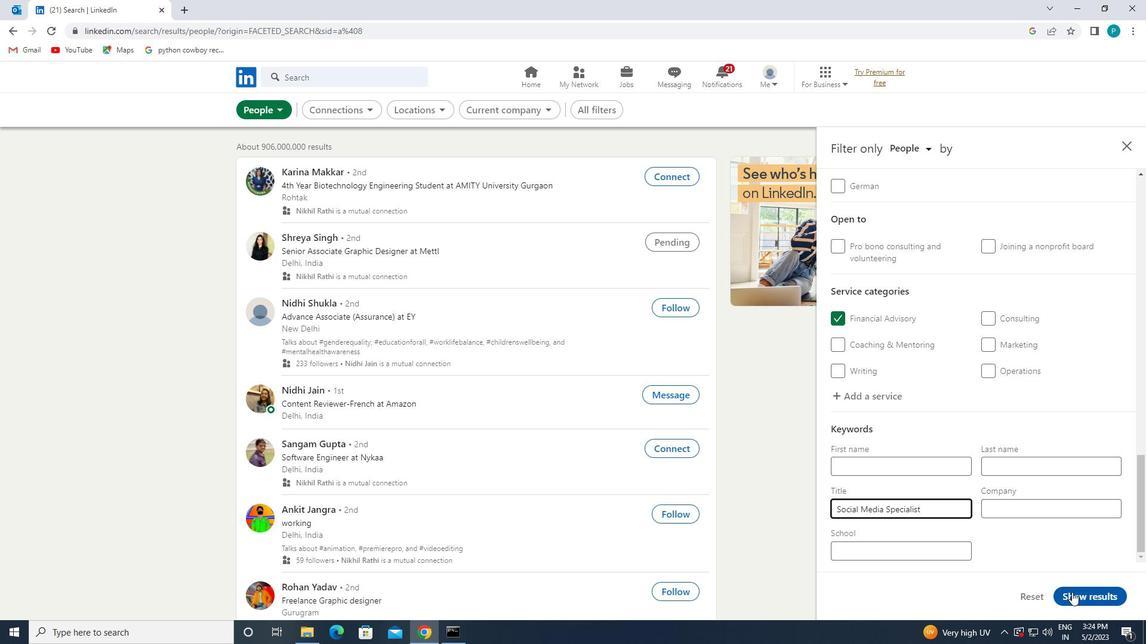
Action: Mouse pressed left at (1074, 594)
Screenshot: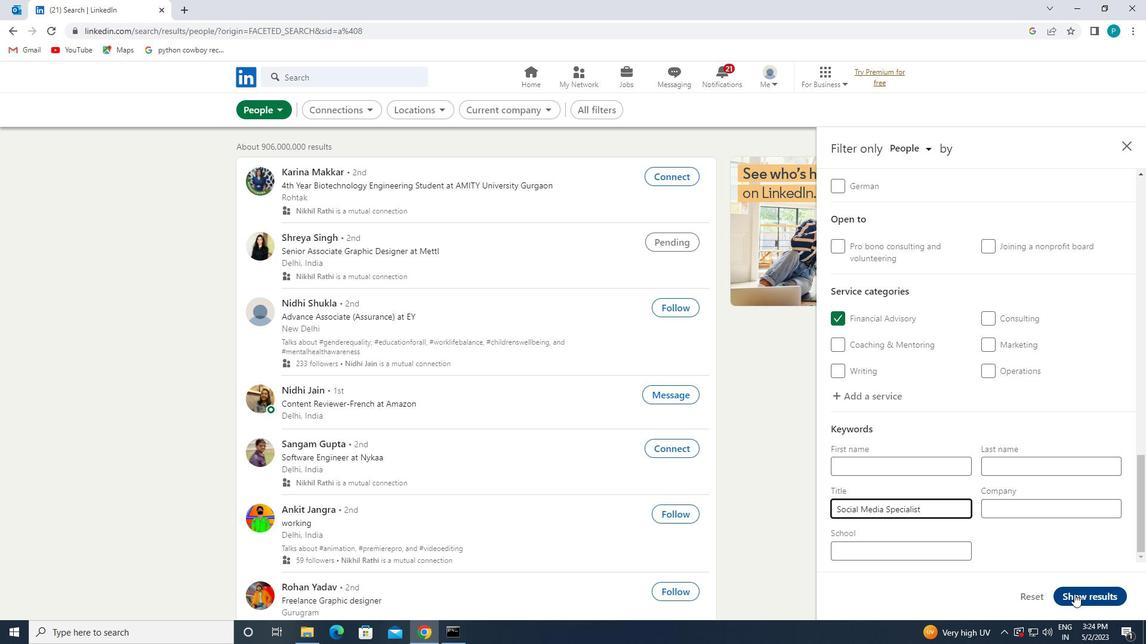 
